 Task: Search one way flight ticket for 2 adults, 2 children, 2 infants in seat in first from Indianapolis: Indianapolis International Airport to Fort Wayne: Fort Wayne International Airport on 5-4-2023. Choice of flights is JetBlue. Number of bags: 7 checked bags. Price is upto 50000. Outbound departure time preference is 6:00.
Action: Mouse moved to (437, 378)
Screenshot: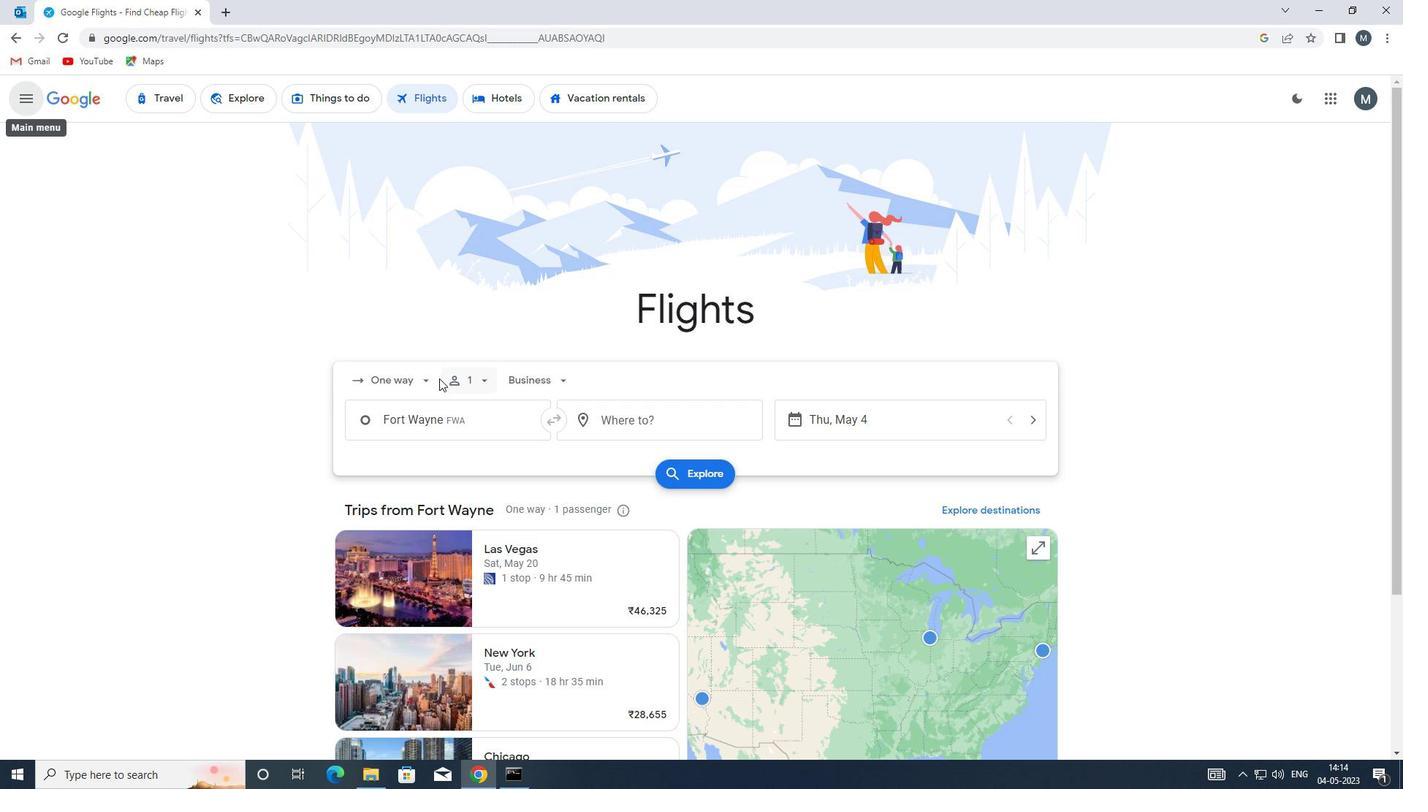 
Action: Mouse pressed left at (437, 378)
Screenshot: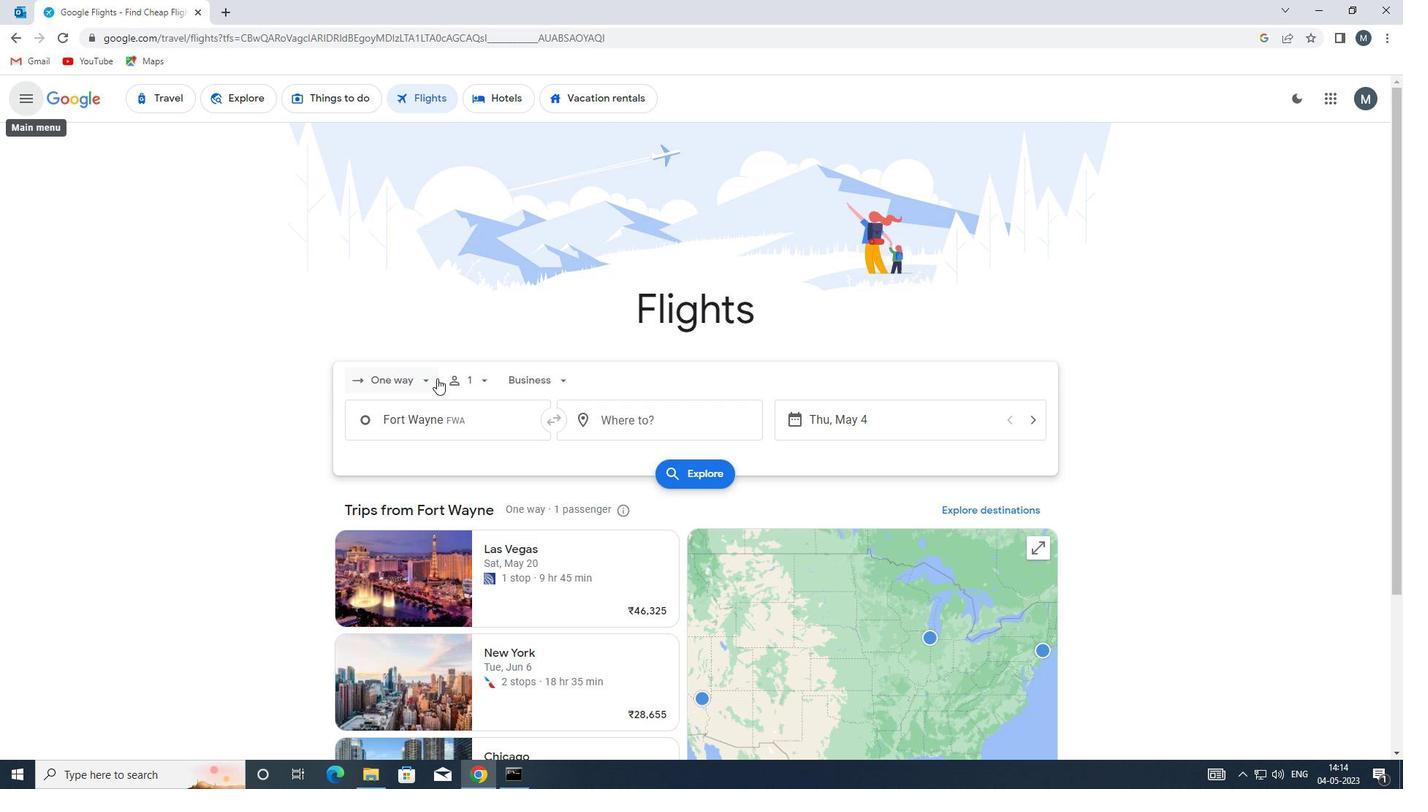 
Action: Mouse moved to (449, 448)
Screenshot: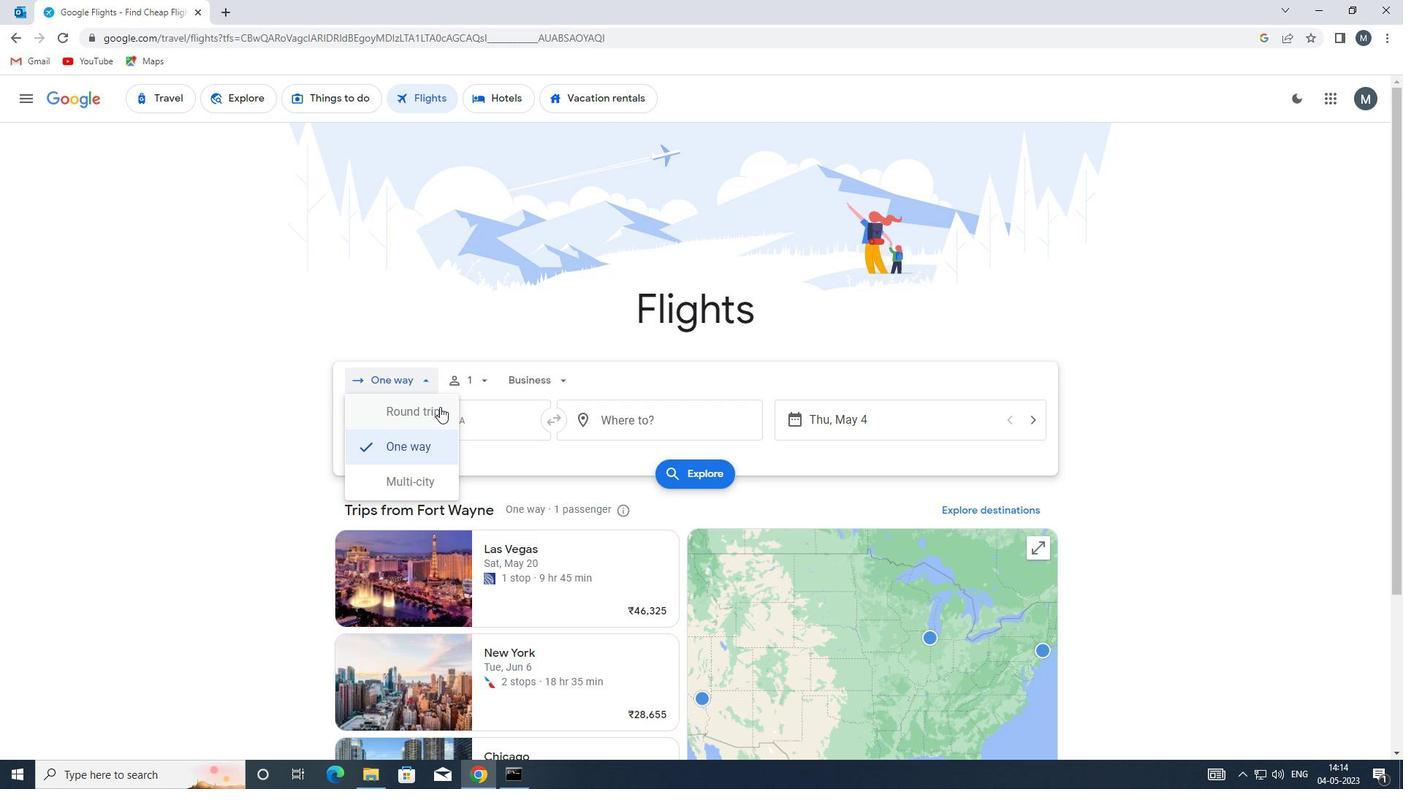 
Action: Mouse pressed left at (449, 448)
Screenshot: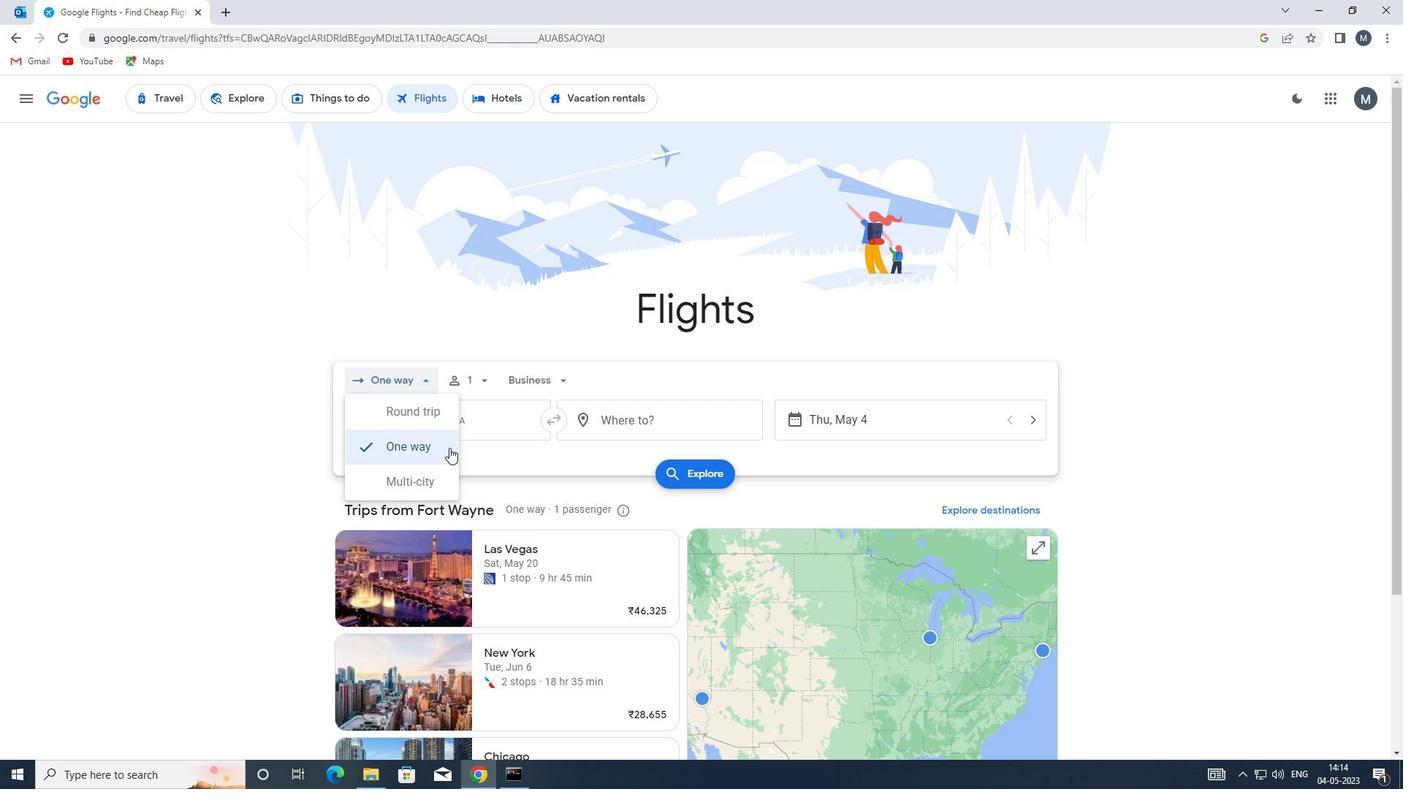
Action: Mouse moved to (479, 381)
Screenshot: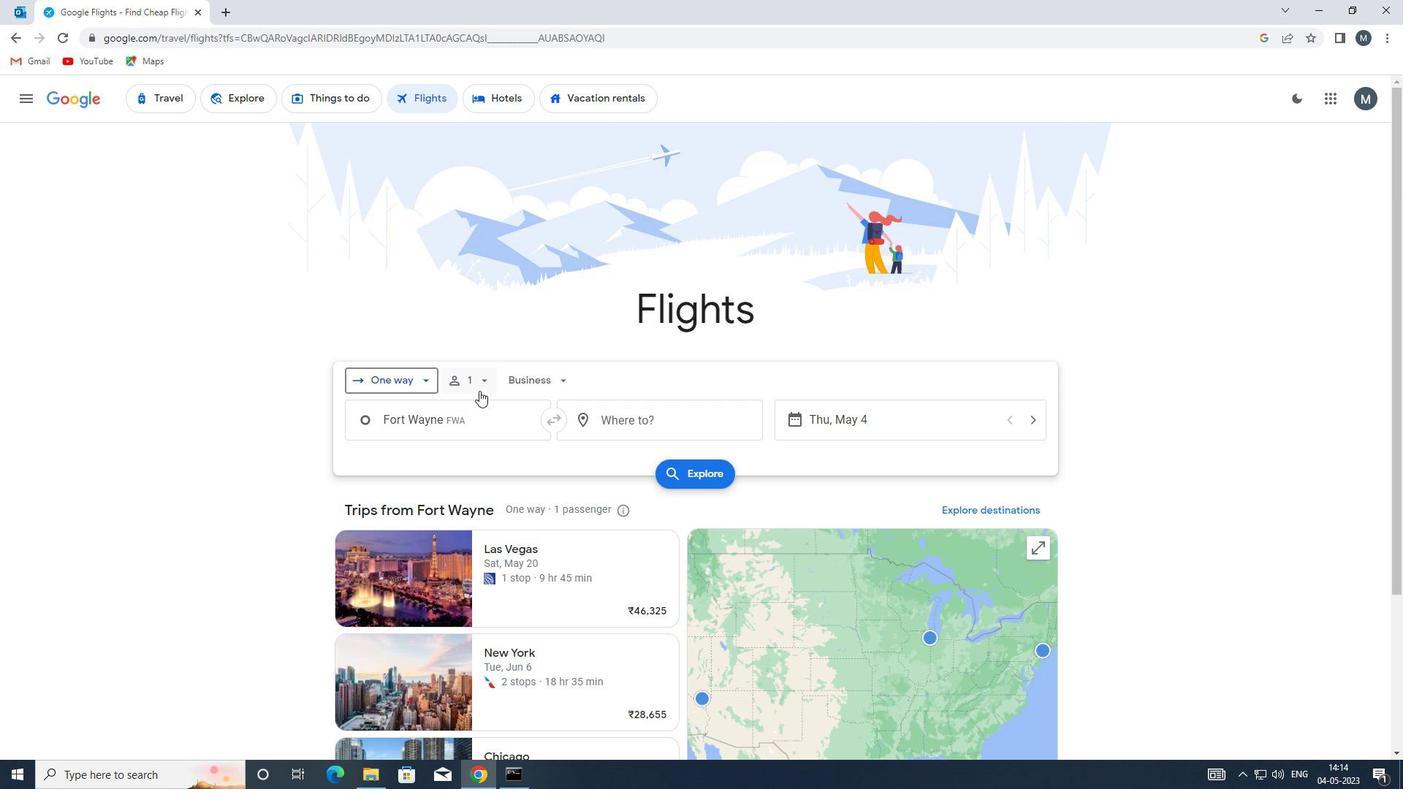 
Action: Mouse pressed left at (479, 381)
Screenshot: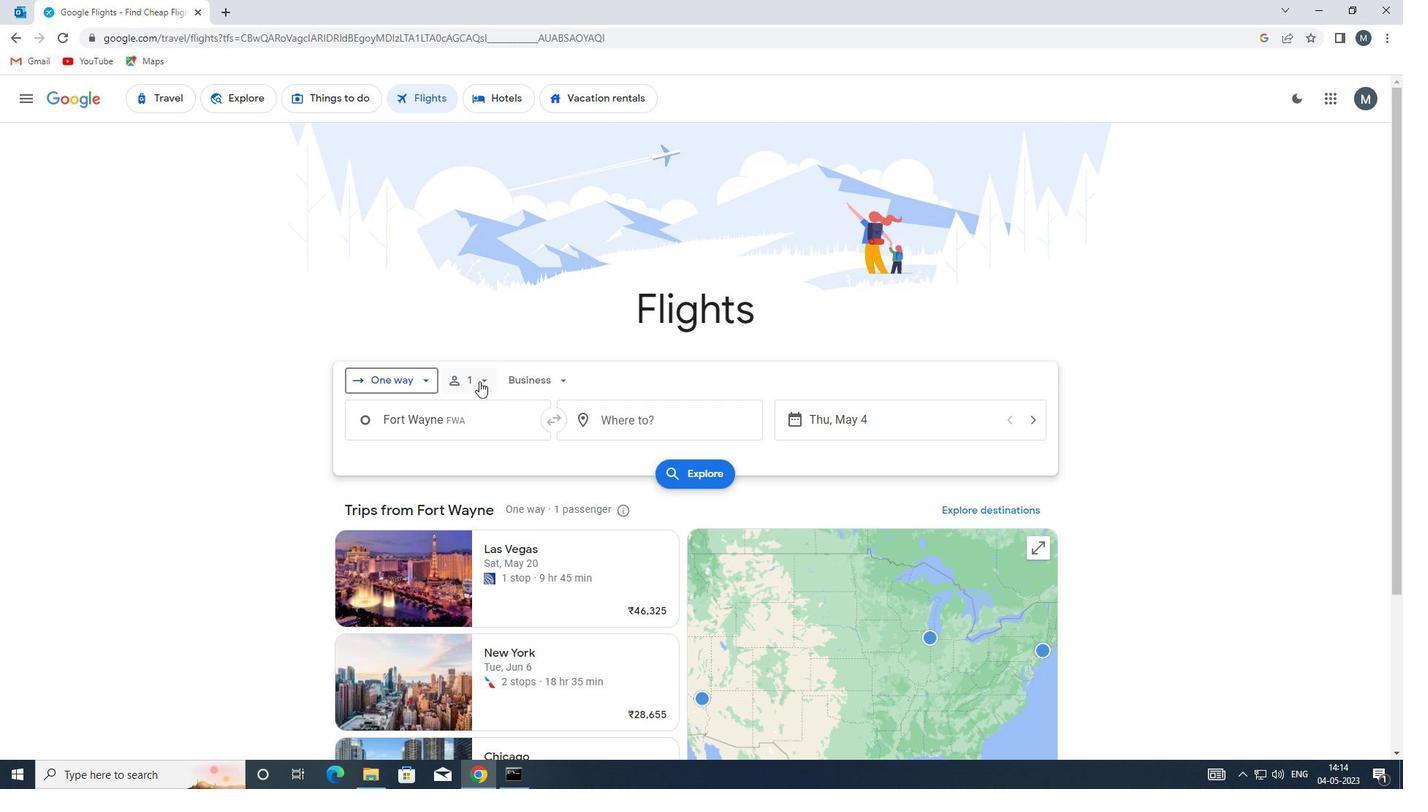 
Action: Mouse moved to (601, 413)
Screenshot: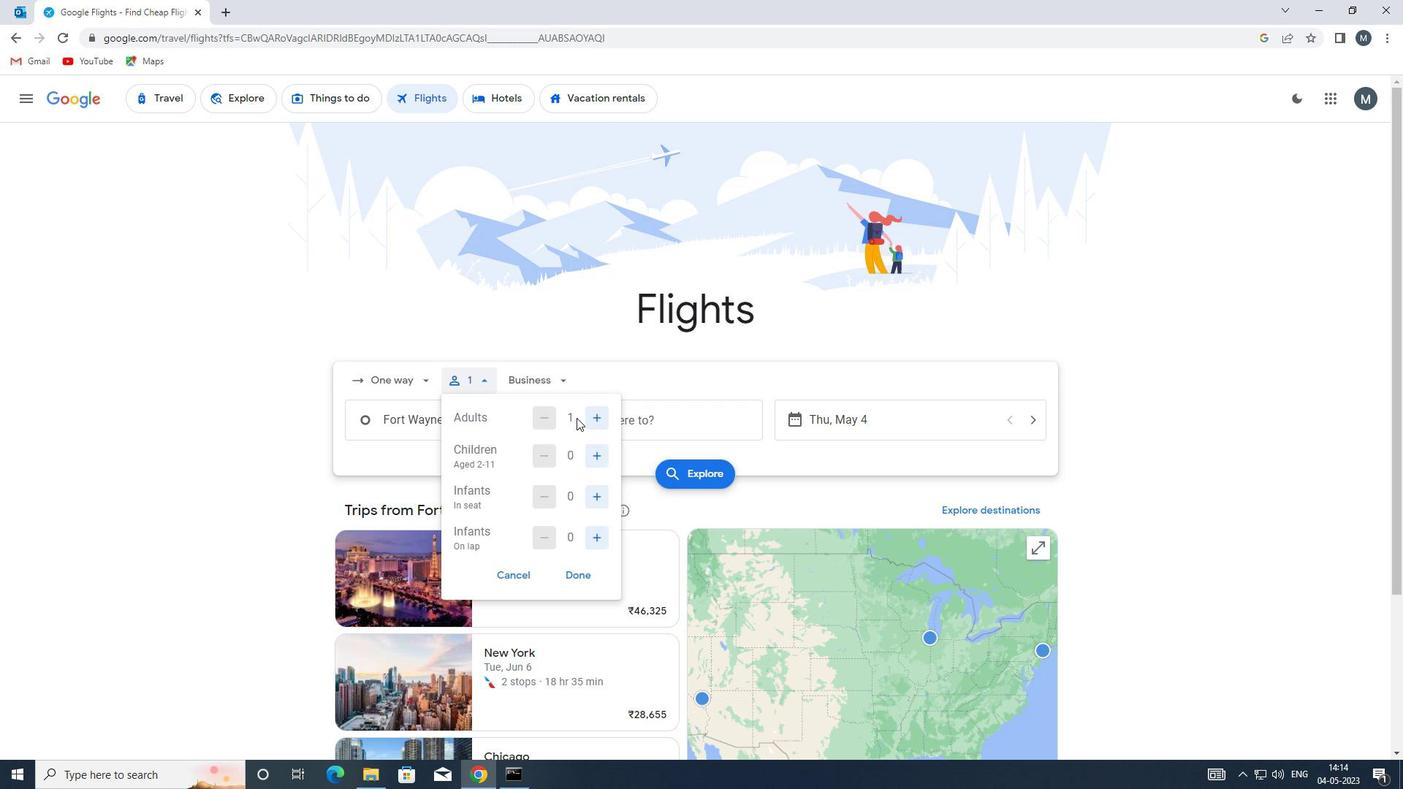 
Action: Mouse pressed left at (601, 413)
Screenshot: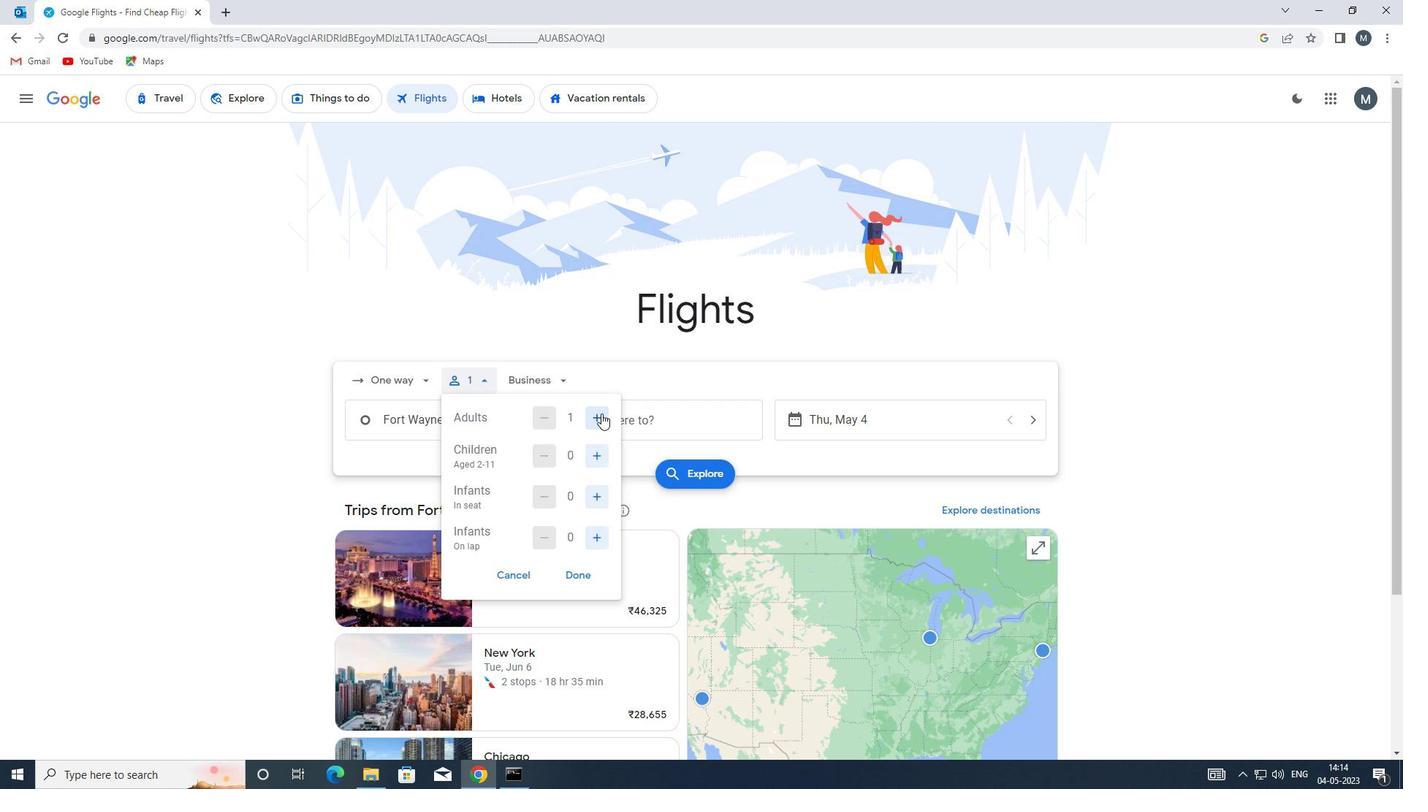 
Action: Mouse moved to (595, 456)
Screenshot: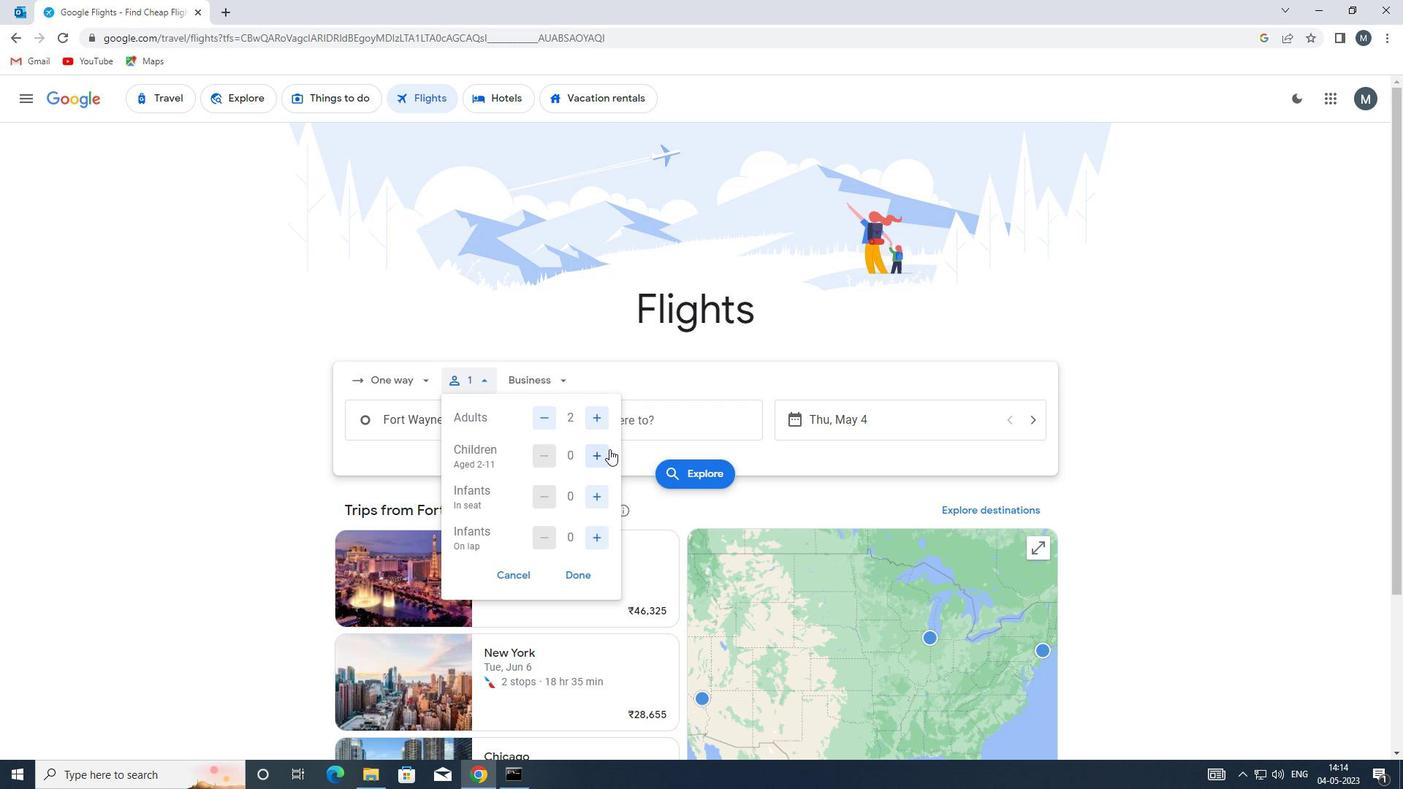 
Action: Mouse pressed left at (595, 456)
Screenshot: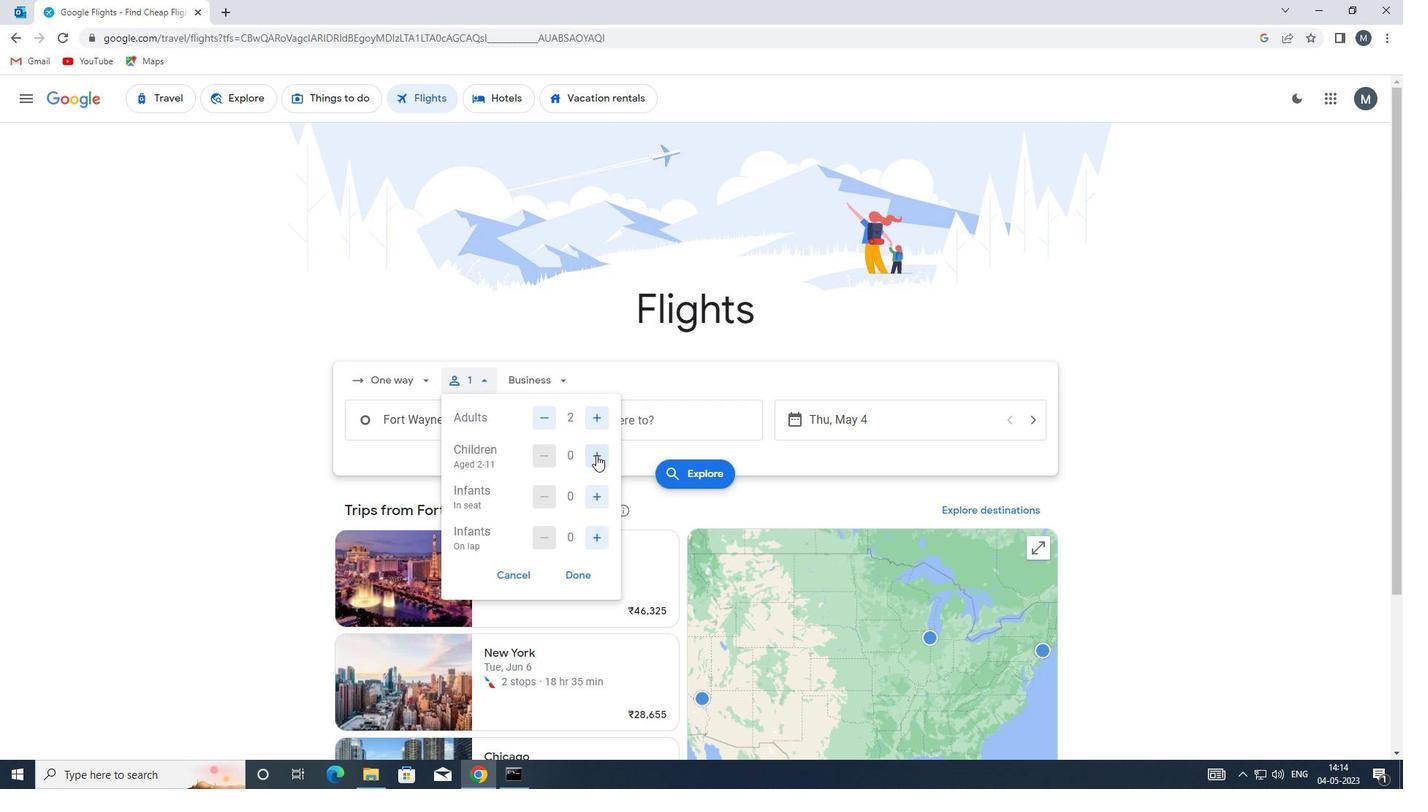 
Action: Mouse pressed left at (595, 456)
Screenshot: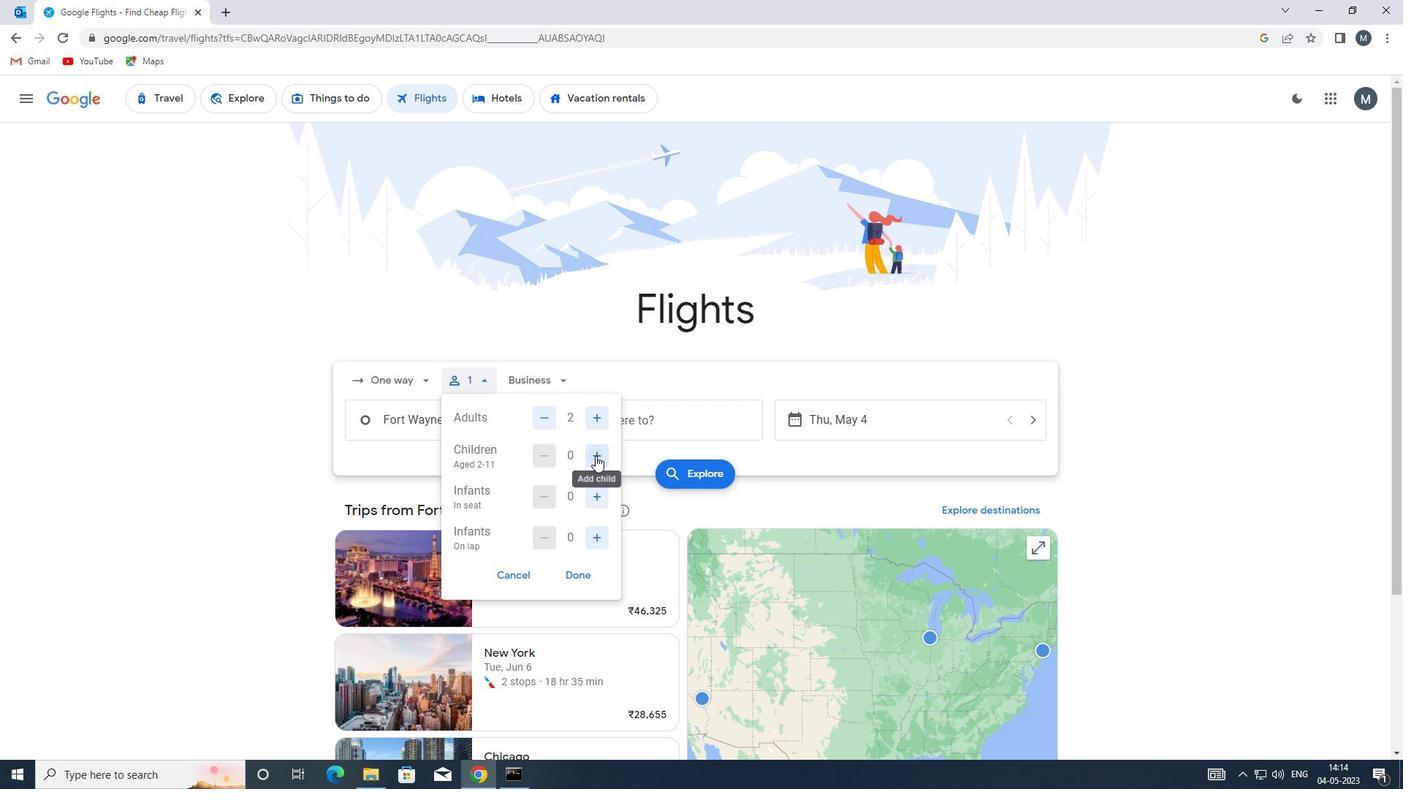 
Action: Mouse moved to (596, 495)
Screenshot: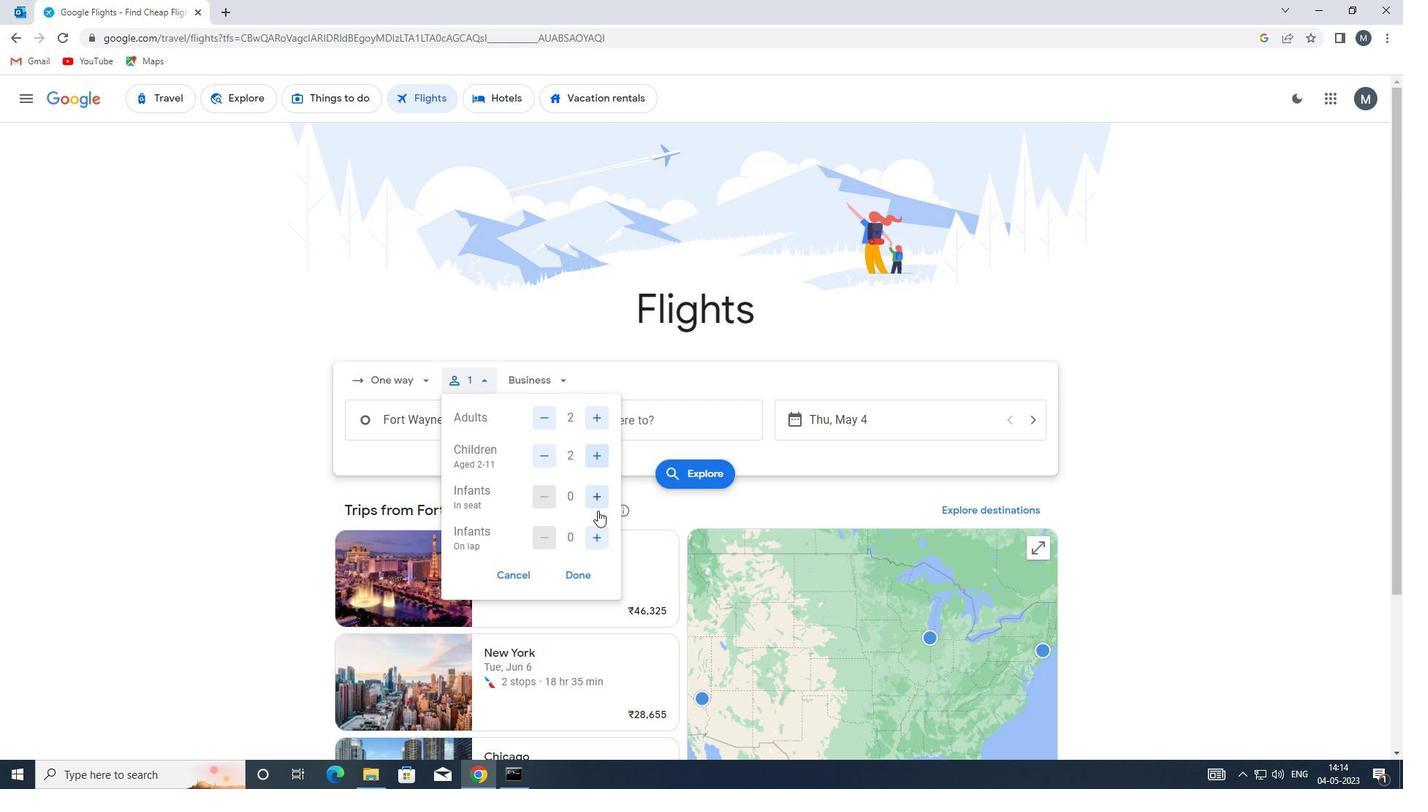 
Action: Mouse pressed left at (596, 495)
Screenshot: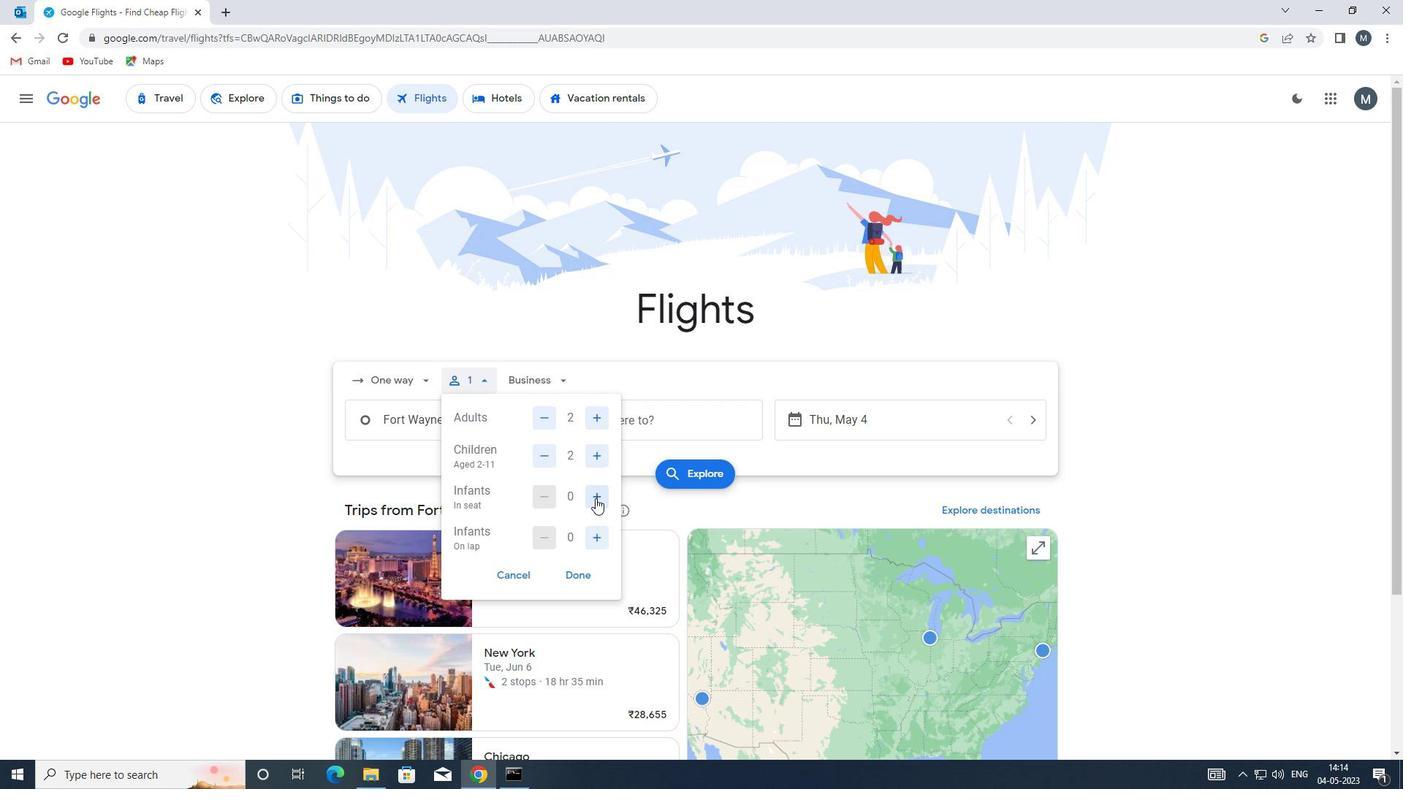 
Action: Mouse pressed left at (596, 495)
Screenshot: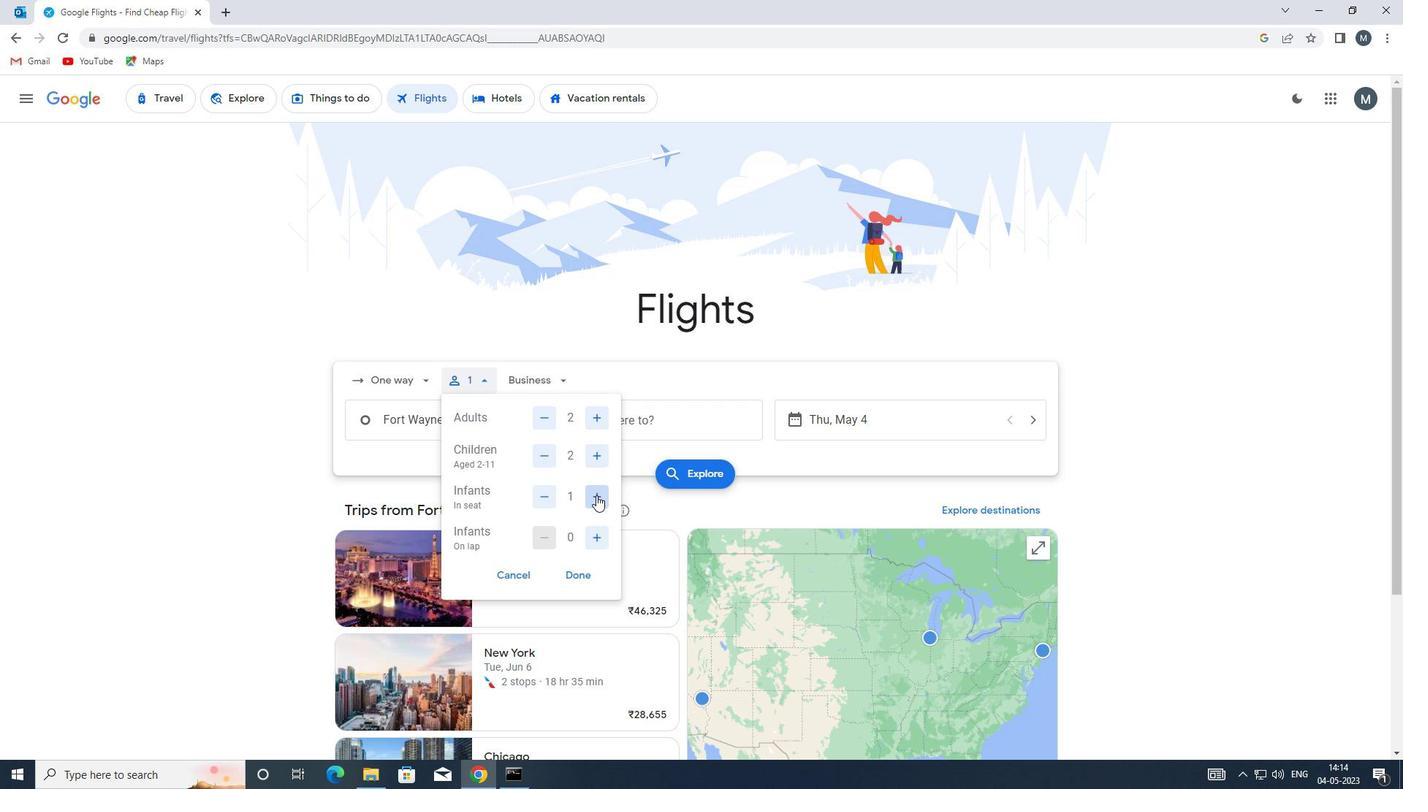 
Action: Mouse moved to (582, 576)
Screenshot: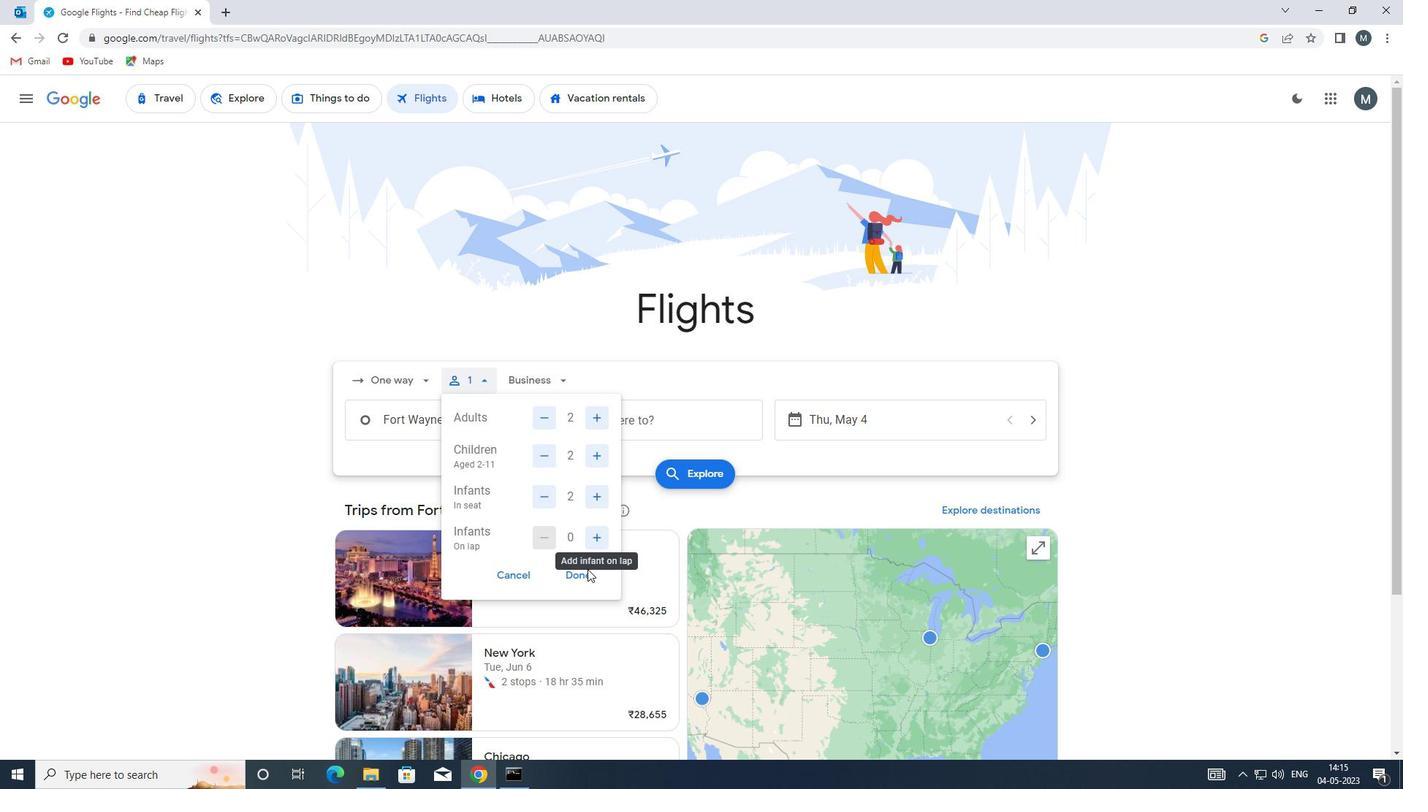 
Action: Mouse pressed left at (582, 576)
Screenshot: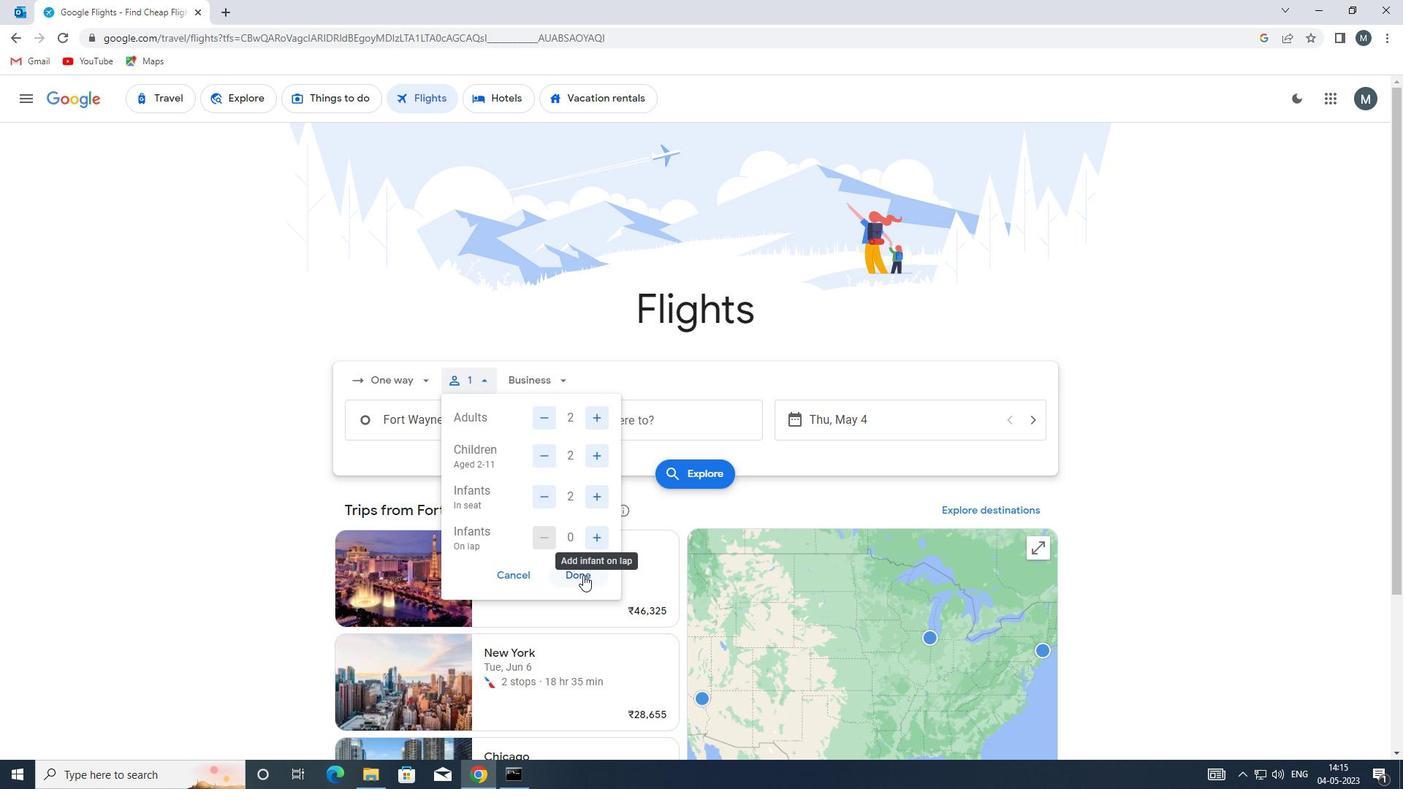 
Action: Mouse moved to (565, 382)
Screenshot: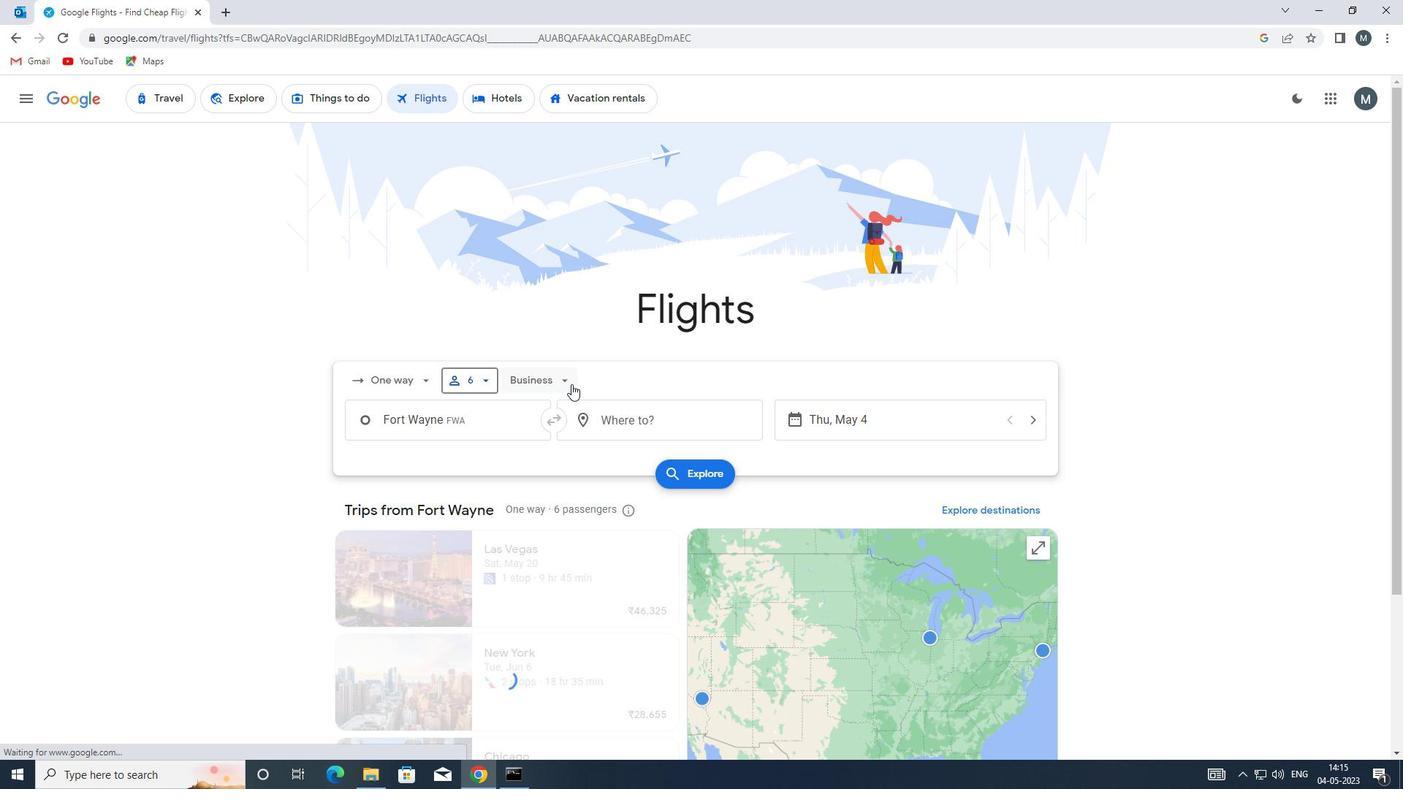 
Action: Mouse pressed left at (565, 382)
Screenshot: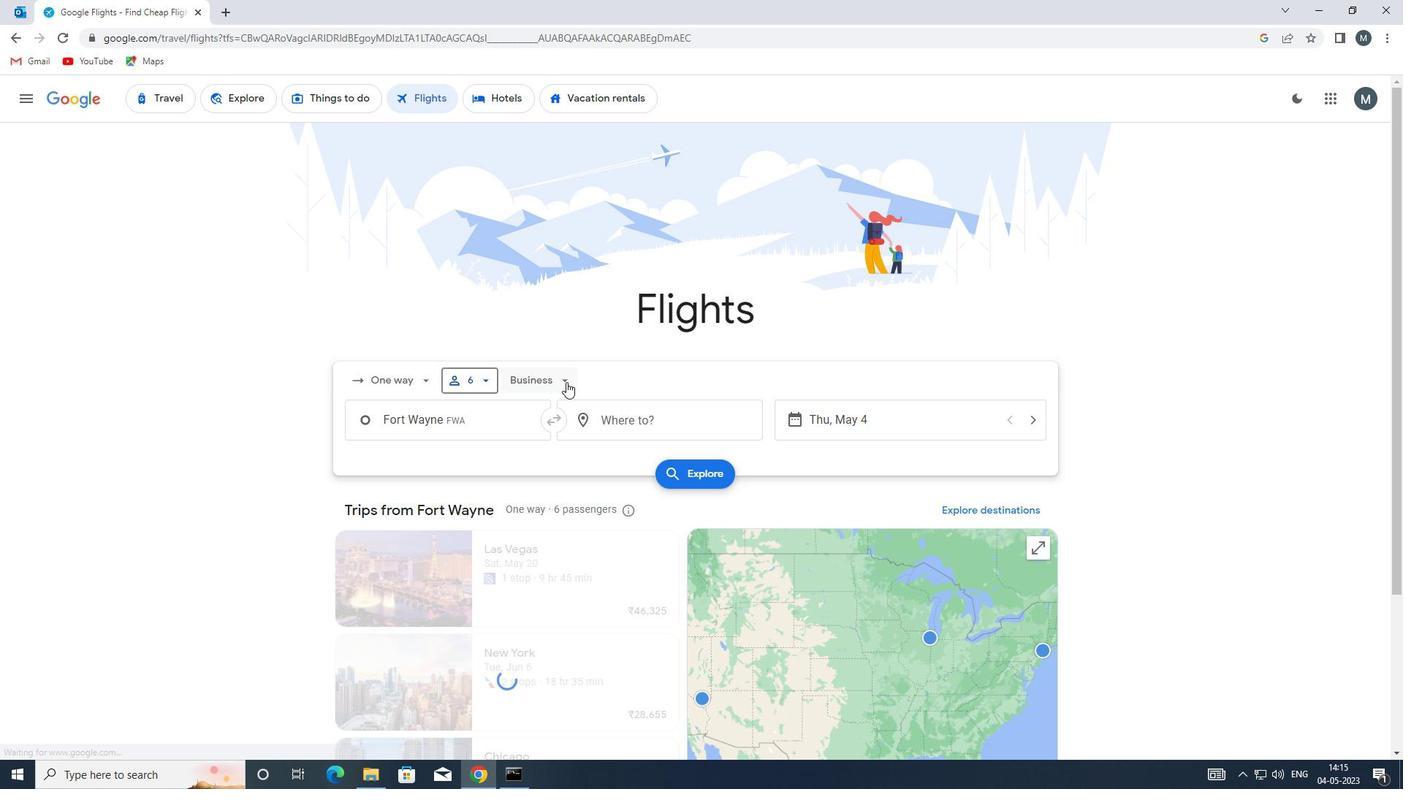 
Action: Mouse moved to (576, 521)
Screenshot: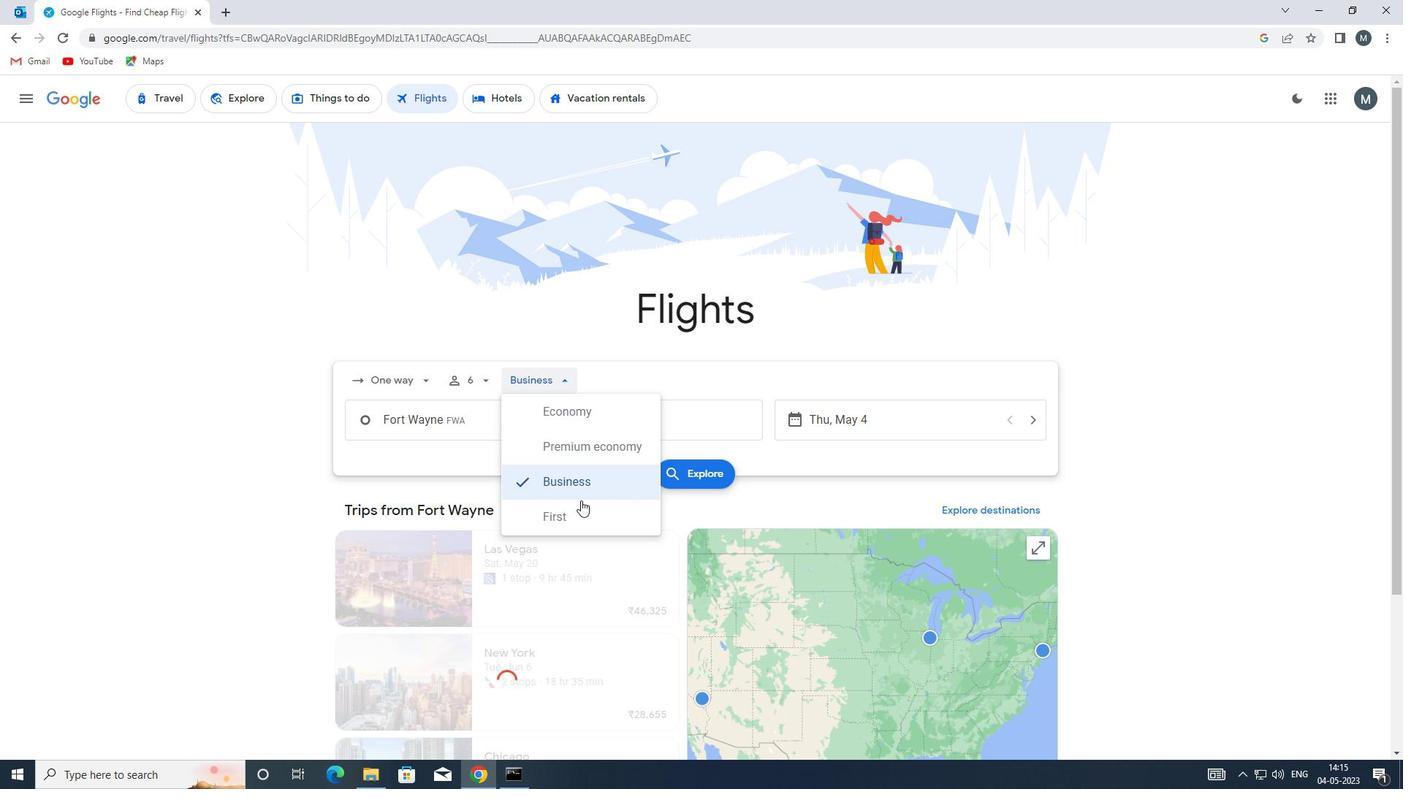
Action: Mouse pressed left at (576, 521)
Screenshot: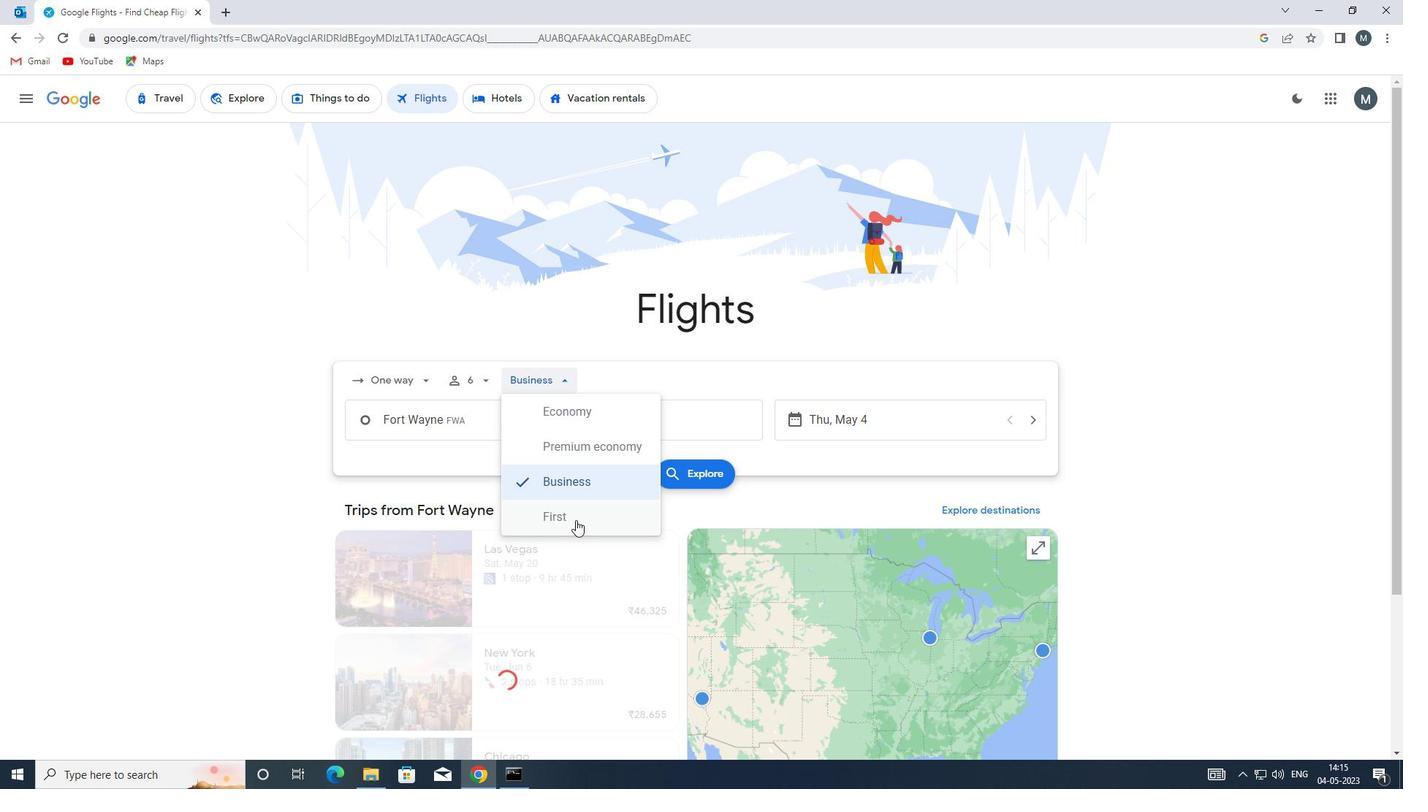 
Action: Mouse moved to (471, 426)
Screenshot: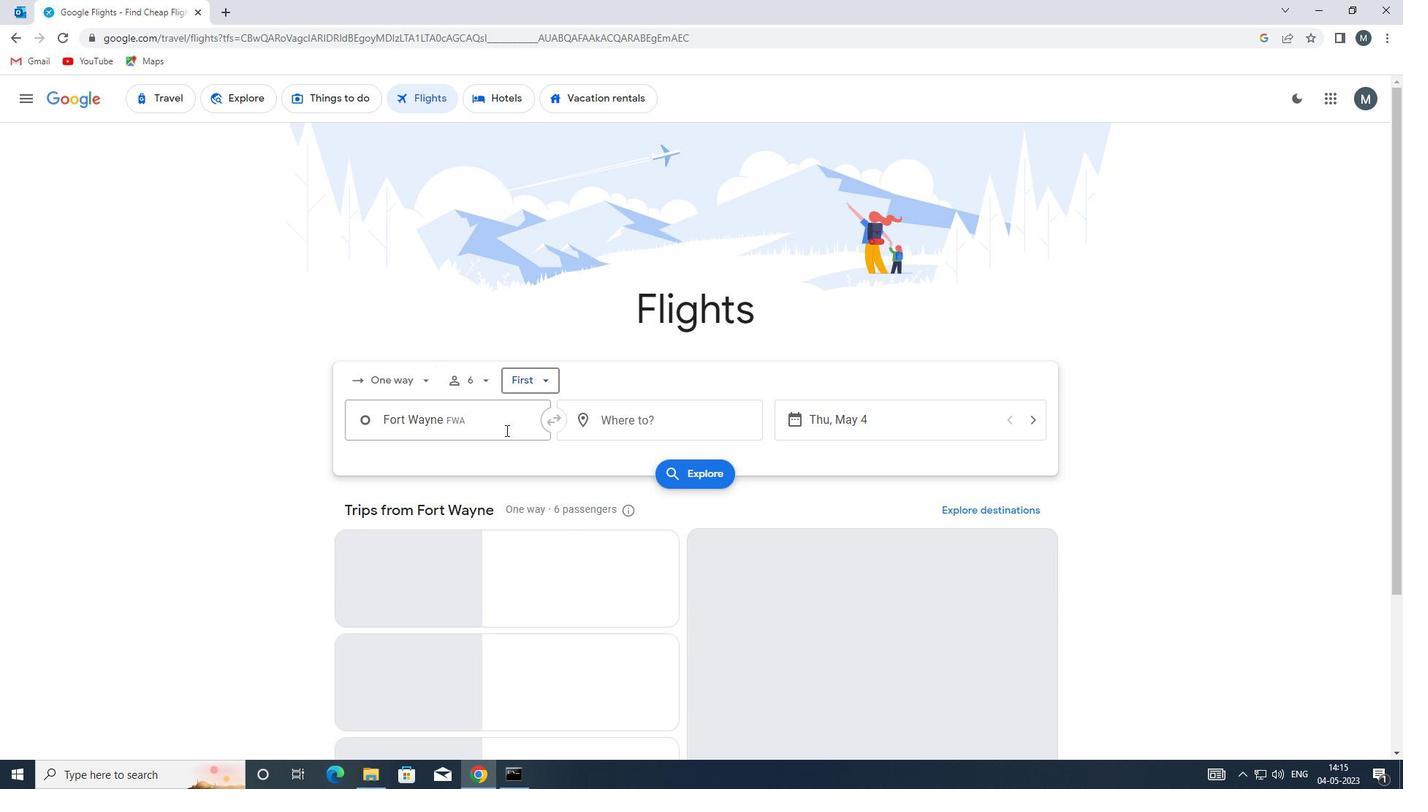 
Action: Mouse pressed left at (471, 426)
Screenshot: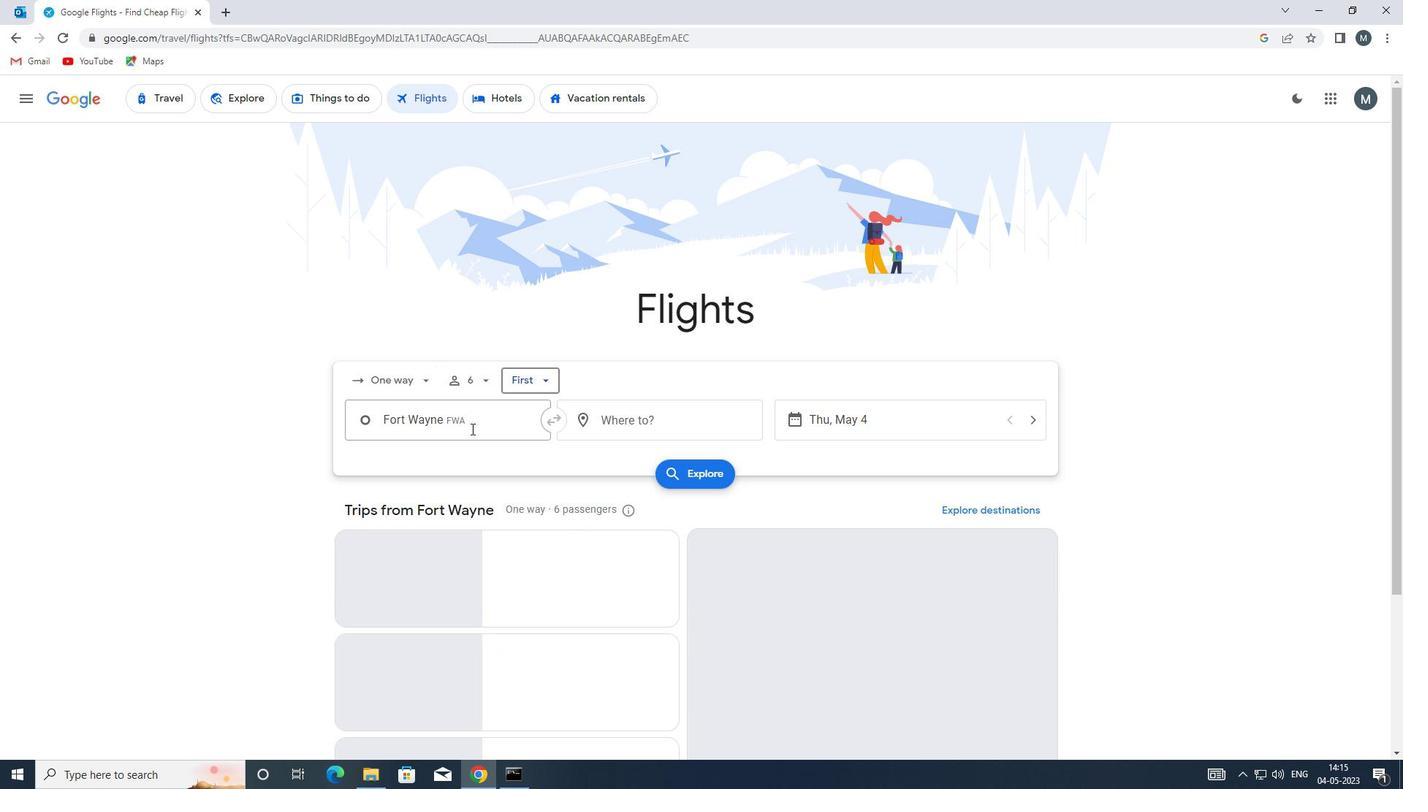 
Action: Key pressed ind
Screenshot: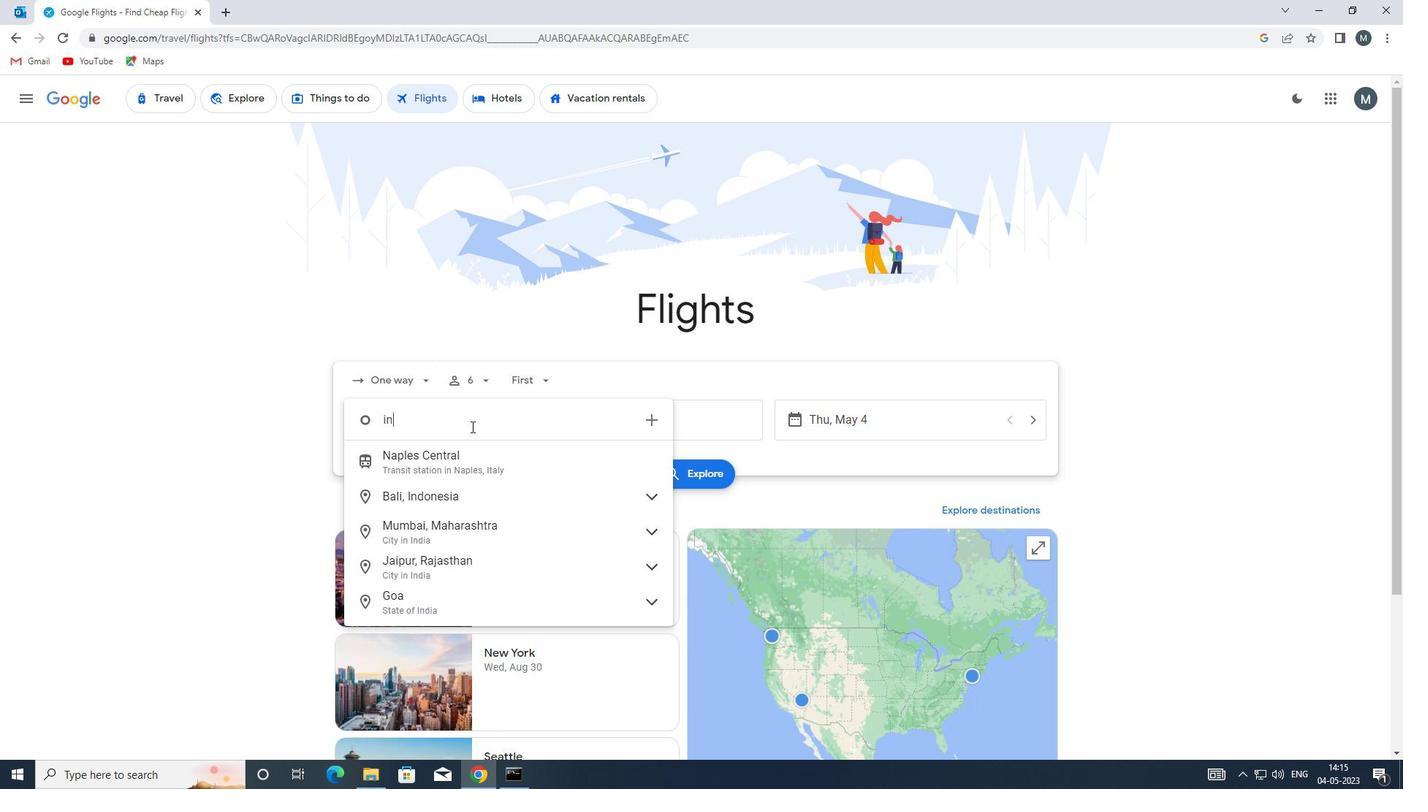 
Action: Mouse moved to (480, 467)
Screenshot: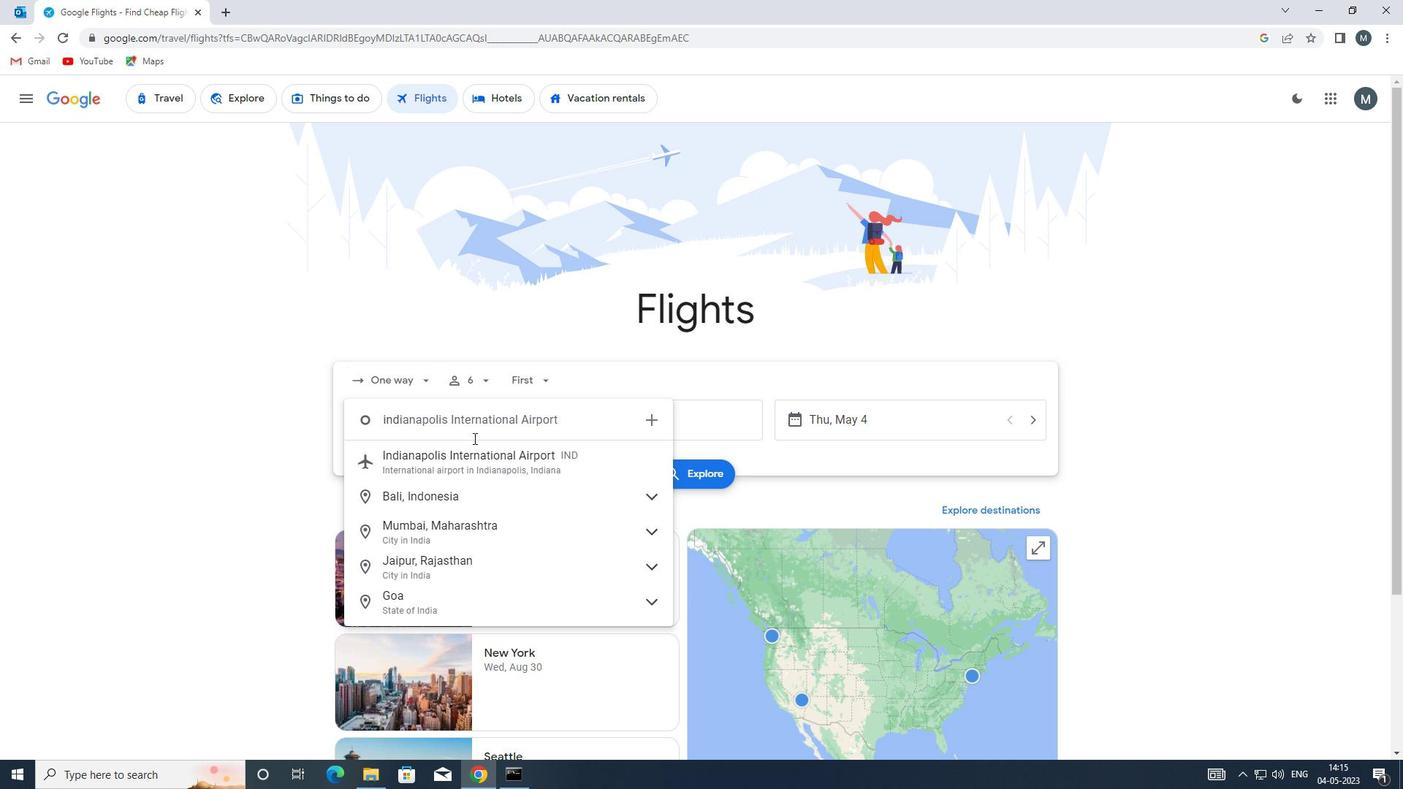 
Action: Mouse pressed left at (480, 467)
Screenshot: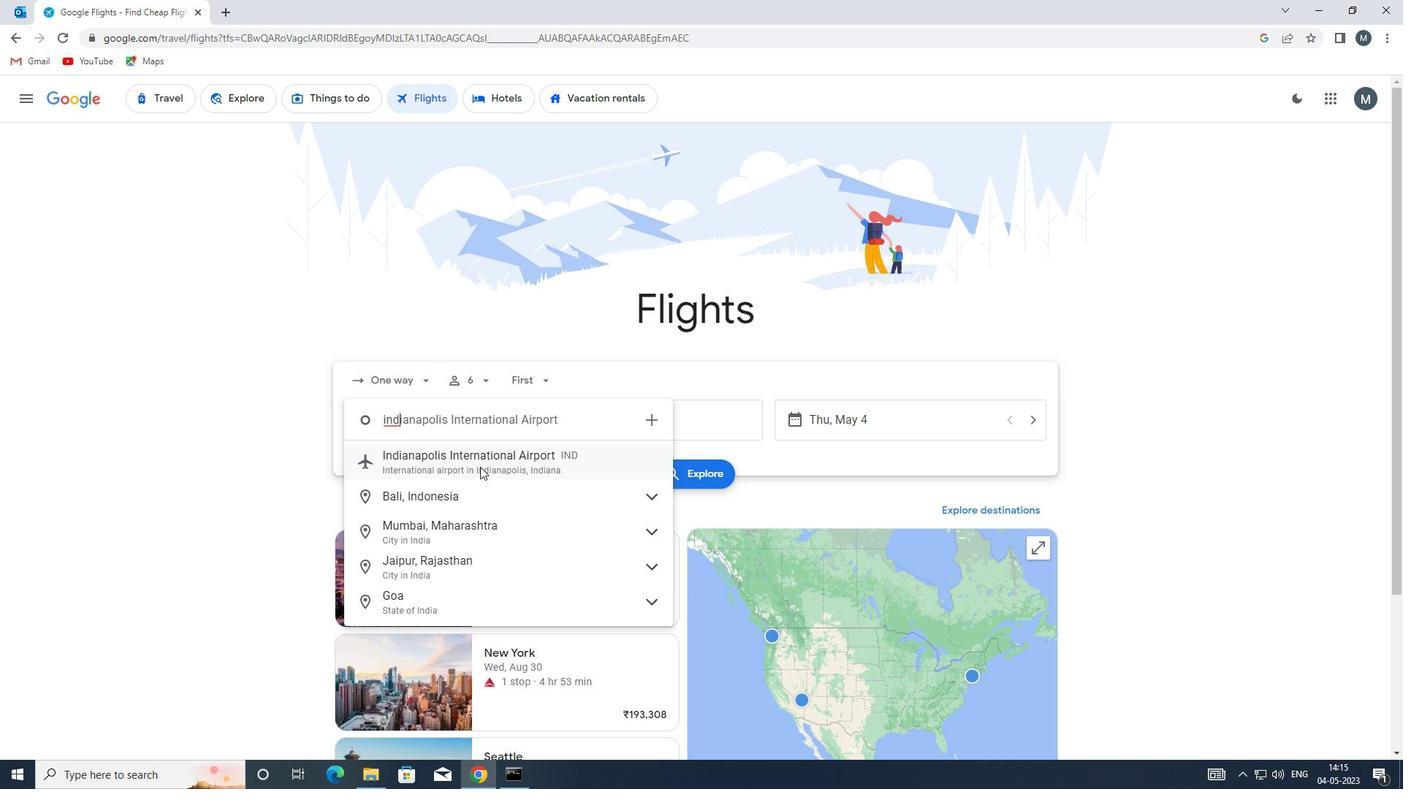 
Action: Mouse moved to (584, 413)
Screenshot: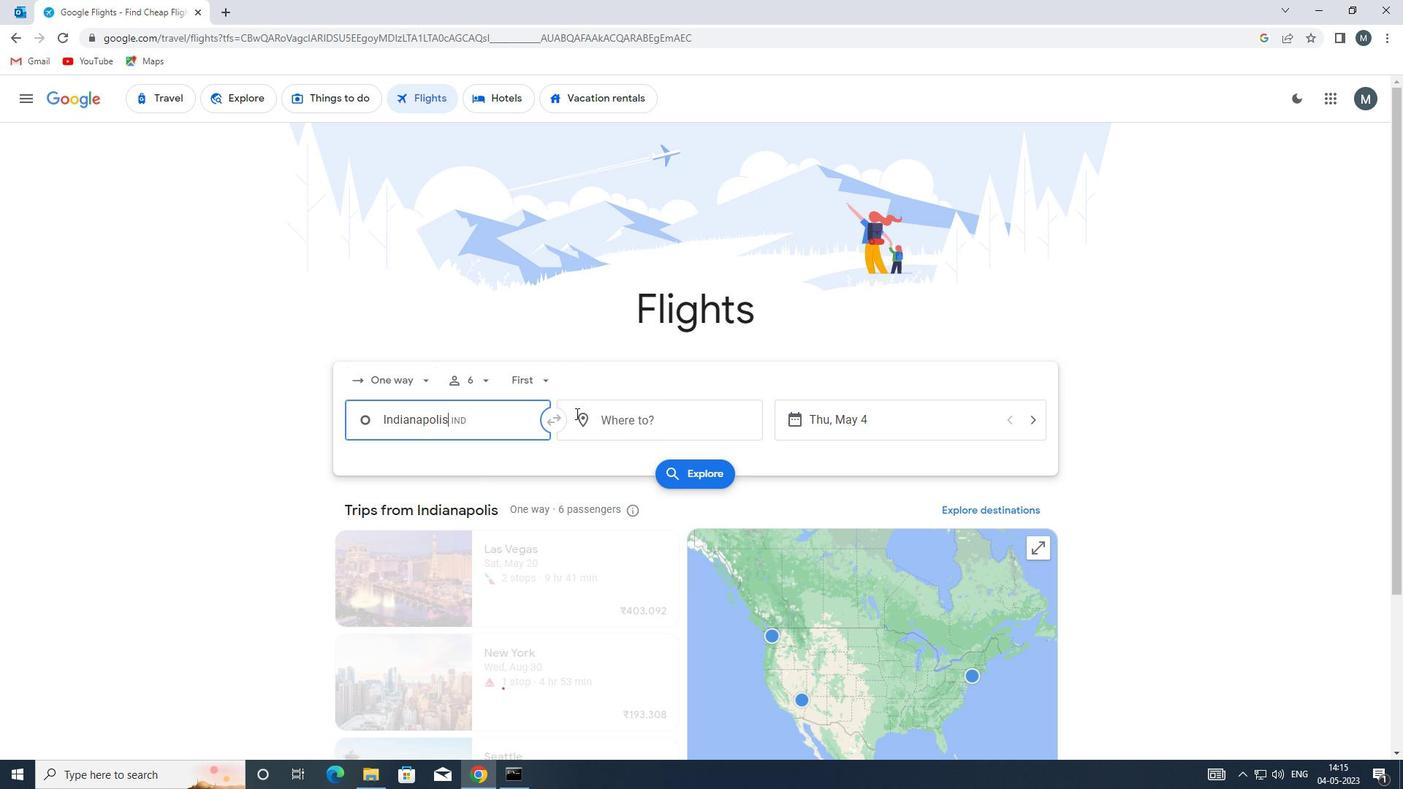 
Action: Mouse pressed left at (584, 413)
Screenshot: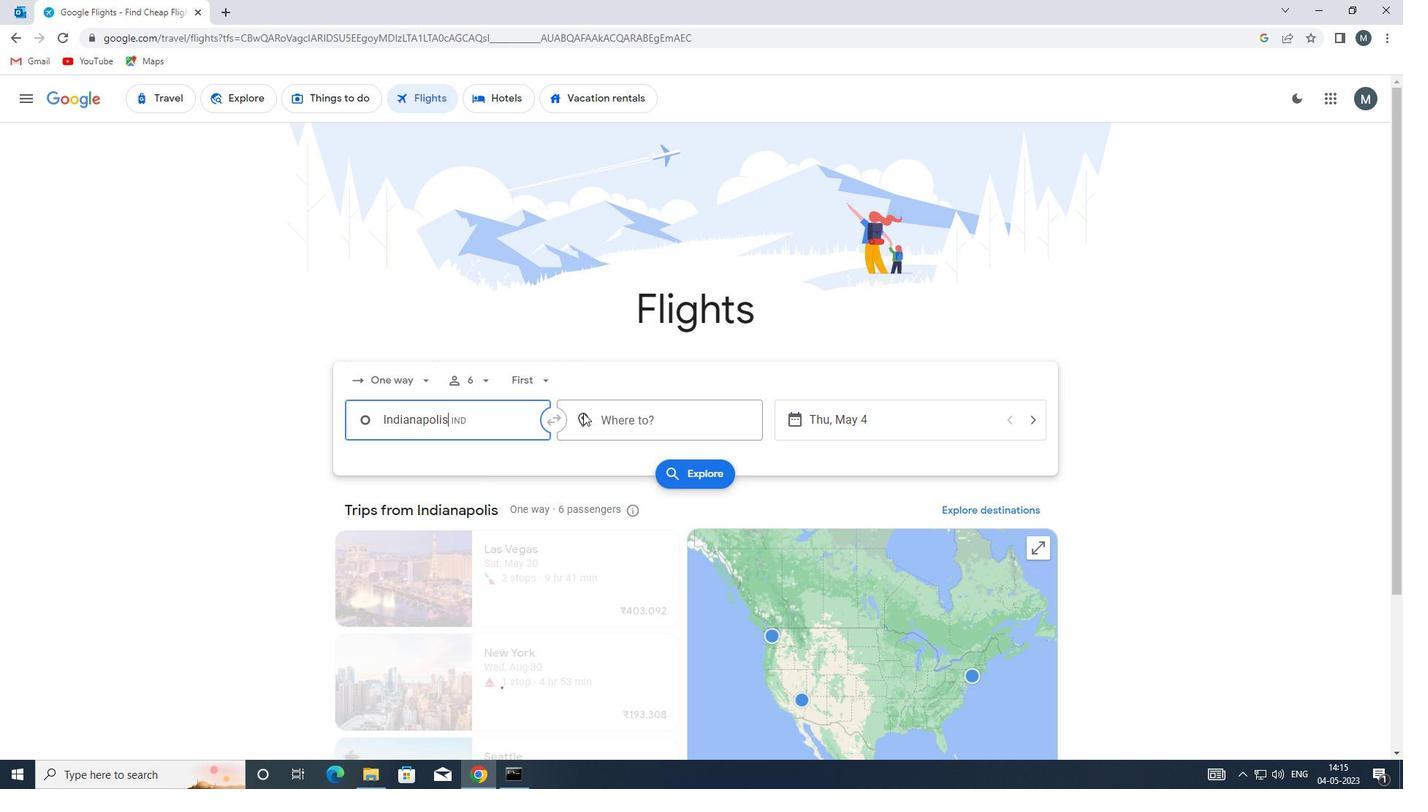 
Action: Mouse moved to (584, 411)
Screenshot: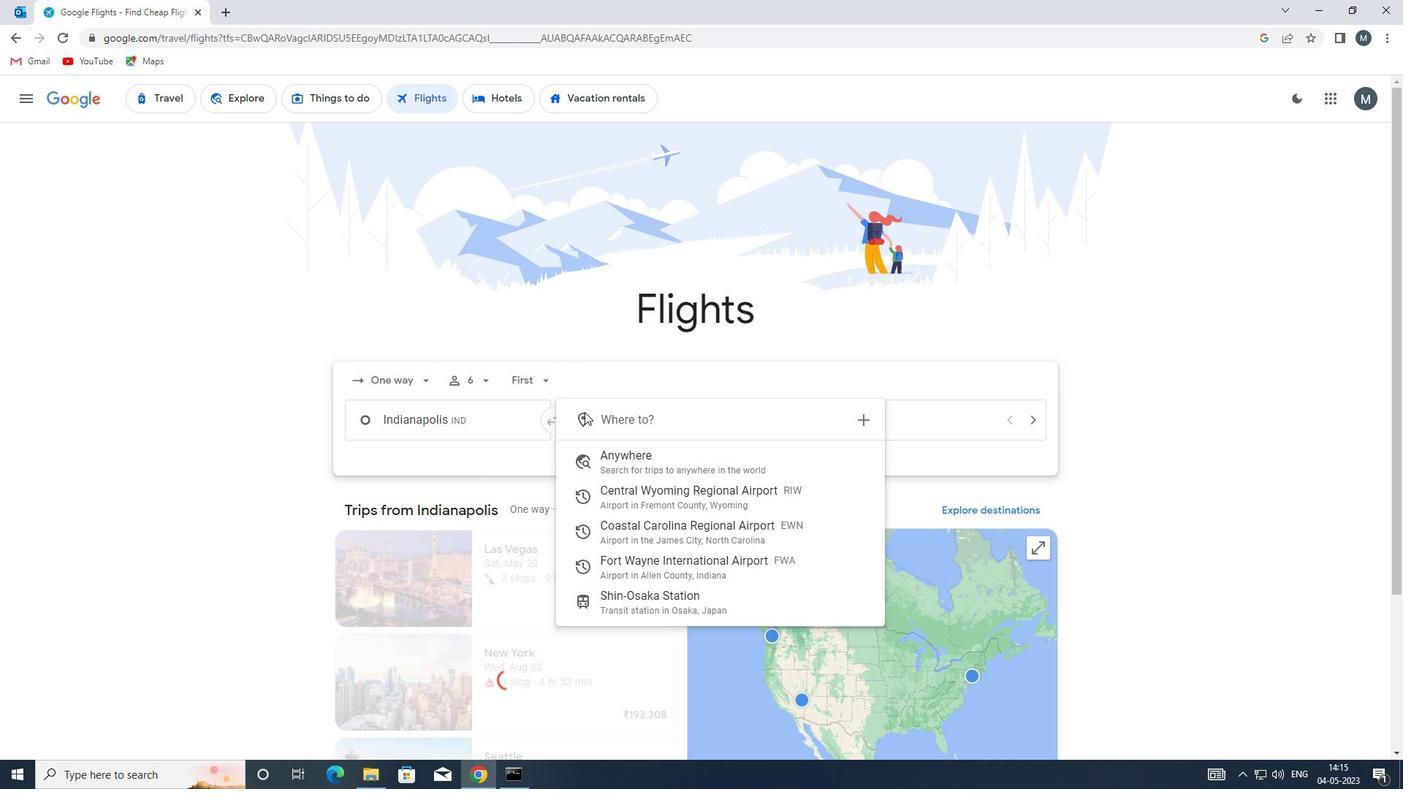 
Action: Key pressed f
Screenshot: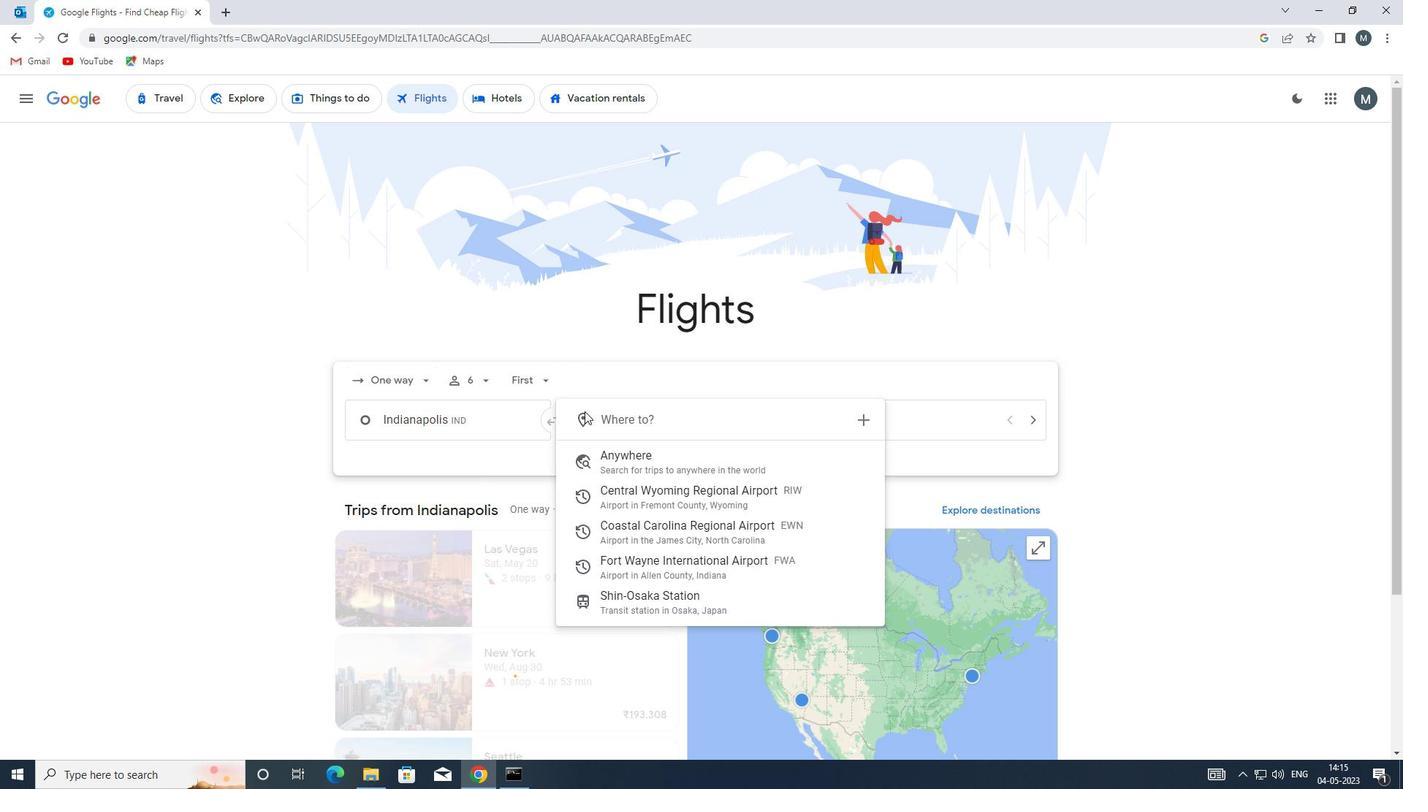 
Action: Mouse moved to (584, 411)
Screenshot: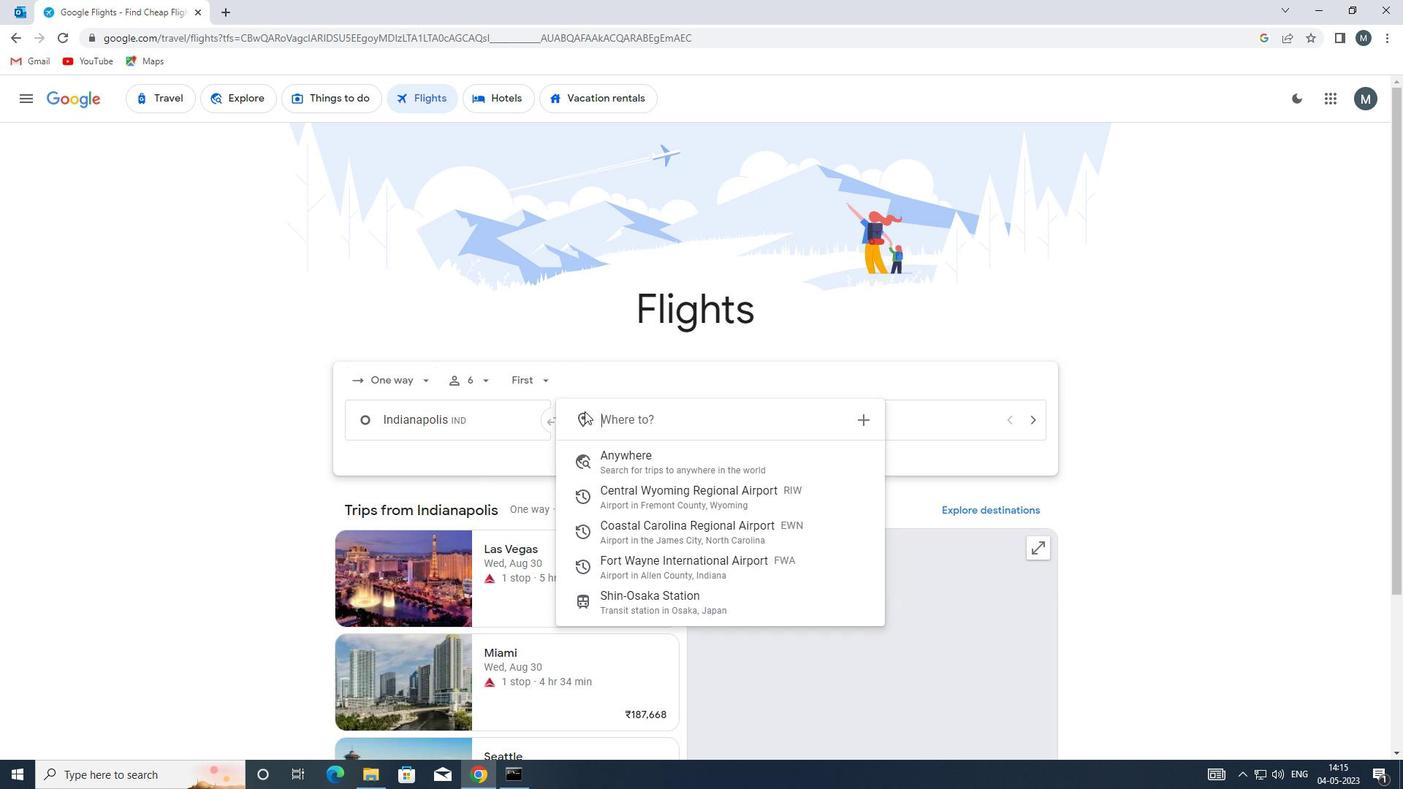 
Action: Key pressed w
Screenshot: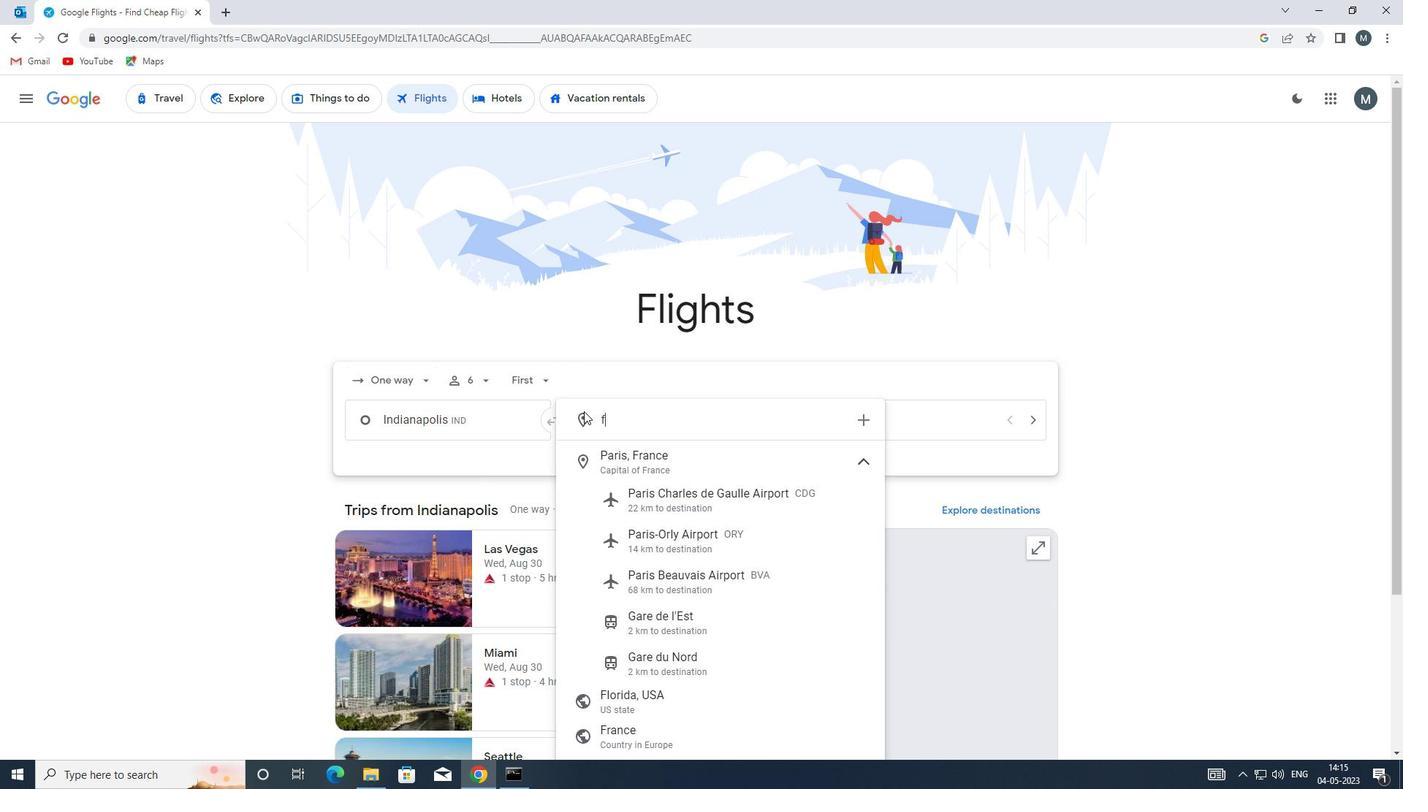 
Action: Mouse moved to (680, 464)
Screenshot: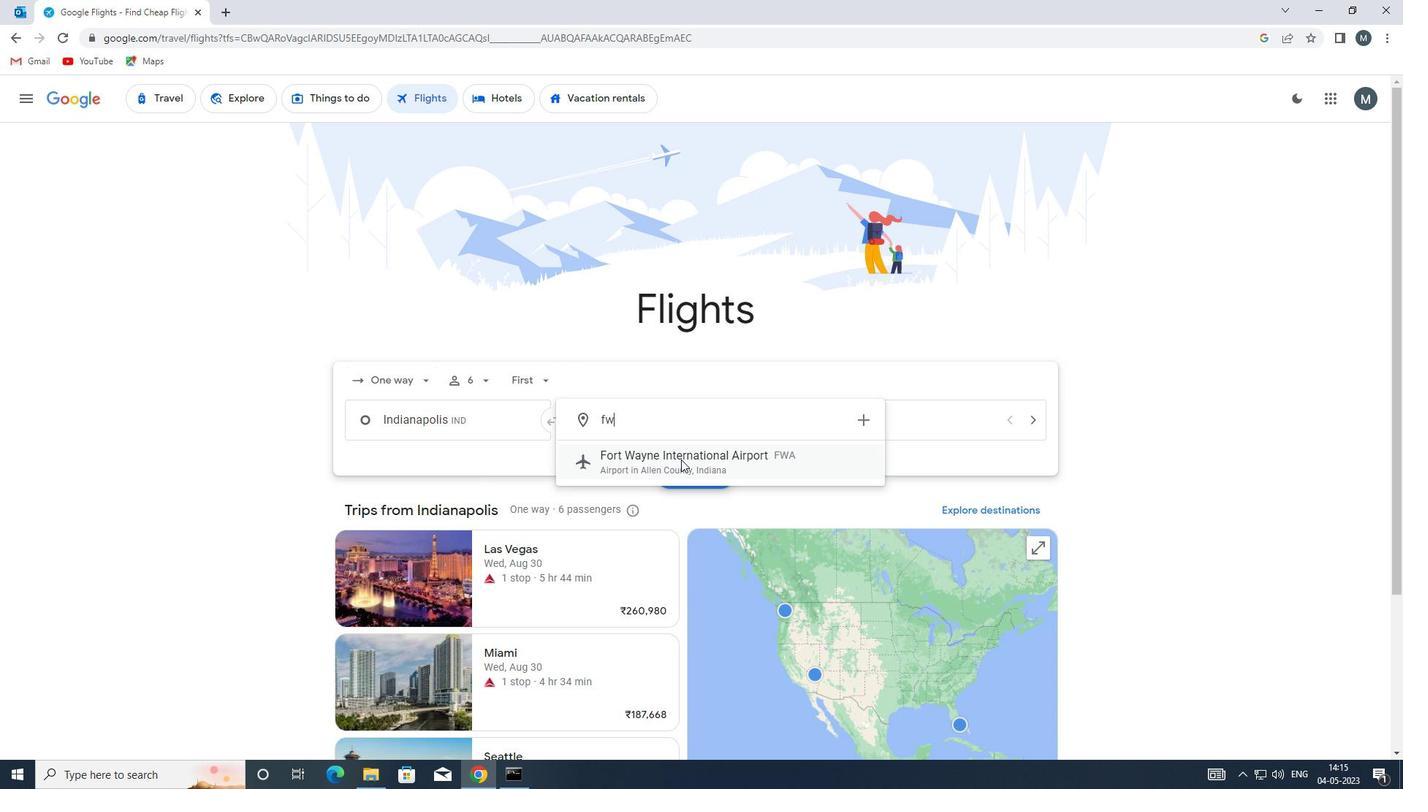 
Action: Mouse pressed left at (680, 464)
Screenshot: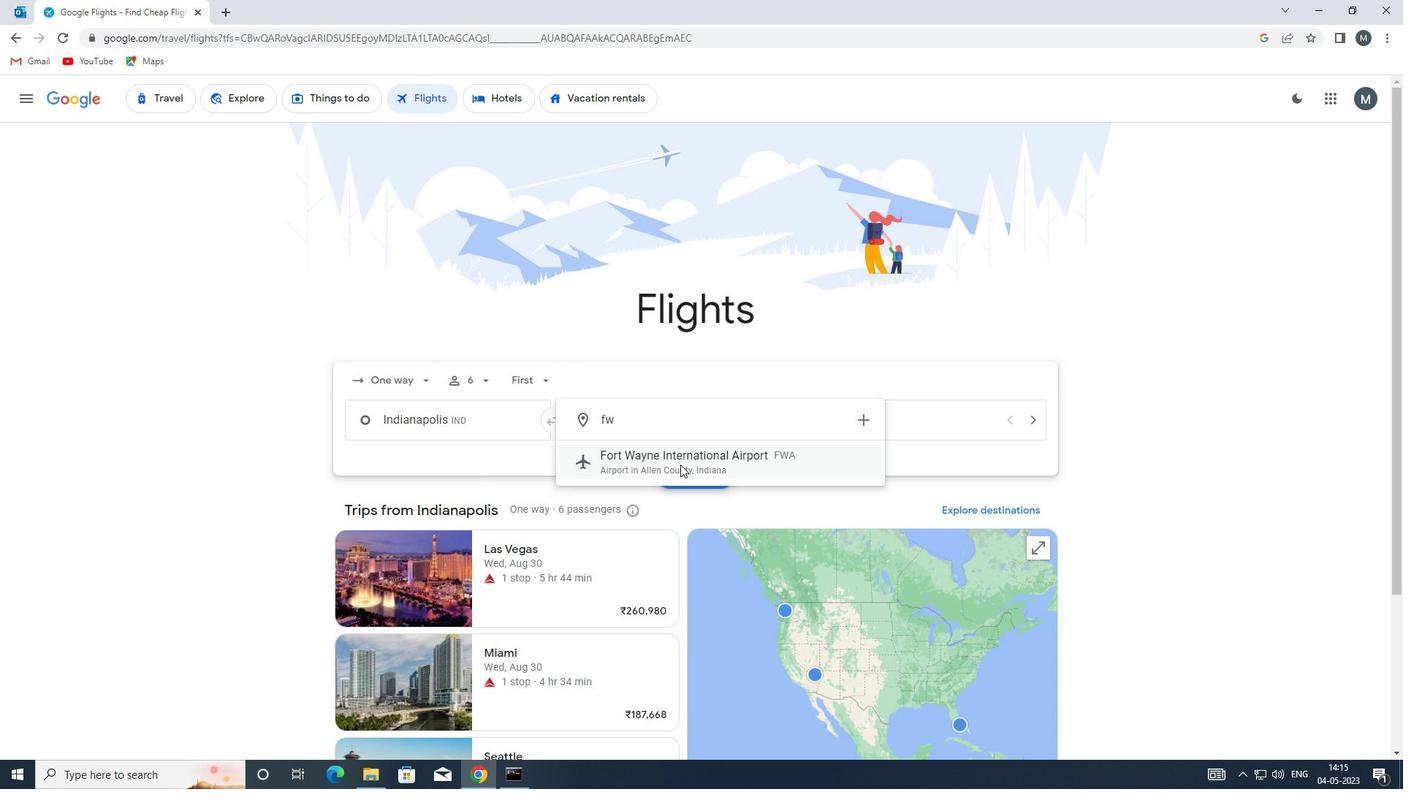 
Action: Mouse moved to (837, 418)
Screenshot: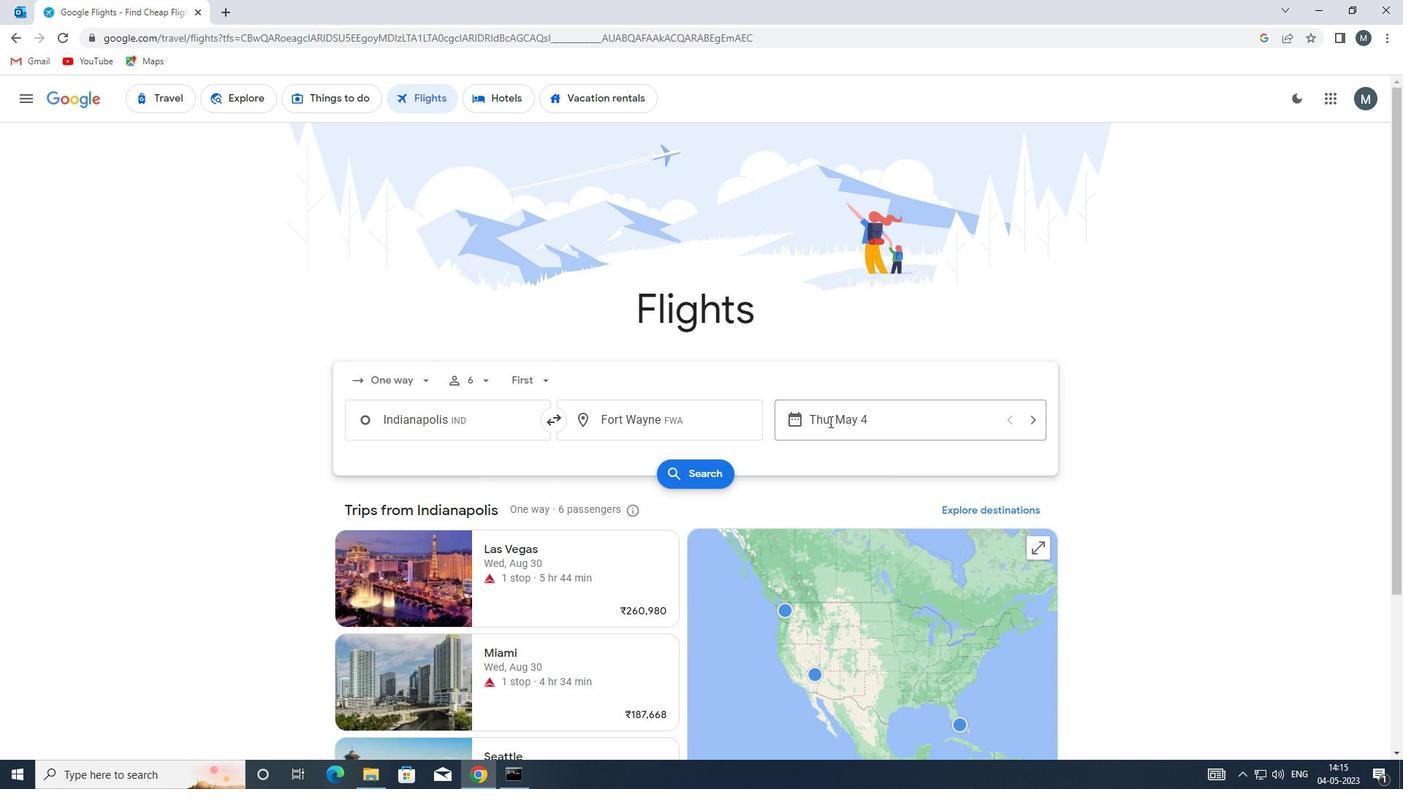 
Action: Mouse pressed left at (837, 418)
Screenshot: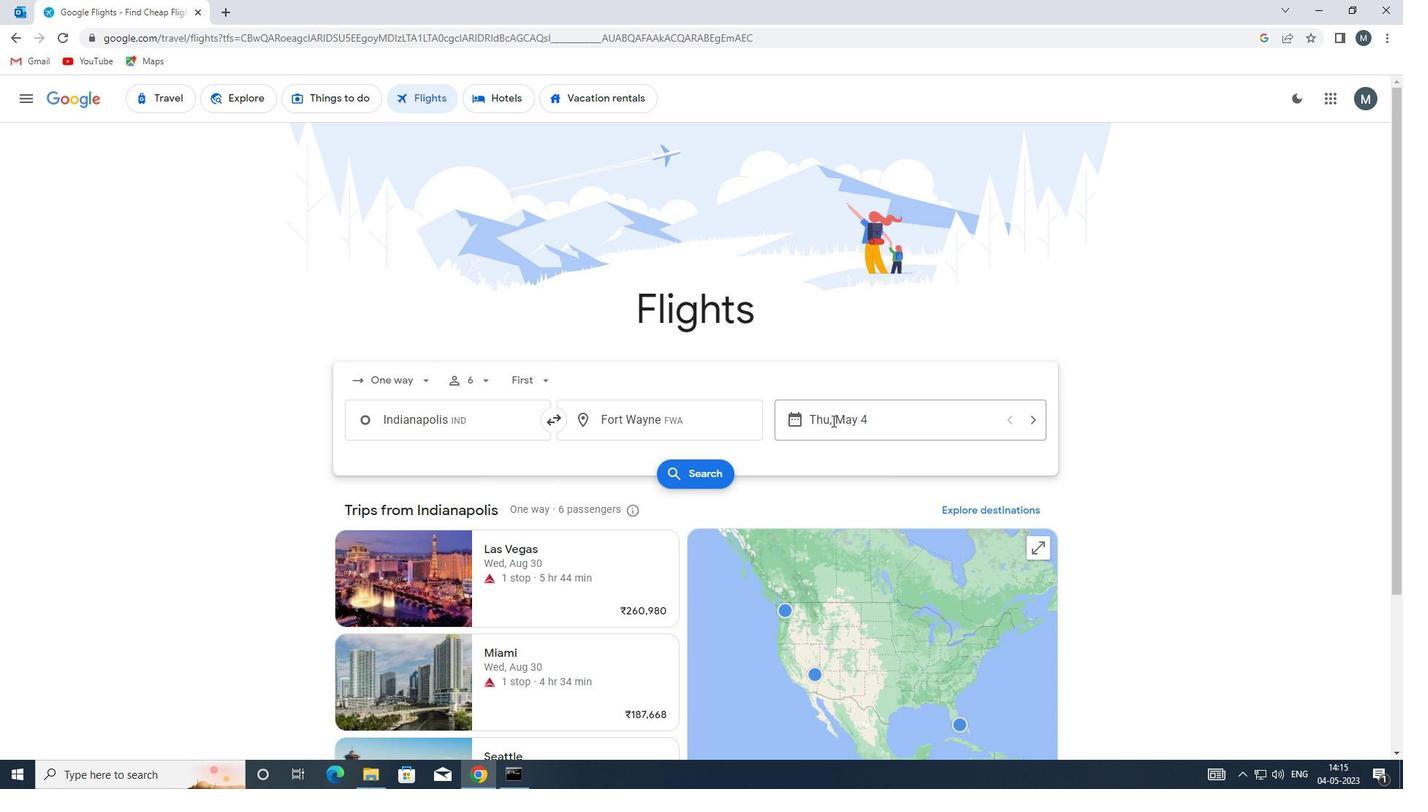 
Action: Mouse moved to (660, 489)
Screenshot: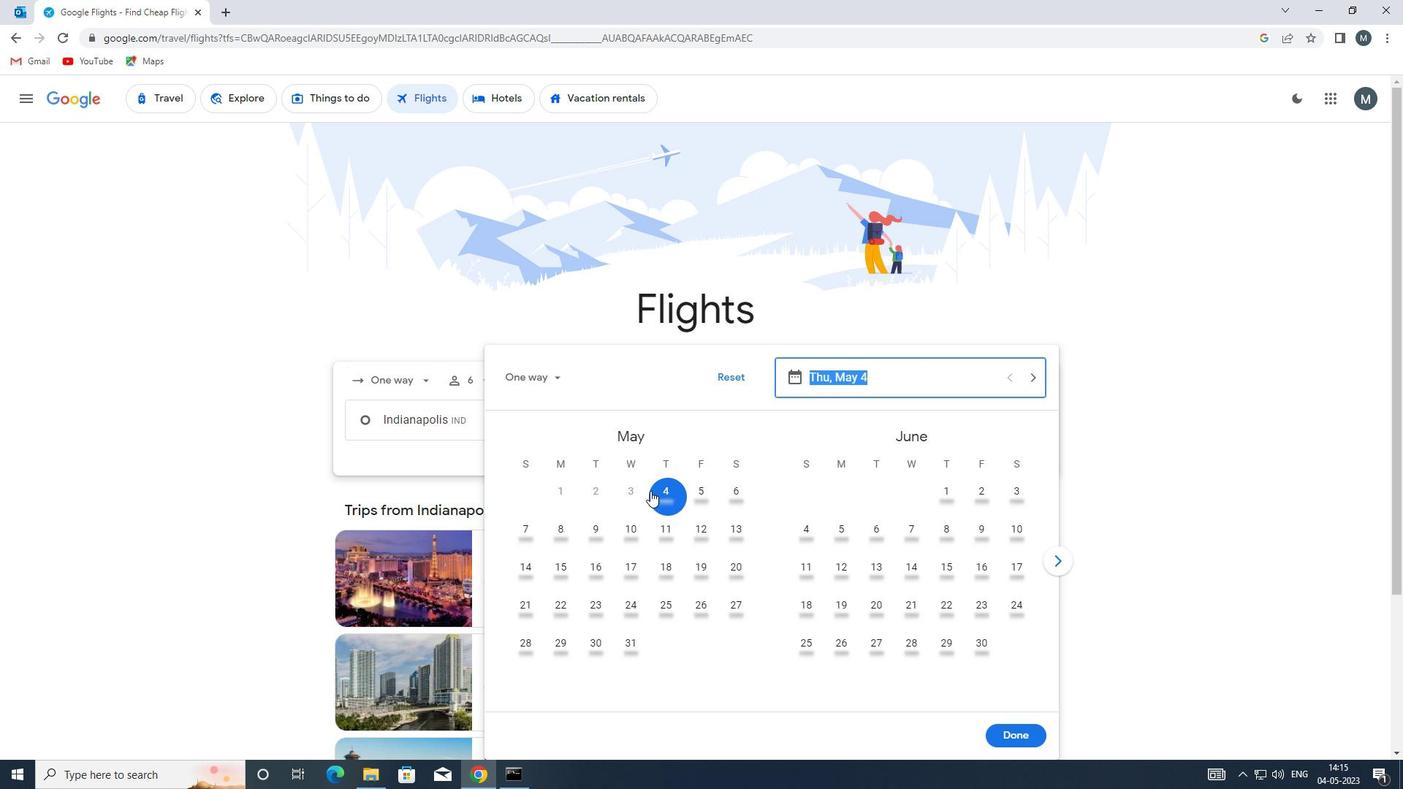 
Action: Mouse pressed left at (660, 489)
Screenshot: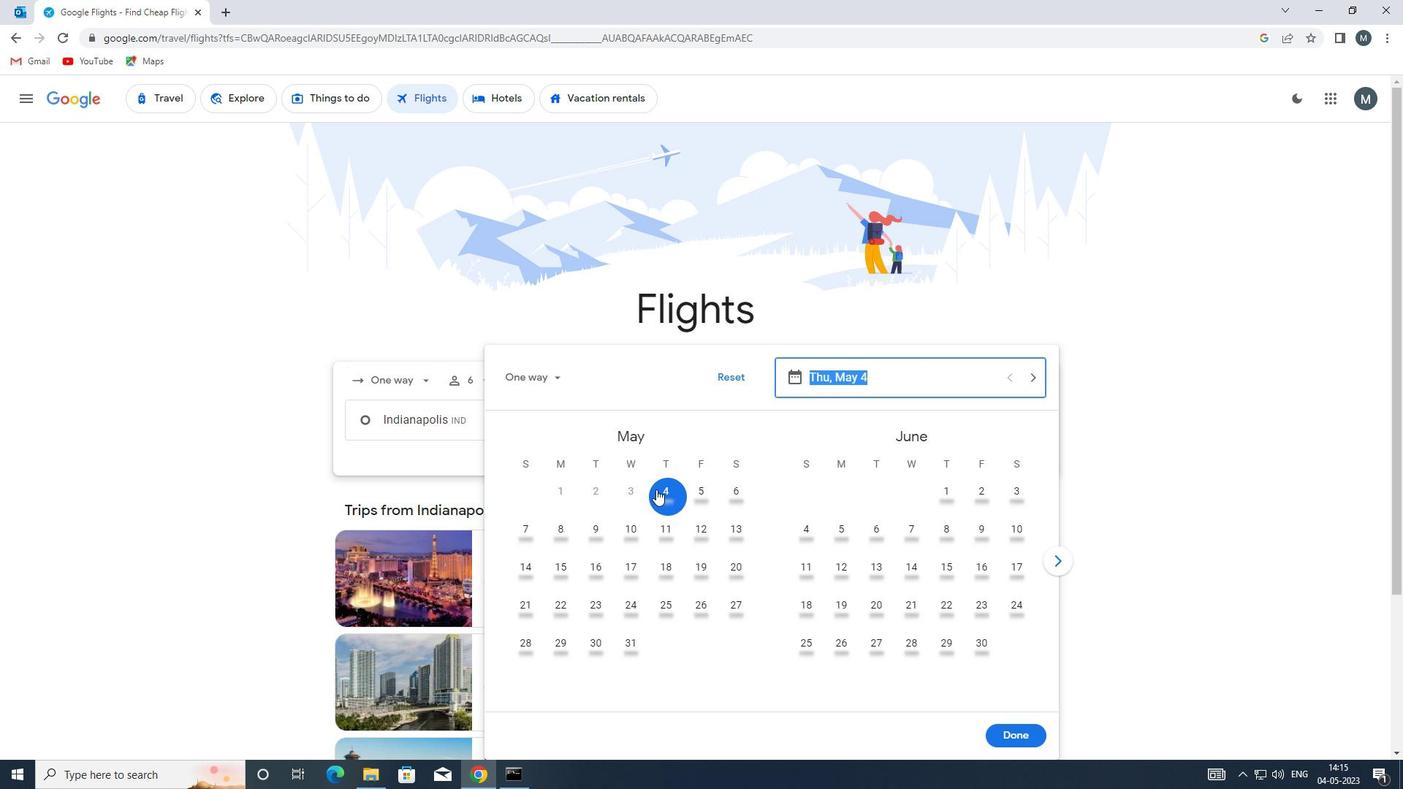 
Action: Mouse moved to (1016, 731)
Screenshot: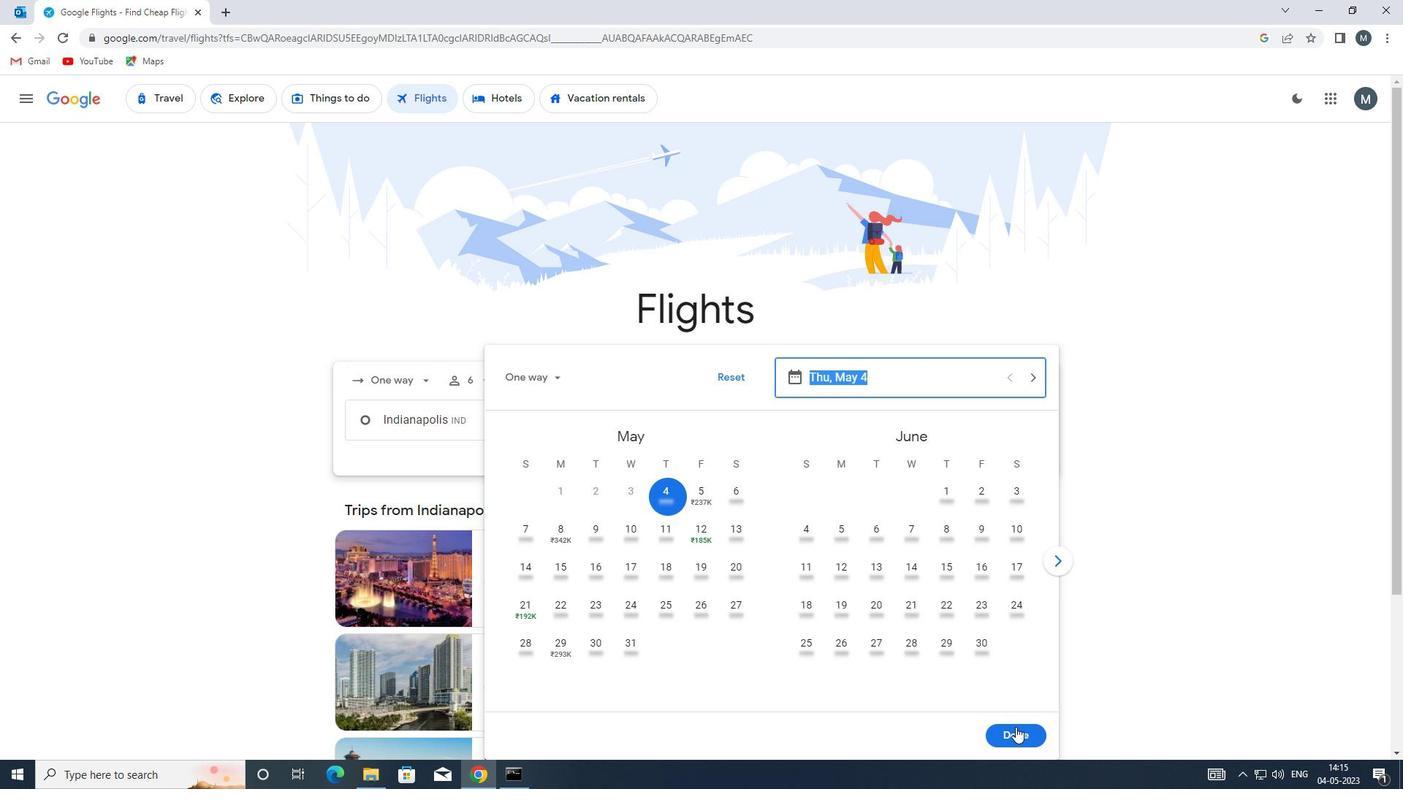
Action: Mouse pressed left at (1016, 731)
Screenshot: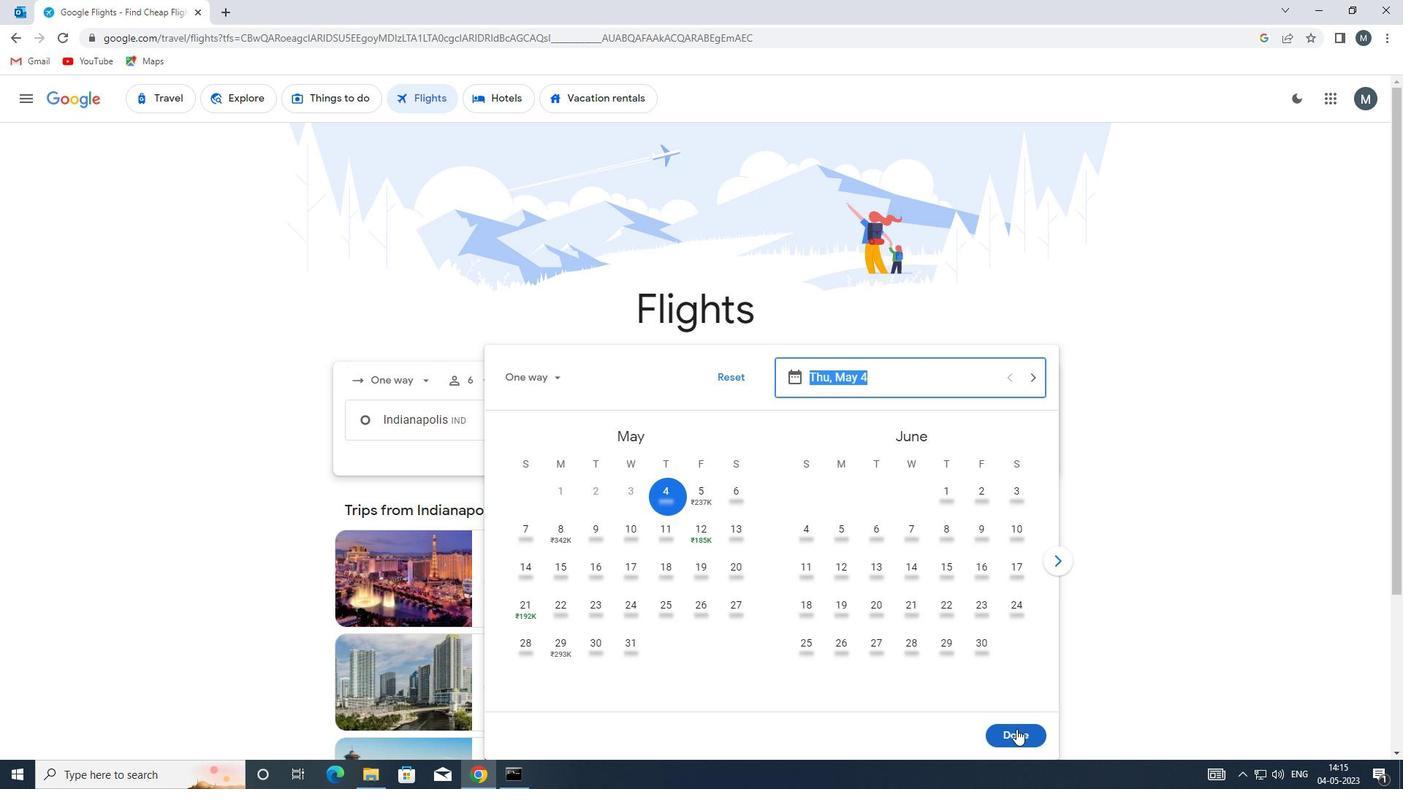 
Action: Mouse moved to (704, 478)
Screenshot: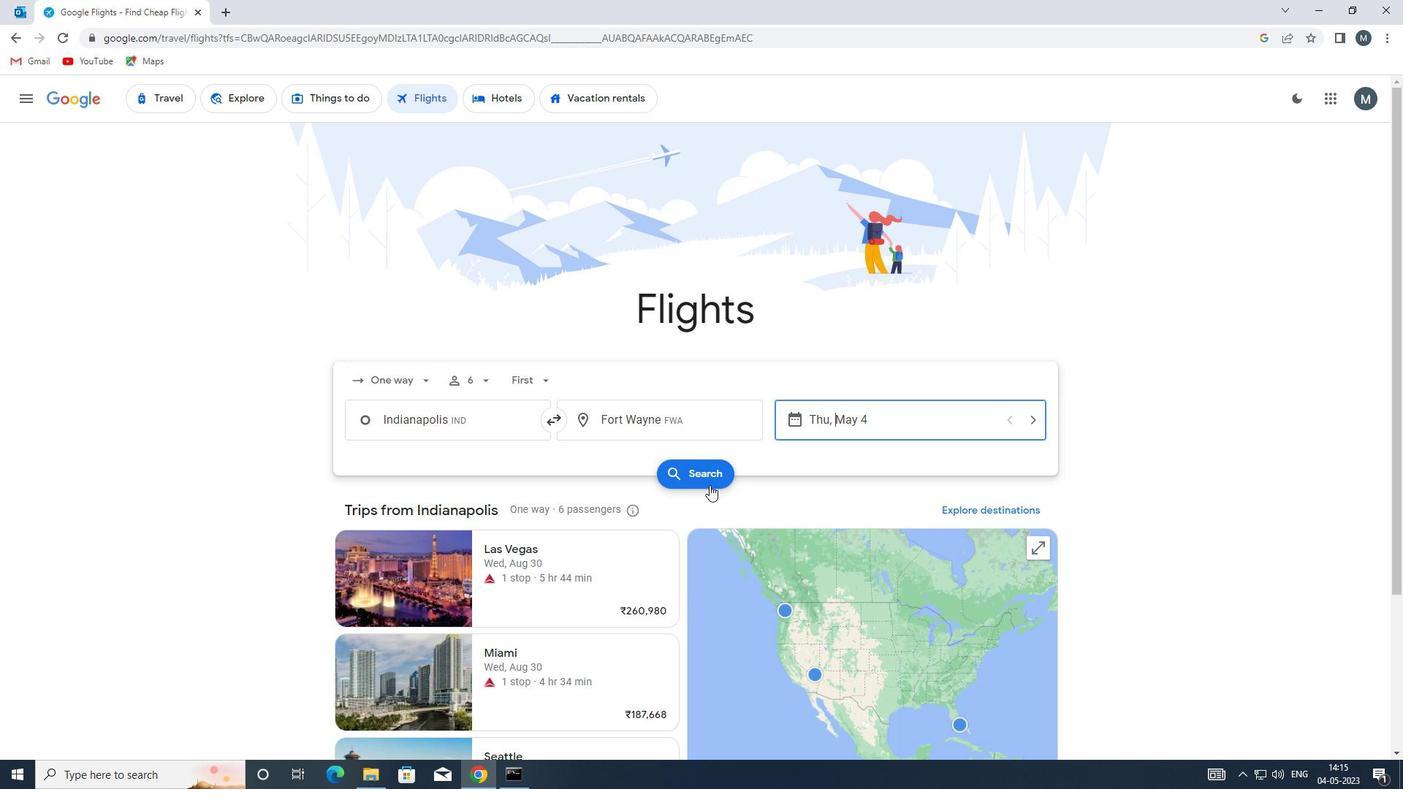
Action: Mouse pressed left at (704, 478)
Screenshot: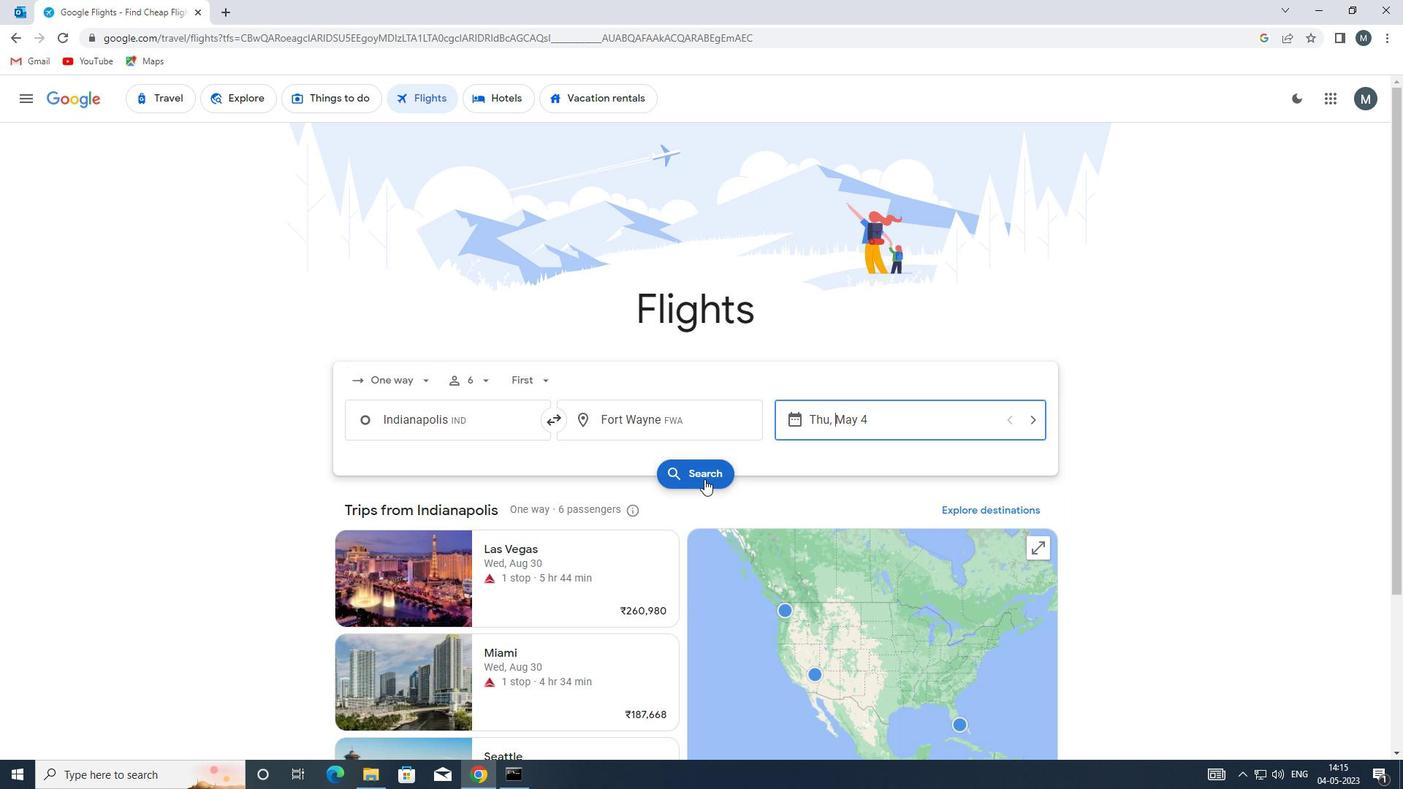 
Action: Mouse moved to (355, 232)
Screenshot: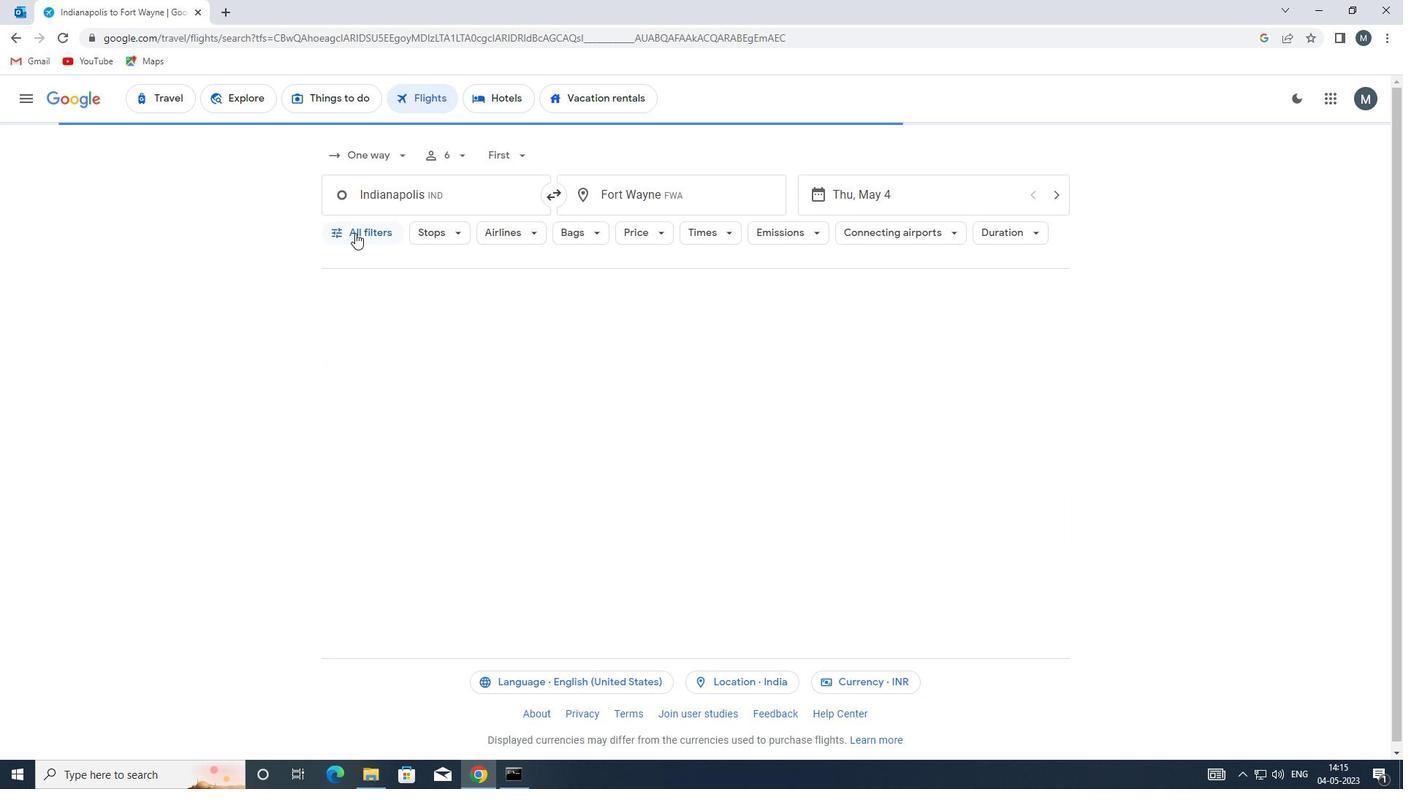 
Action: Mouse pressed left at (355, 232)
Screenshot: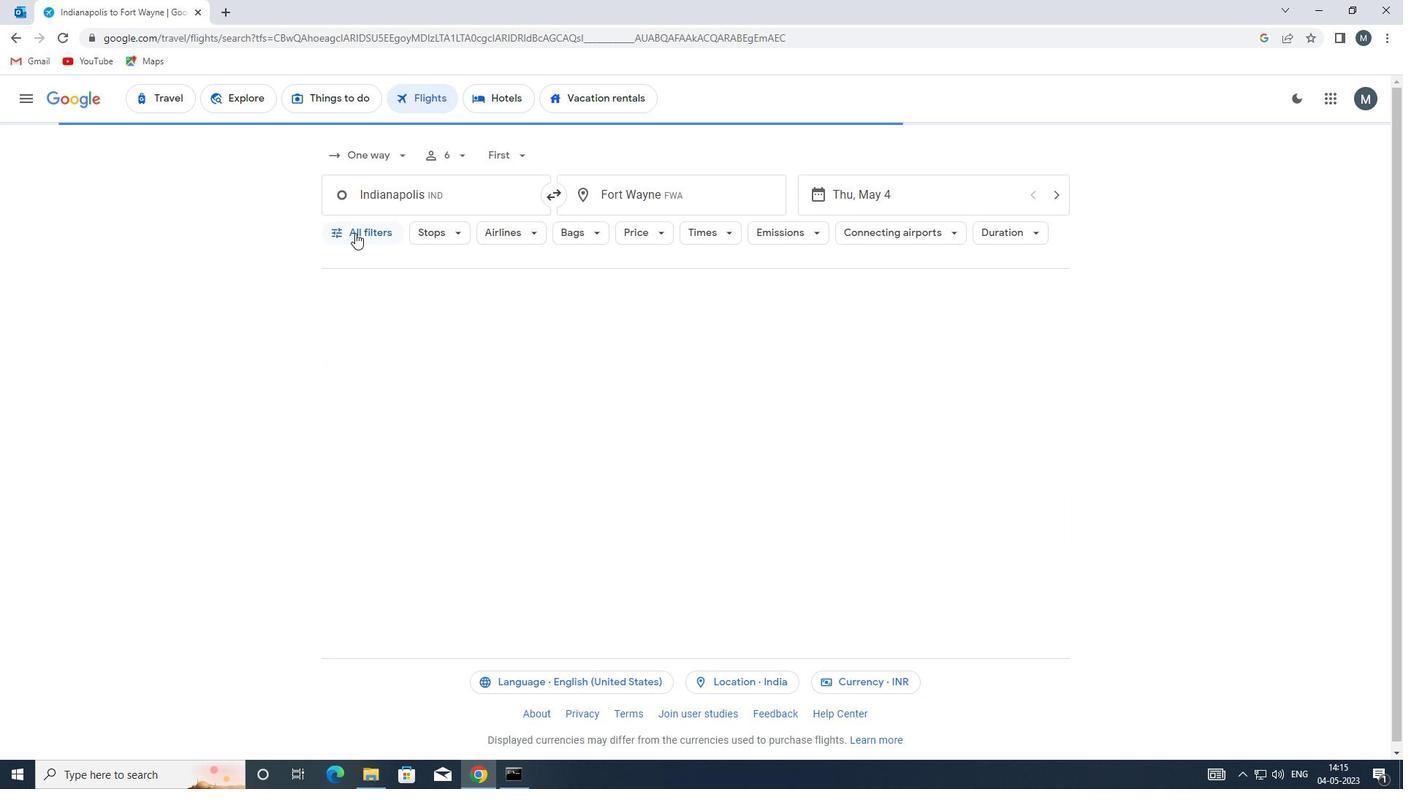 
Action: Mouse moved to (413, 406)
Screenshot: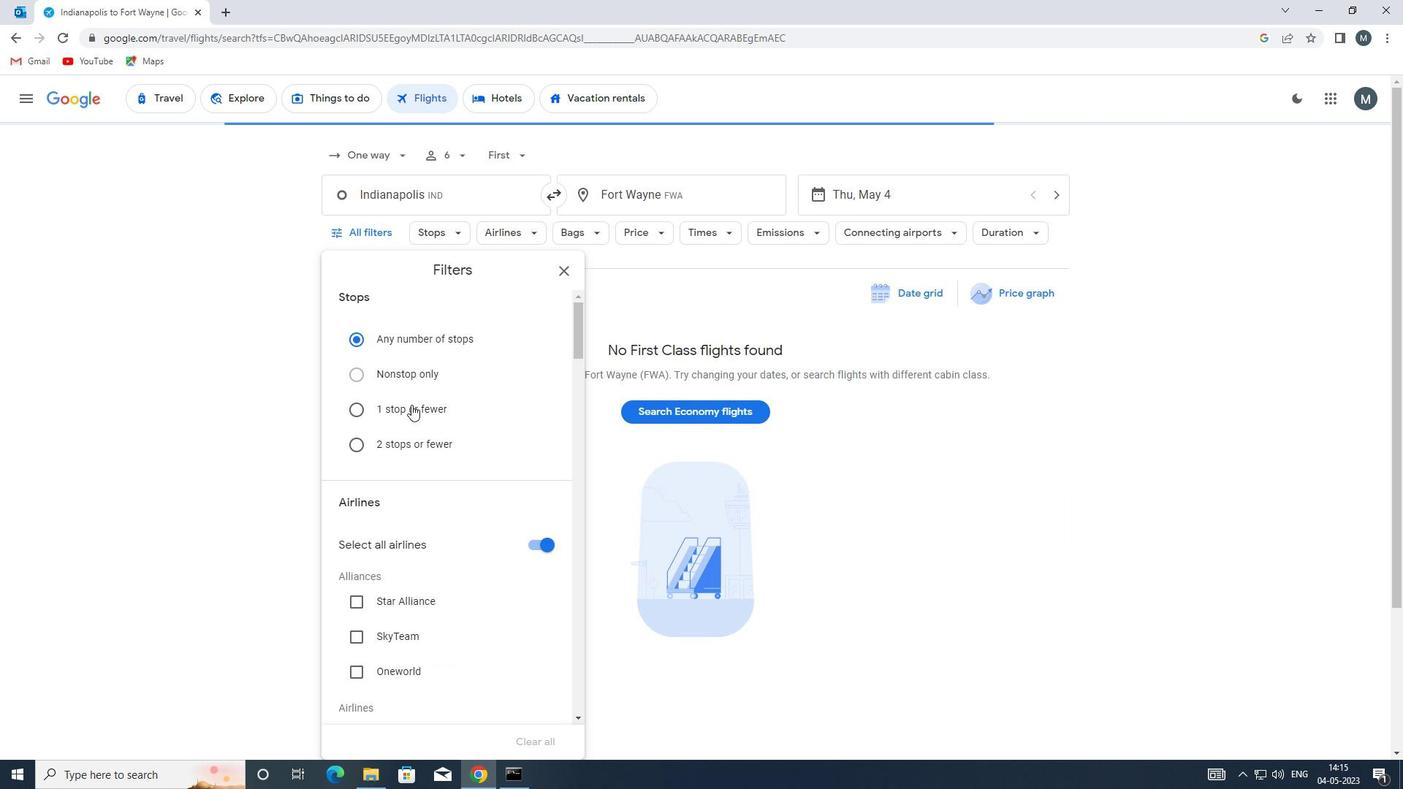 
Action: Mouse scrolled (413, 405) with delta (0, 0)
Screenshot: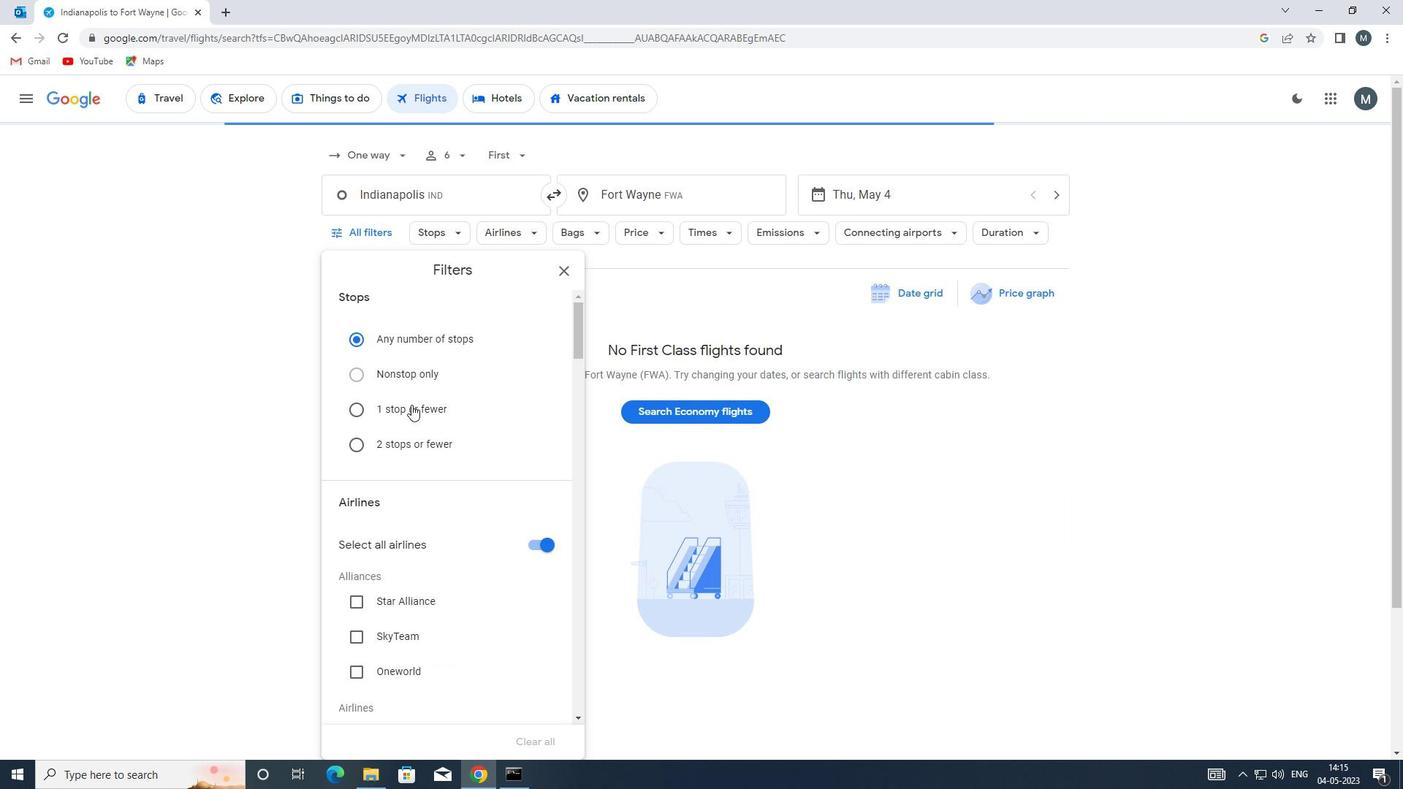 
Action: Mouse moved to (539, 471)
Screenshot: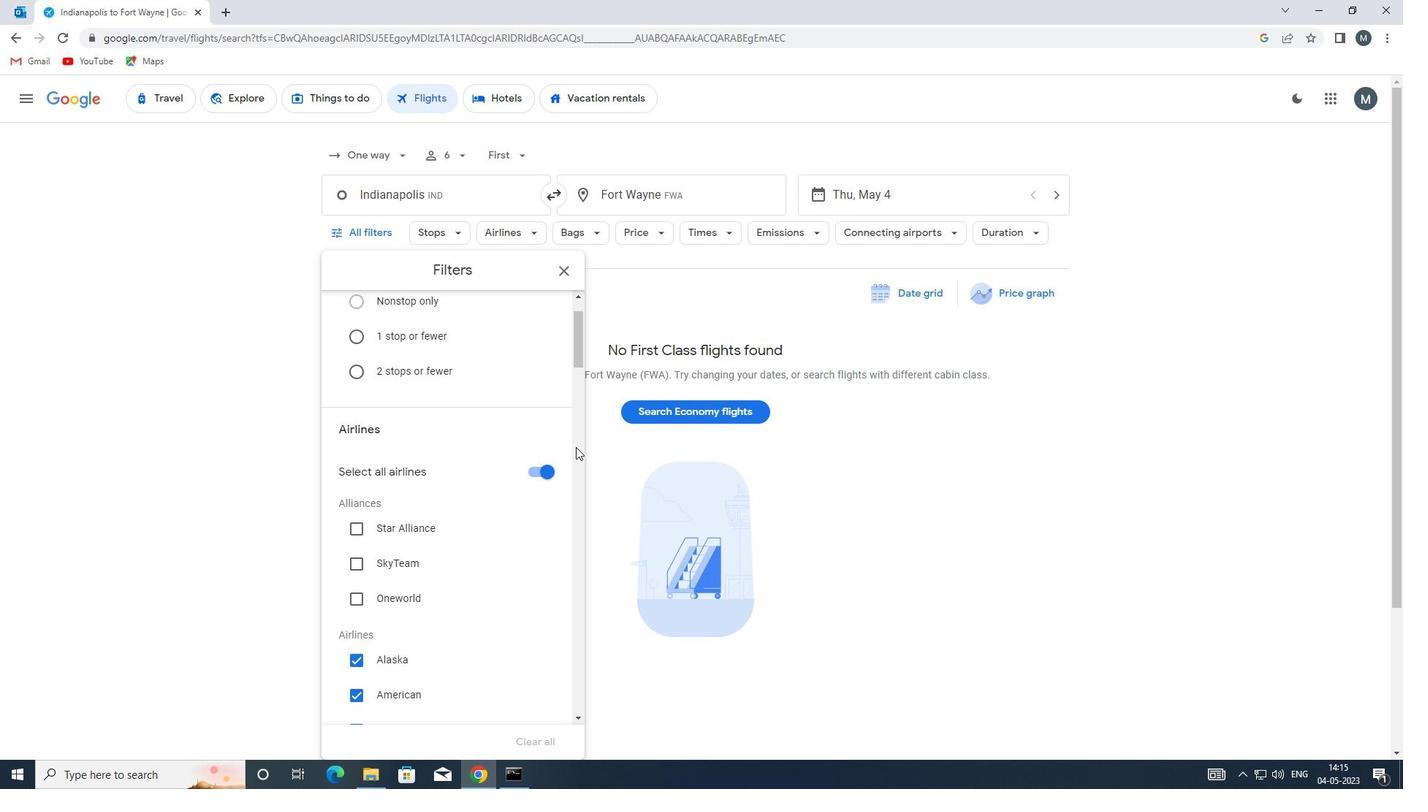 
Action: Mouse pressed left at (539, 471)
Screenshot: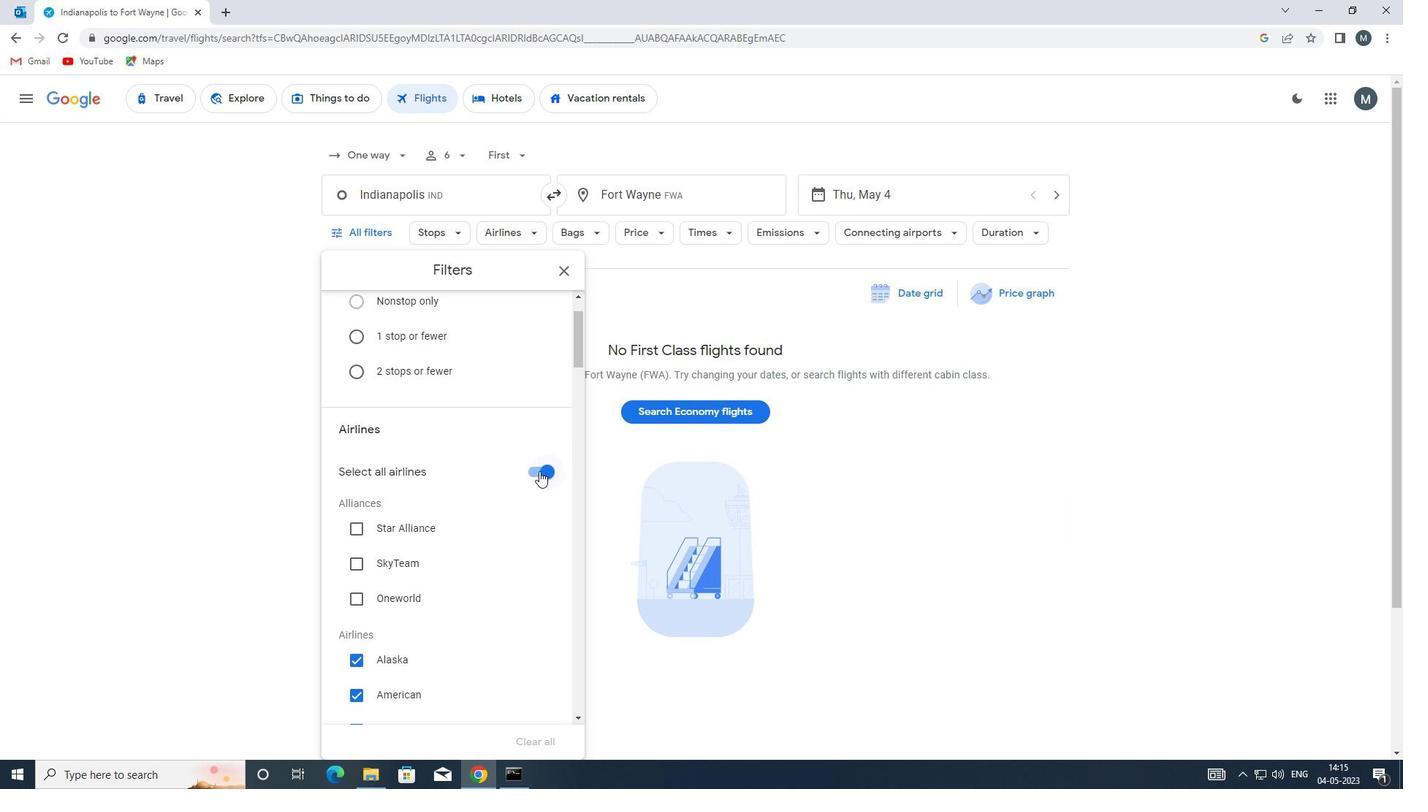 
Action: Mouse moved to (468, 494)
Screenshot: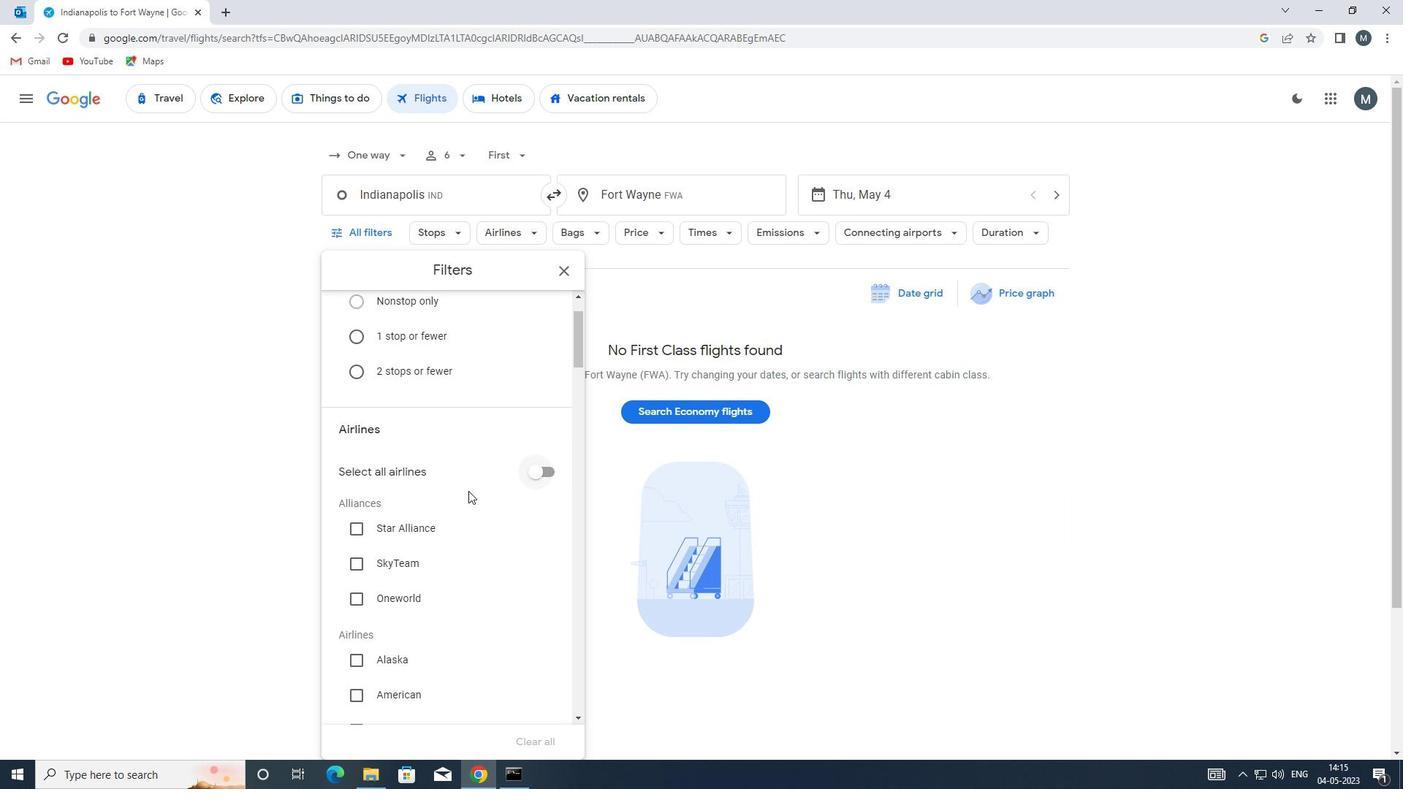 
Action: Mouse scrolled (468, 493) with delta (0, 0)
Screenshot: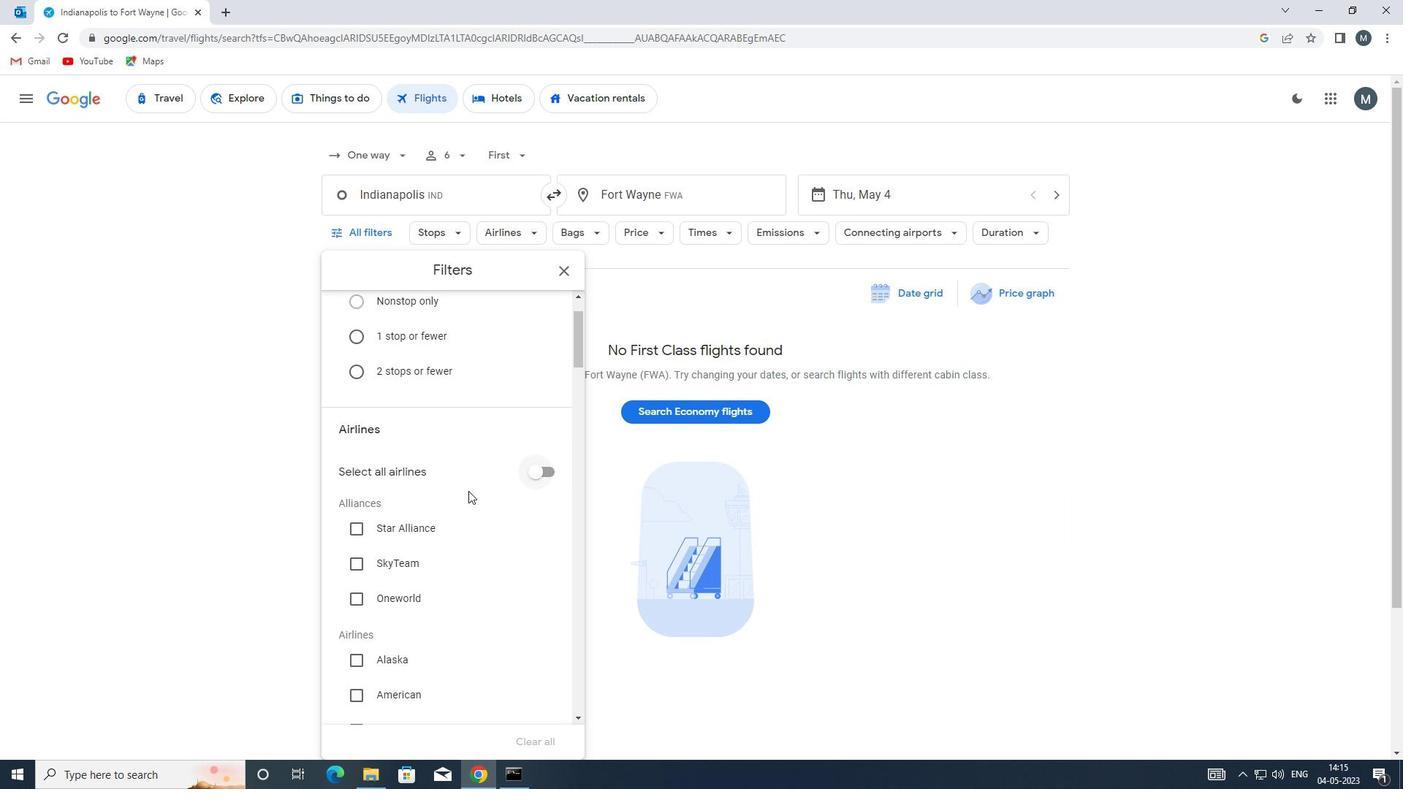 
Action: Mouse moved to (468, 495)
Screenshot: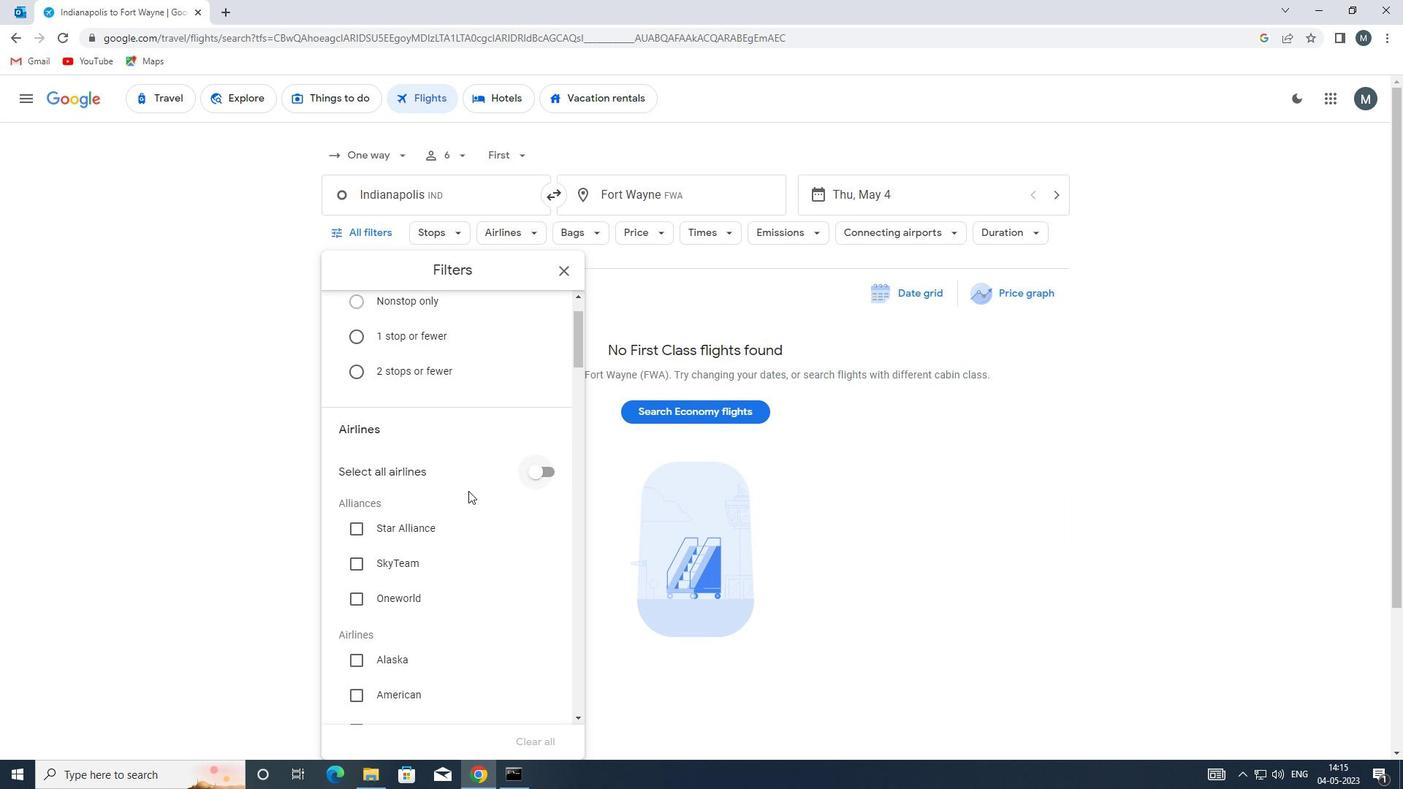 
Action: Mouse scrolled (468, 494) with delta (0, 0)
Screenshot: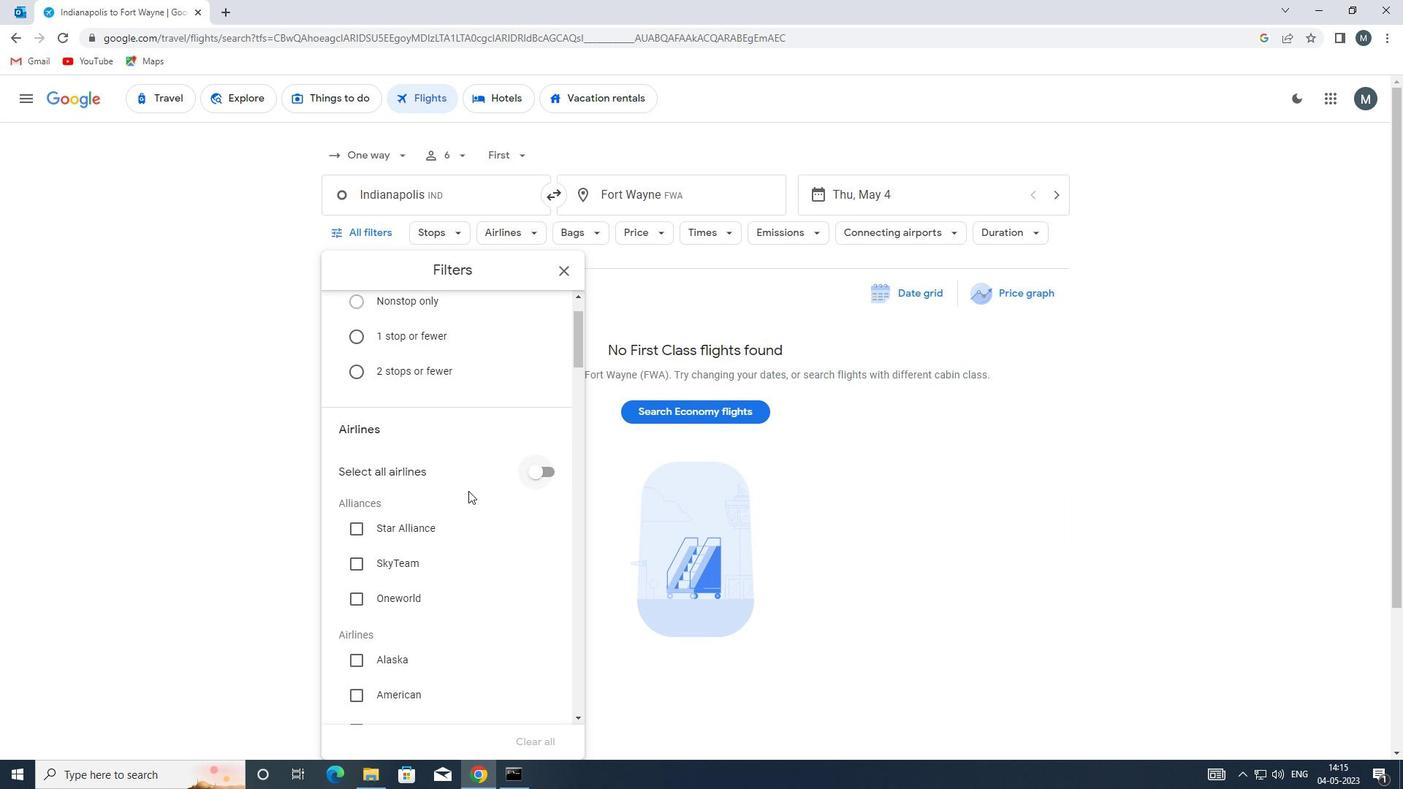 
Action: Mouse moved to (468, 496)
Screenshot: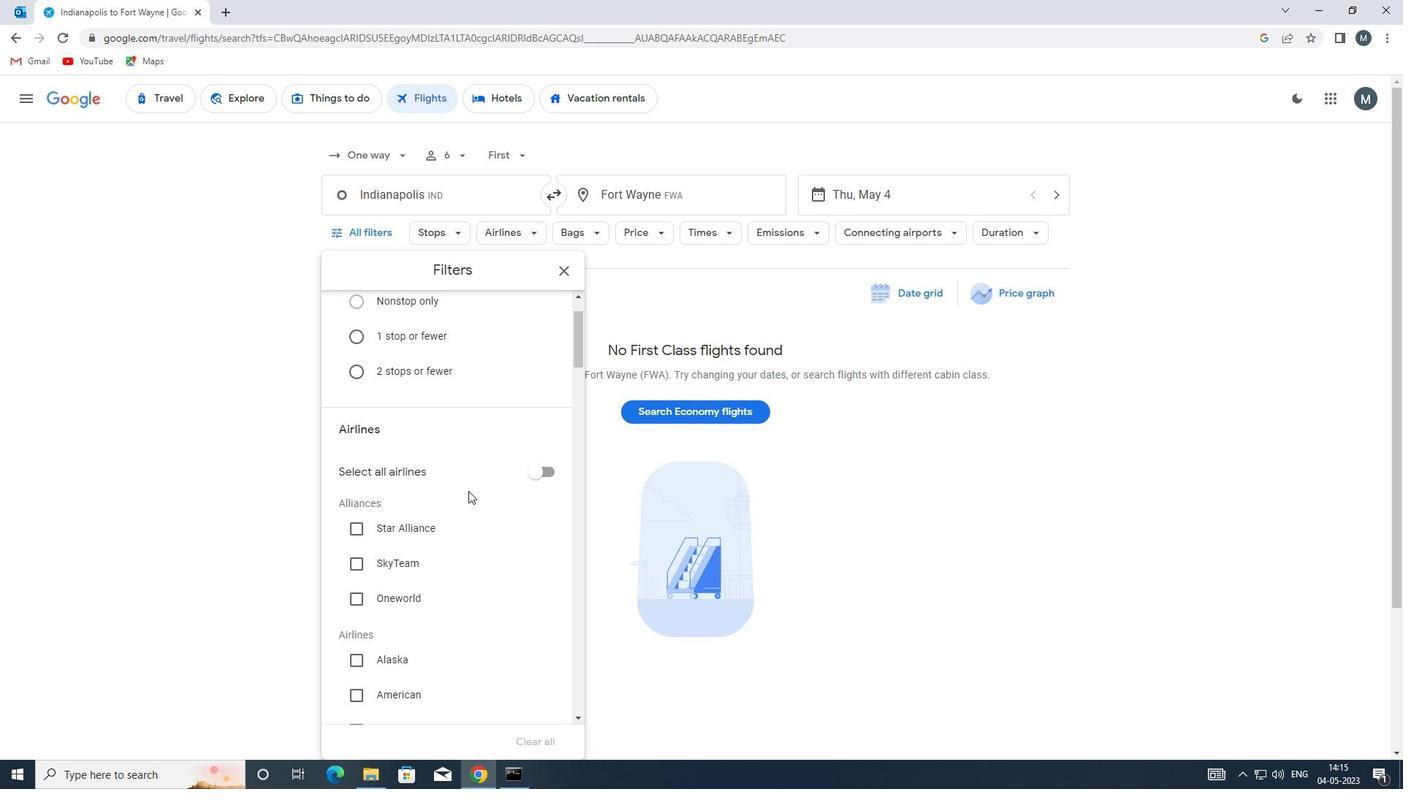 
Action: Mouse scrolled (468, 495) with delta (0, 0)
Screenshot: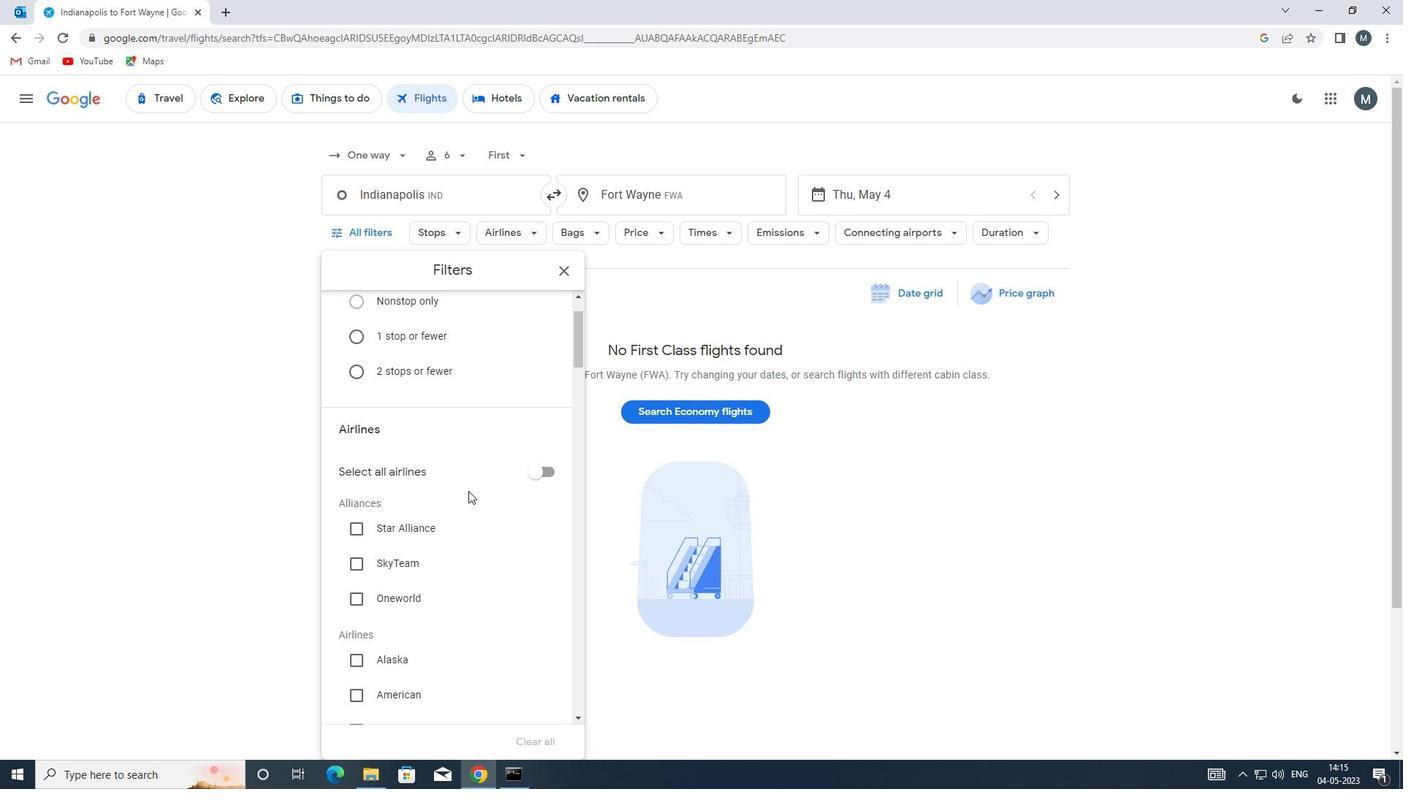 
Action: Mouse moved to (375, 577)
Screenshot: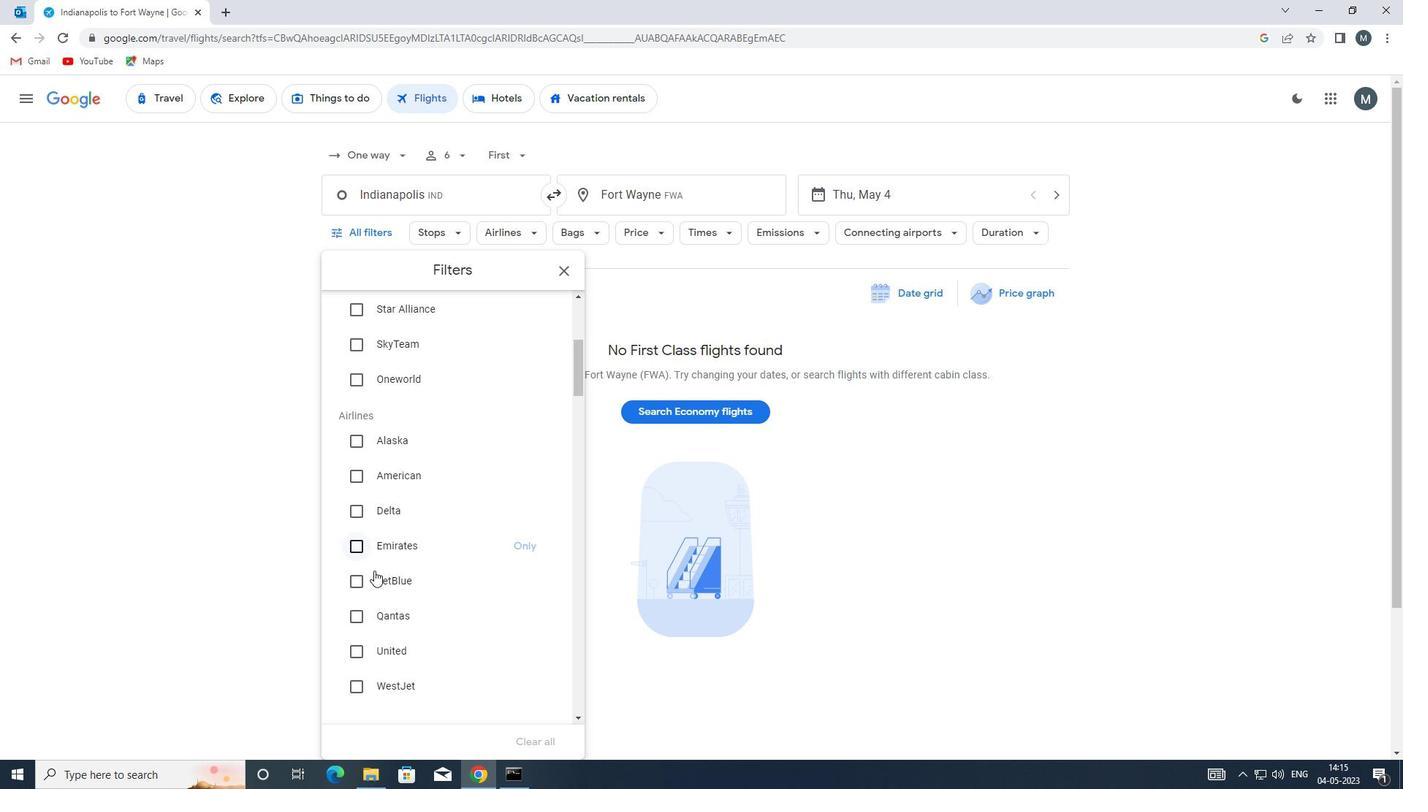 
Action: Mouse pressed left at (375, 577)
Screenshot: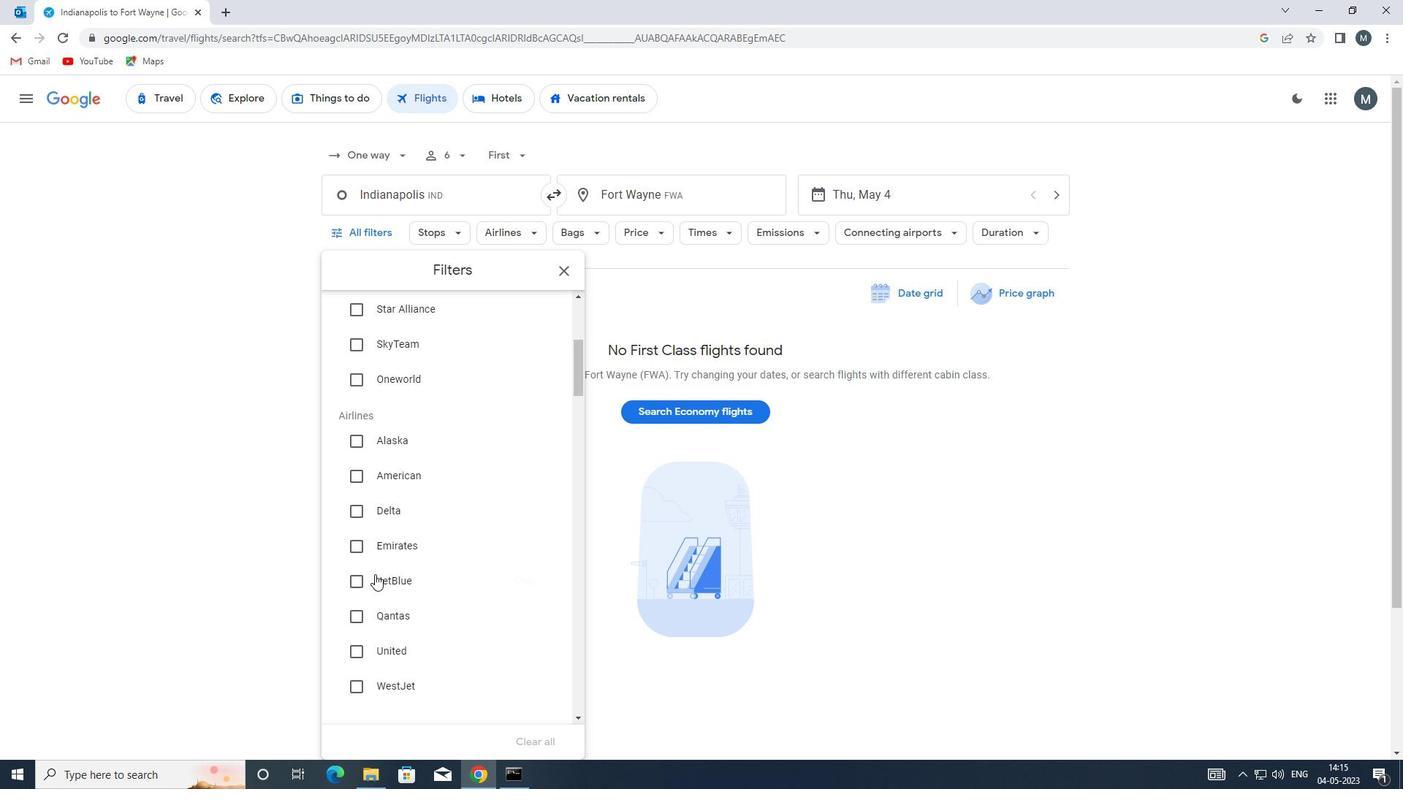 
Action: Mouse moved to (450, 535)
Screenshot: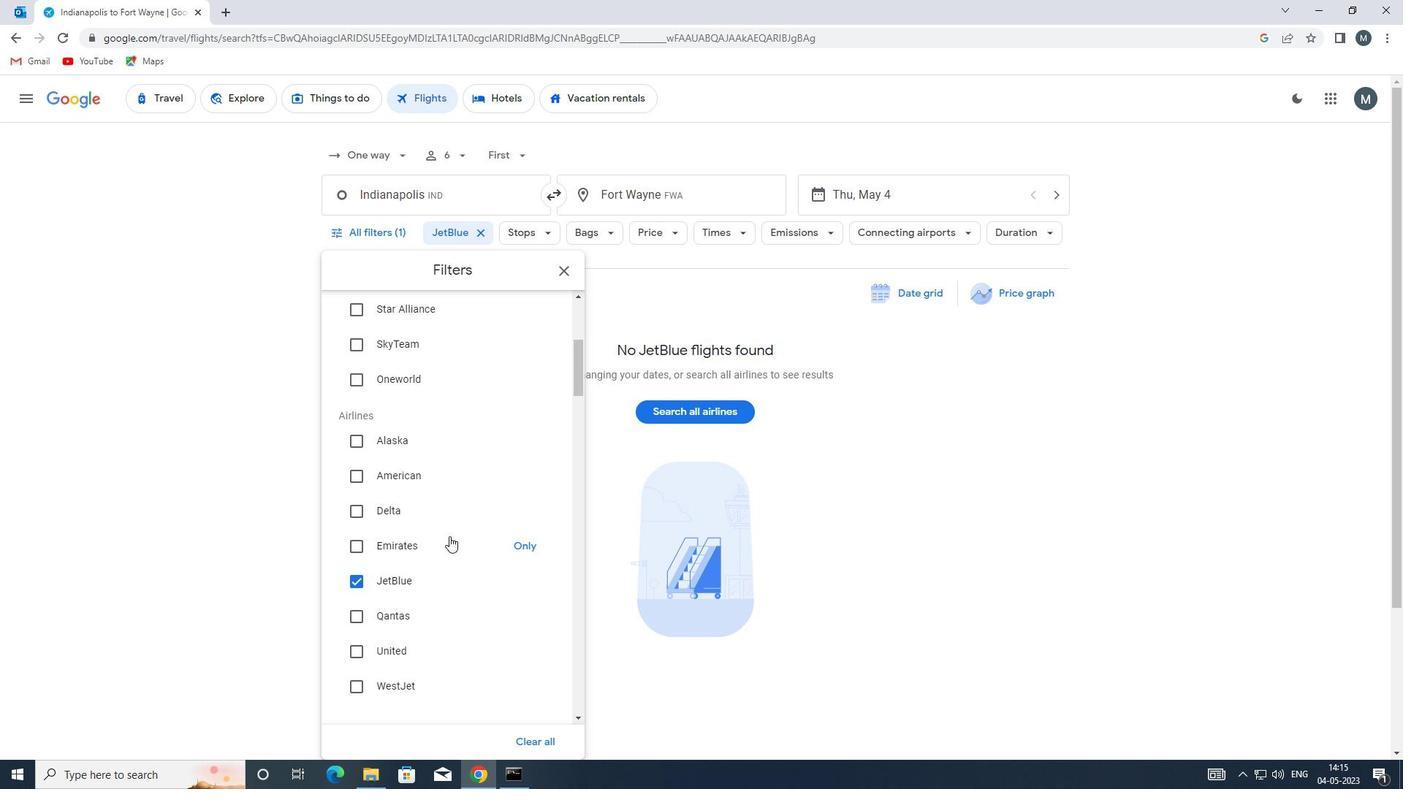 
Action: Mouse scrolled (450, 535) with delta (0, 0)
Screenshot: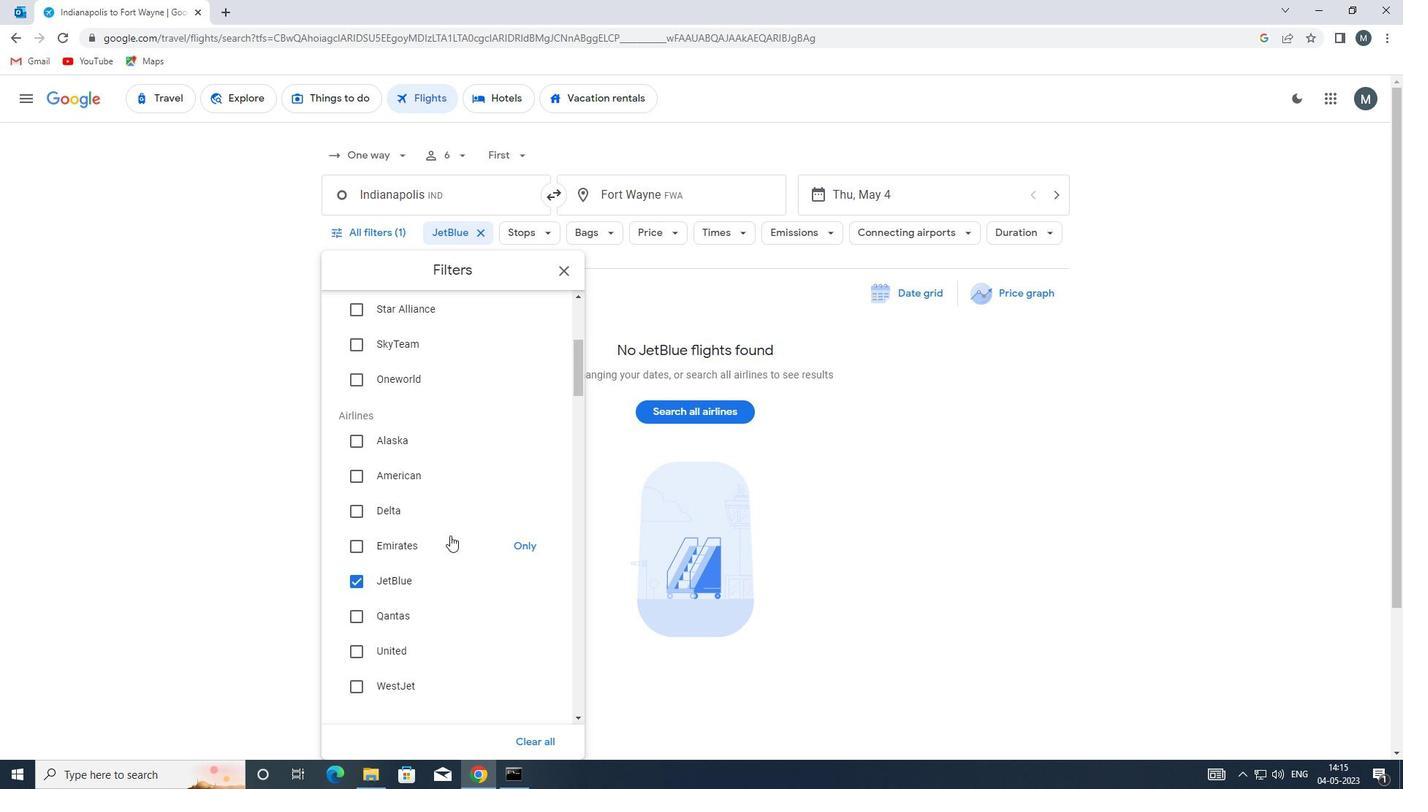 
Action: Mouse moved to (451, 534)
Screenshot: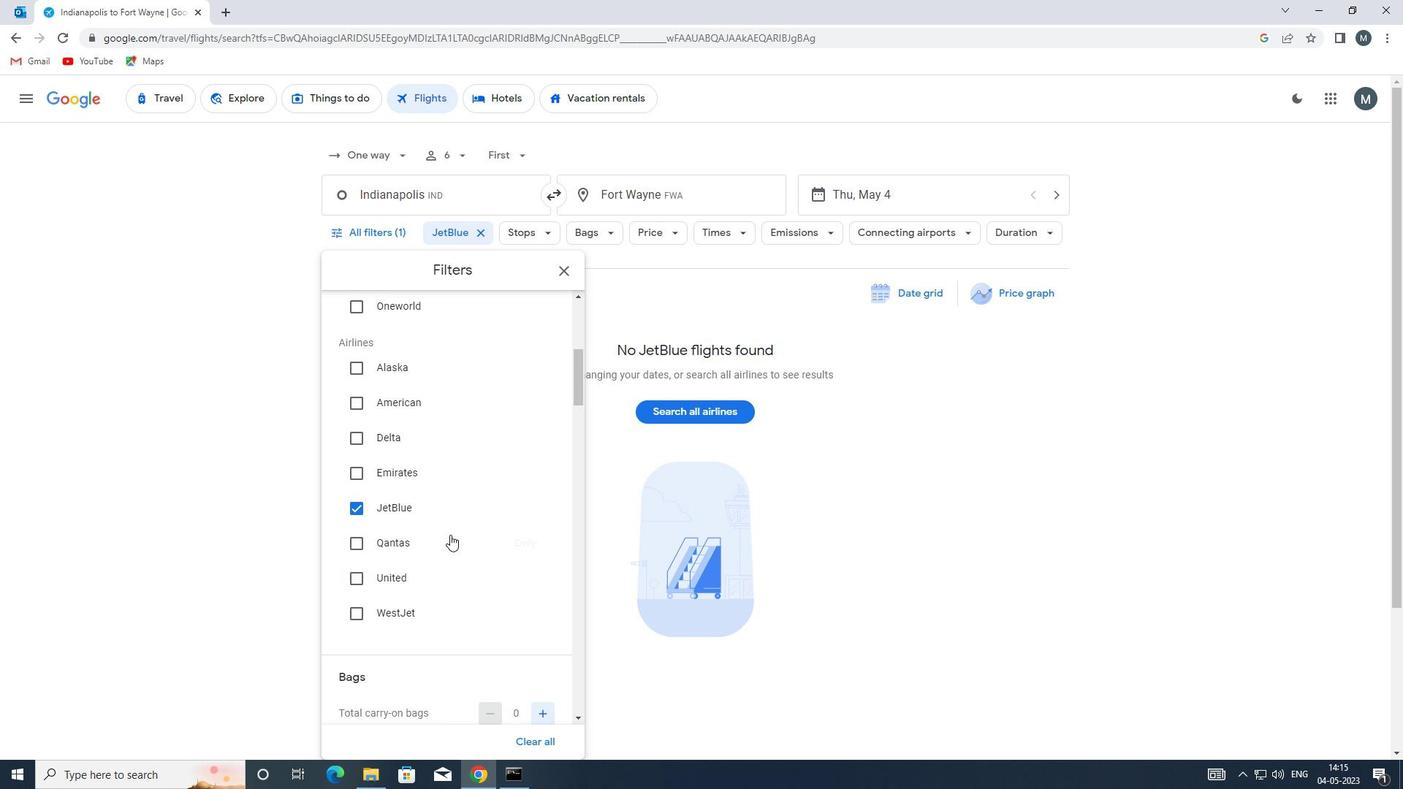
Action: Mouse scrolled (451, 533) with delta (0, 0)
Screenshot: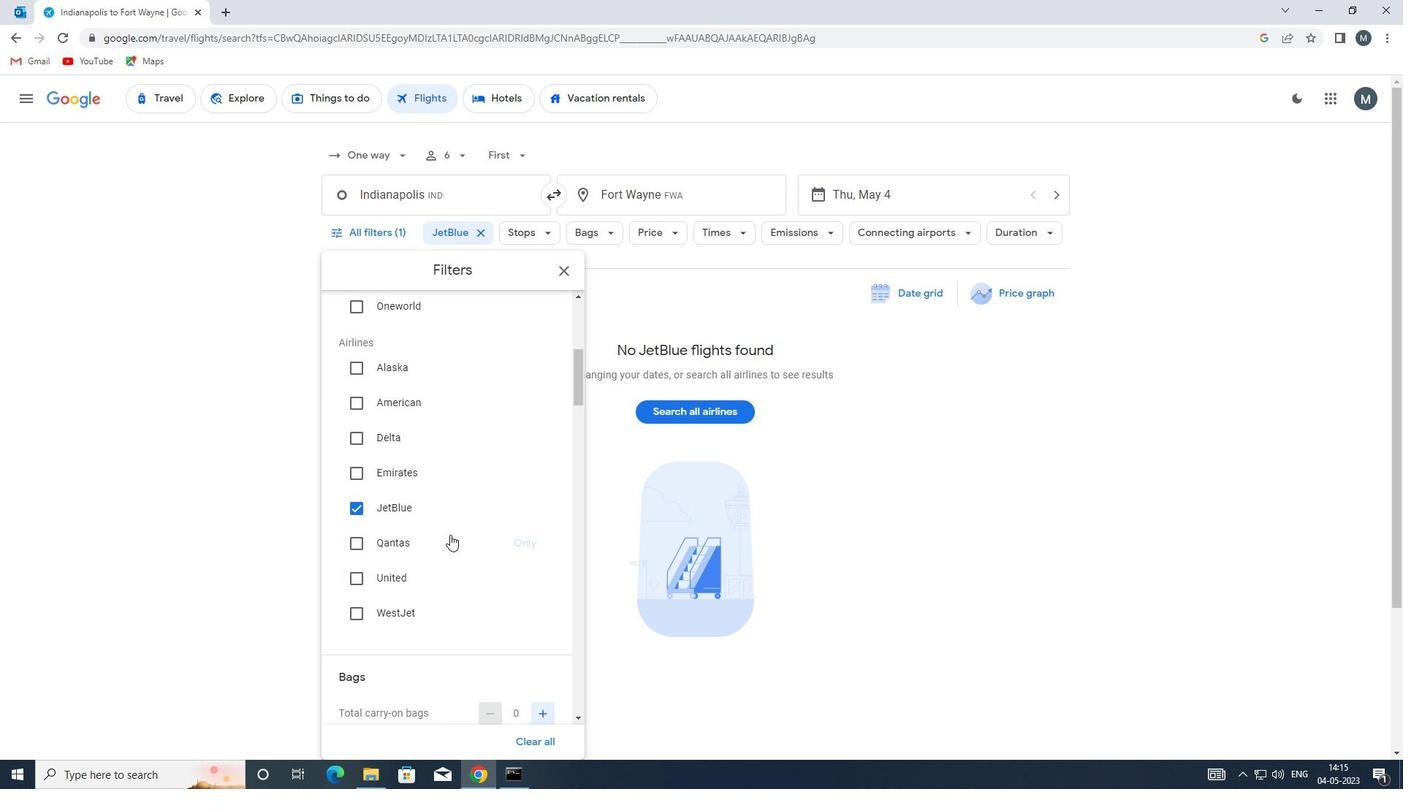 
Action: Mouse moved to (451, 534)
Screenshot: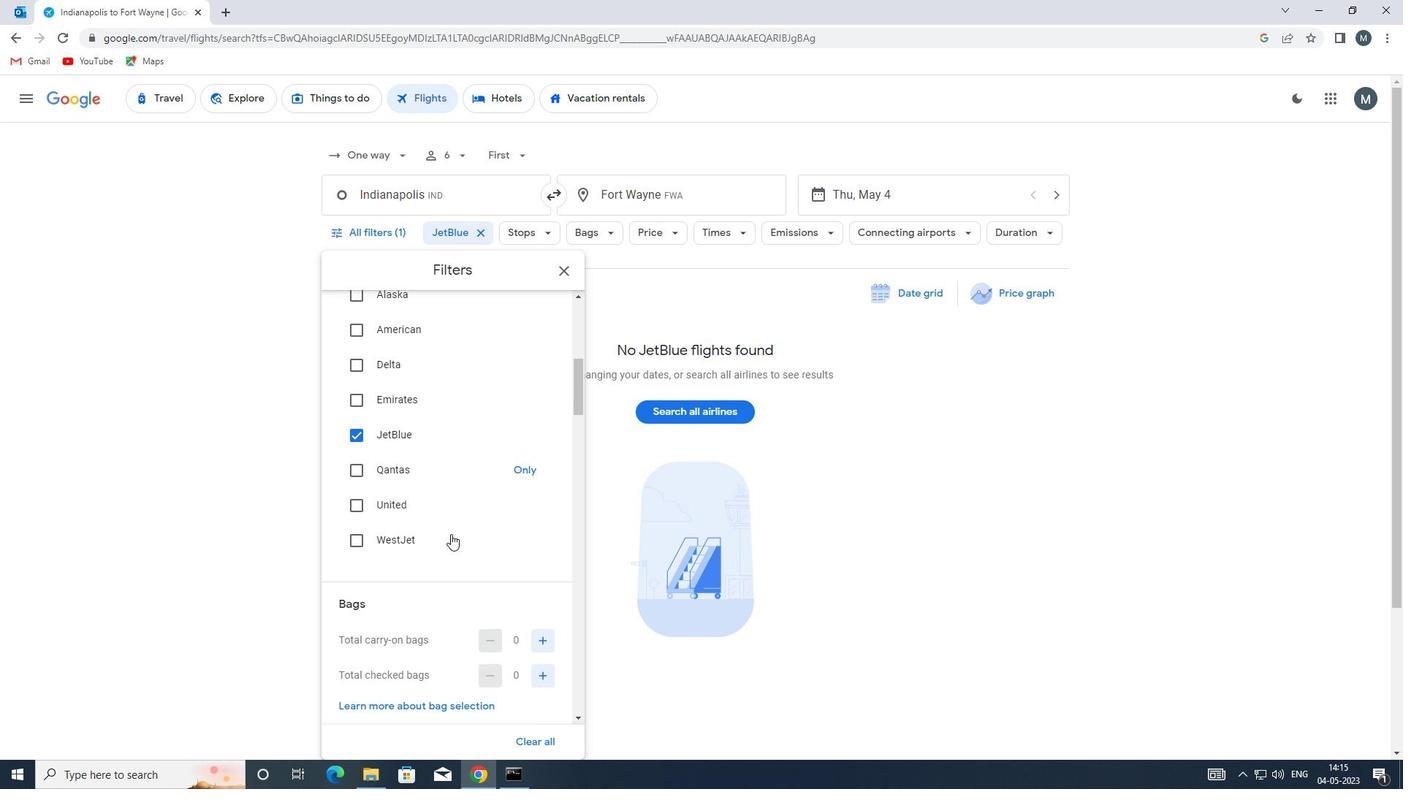 
Action: Mouse scrolled (451, 533) with delta (0, 0)
Screenshot: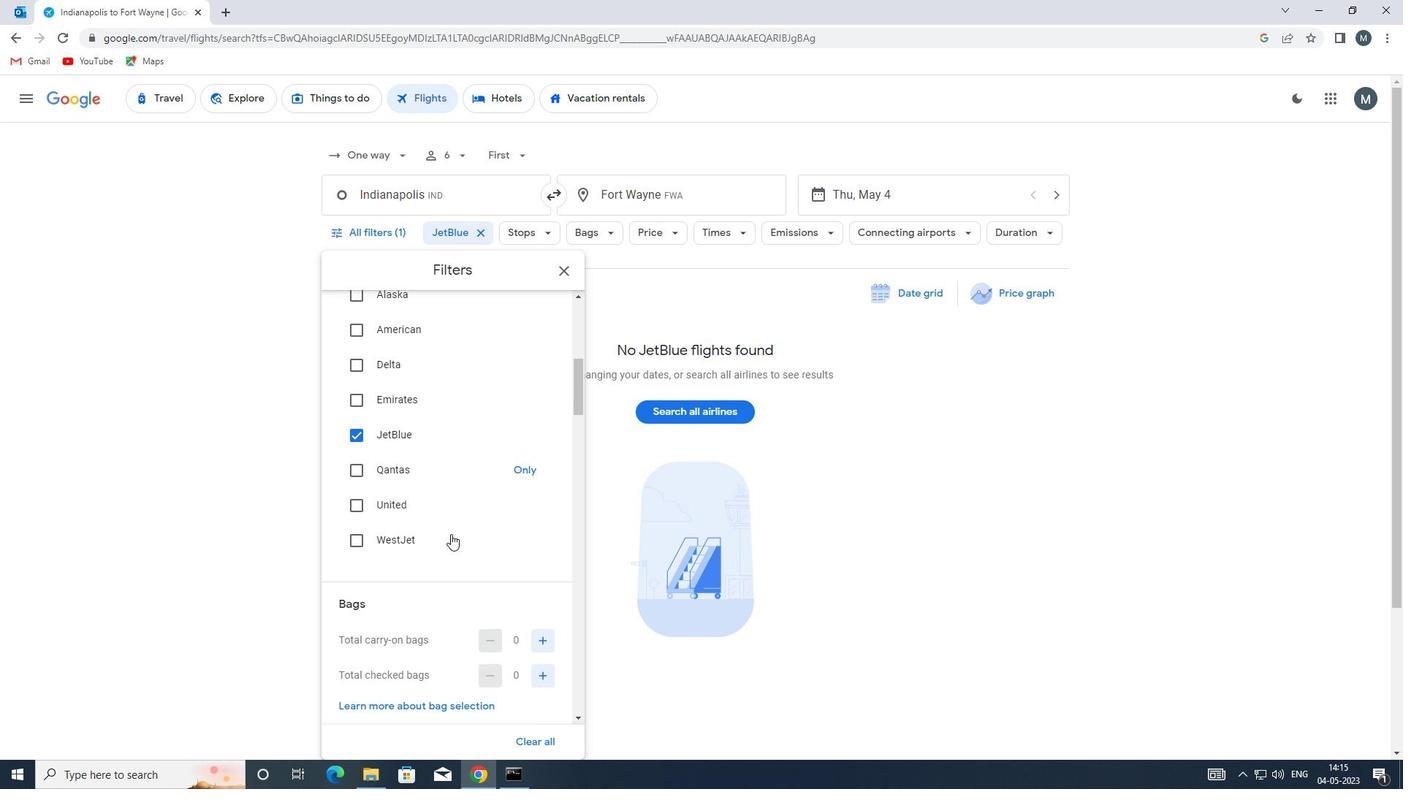 
Action: Mouse moved to (544, 603)
Screenshot: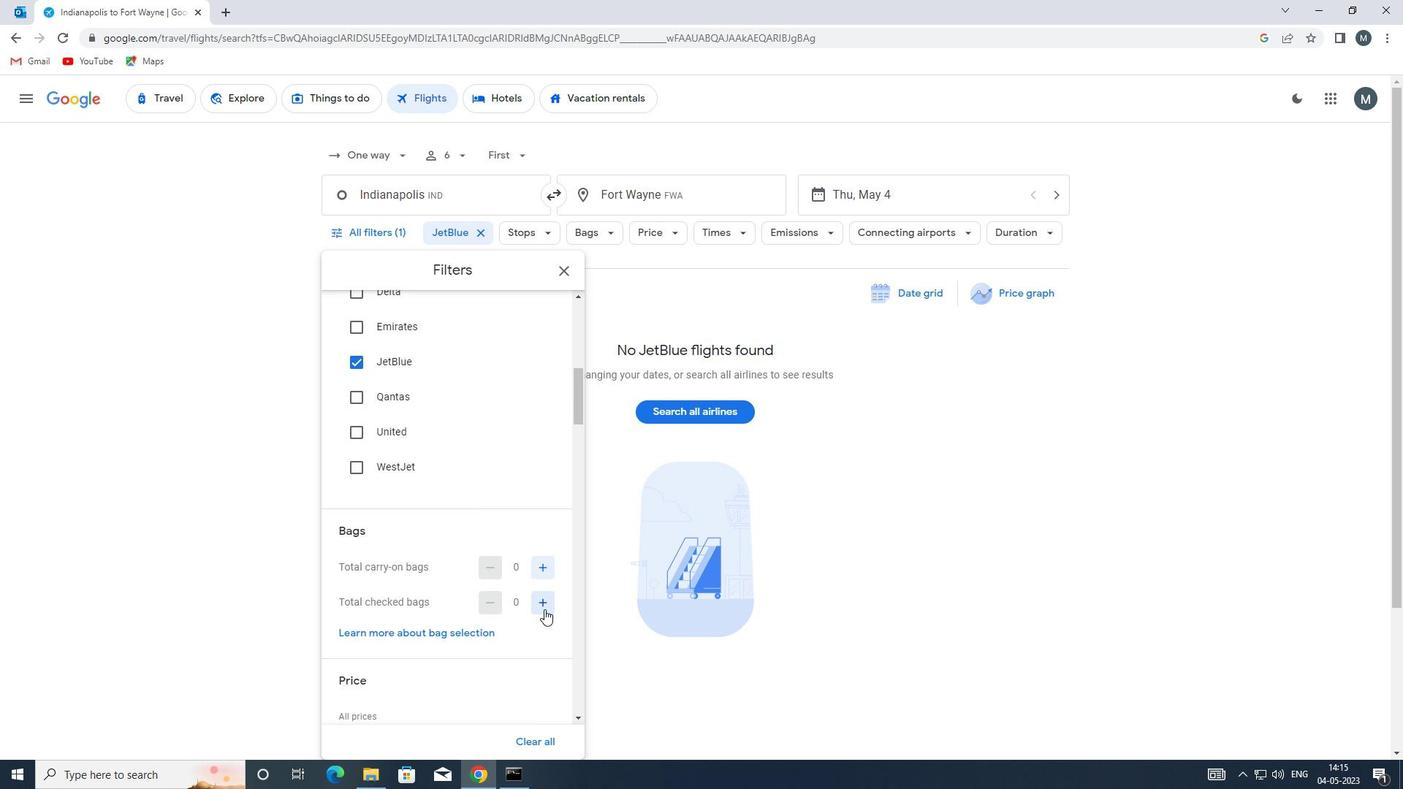 
Action: Mouse pressed left at (544, 603)
Screenshot: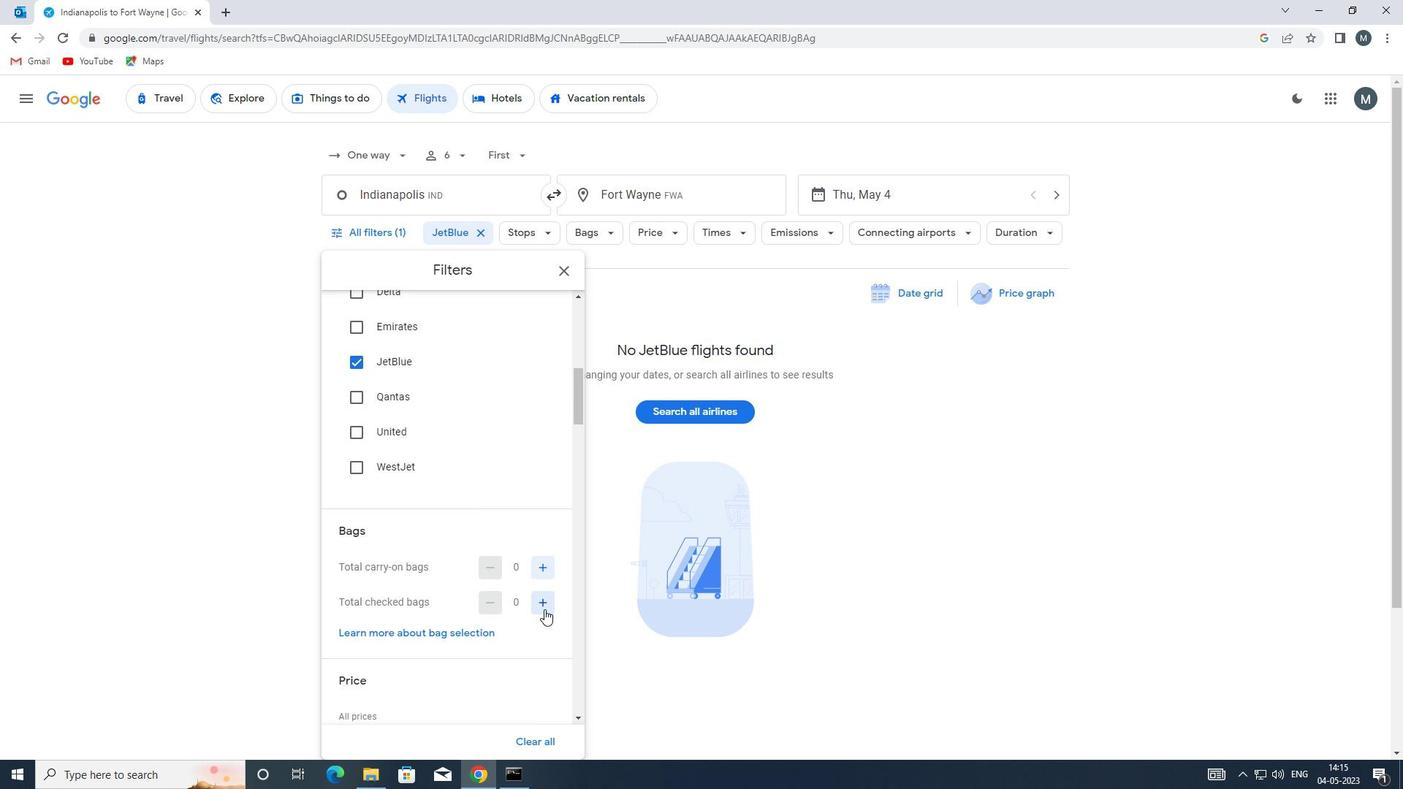 
Action: Mouse pressed left at (544, 603)
Screenshot: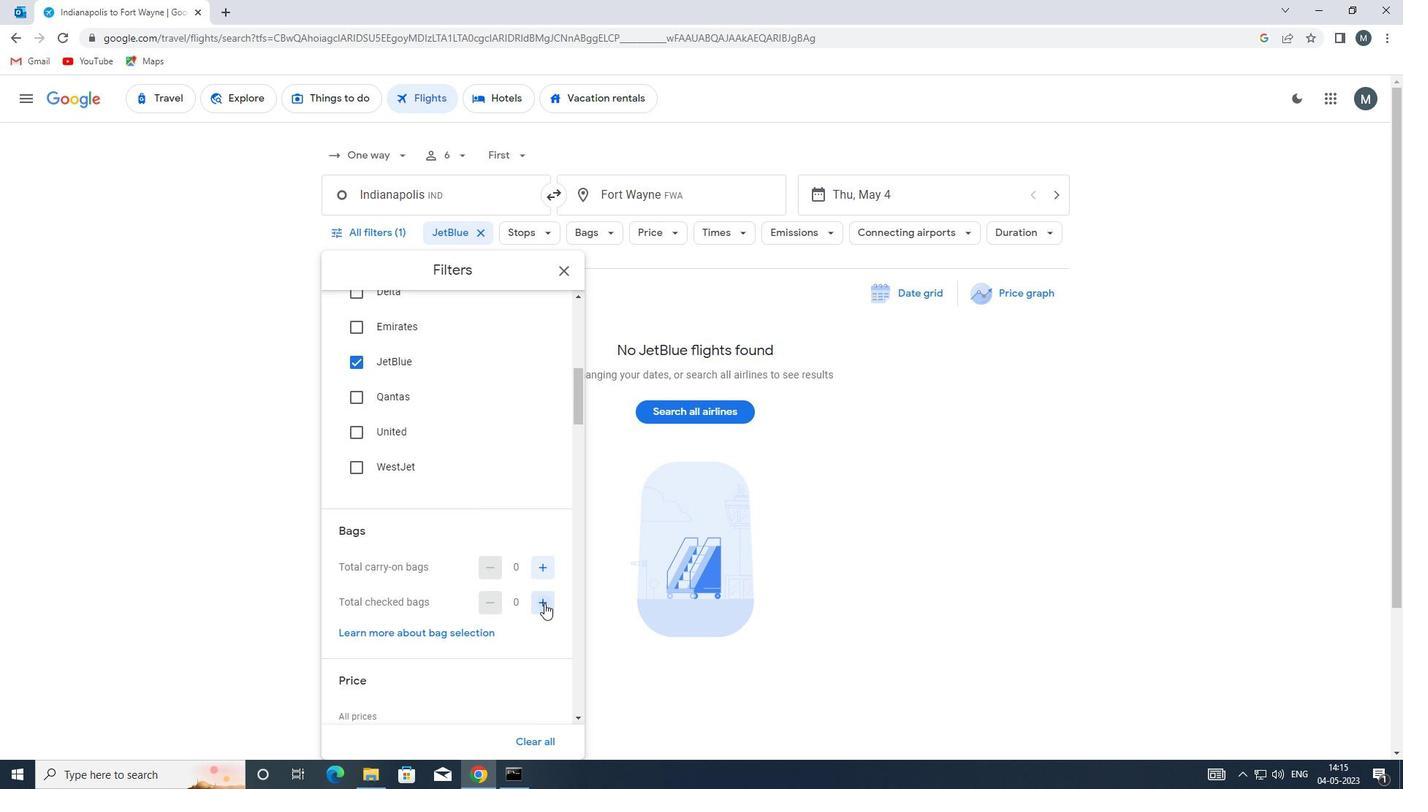
Action: Mouse pressed left at (544, 603)
Screenshot: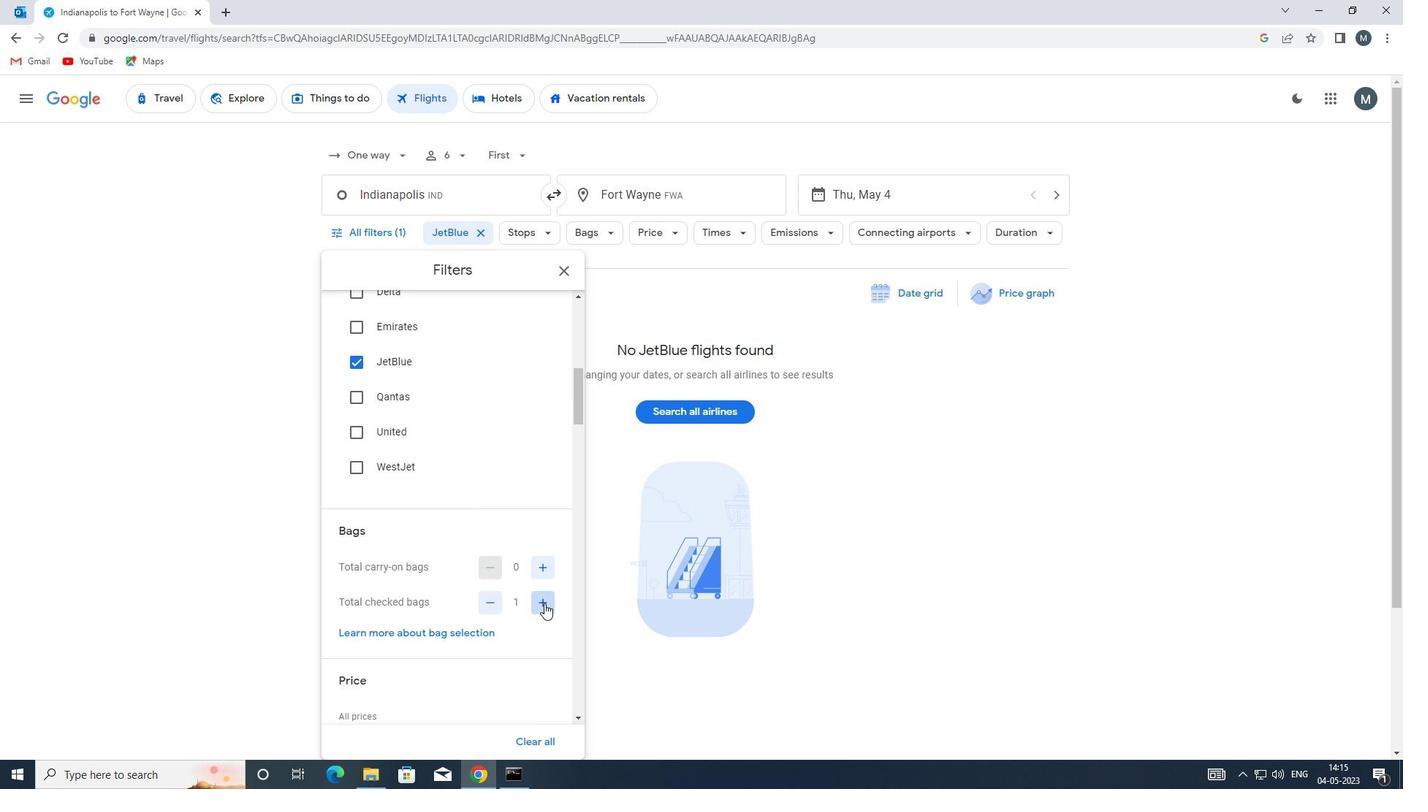 
Action: Mouse pressed left at (544, 603)
Screenshot: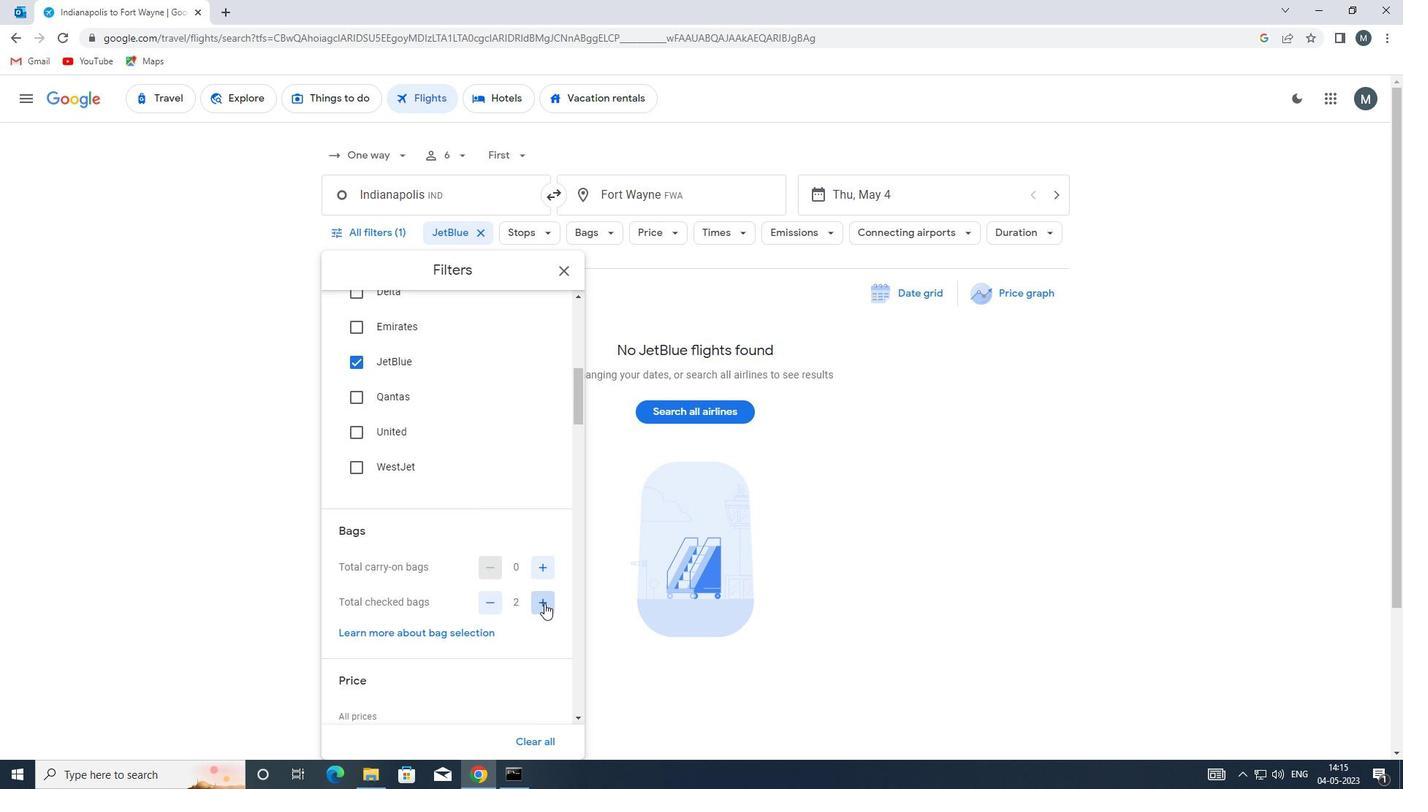 
Action: Mouse pressed left at (544, 603)
Screenshot: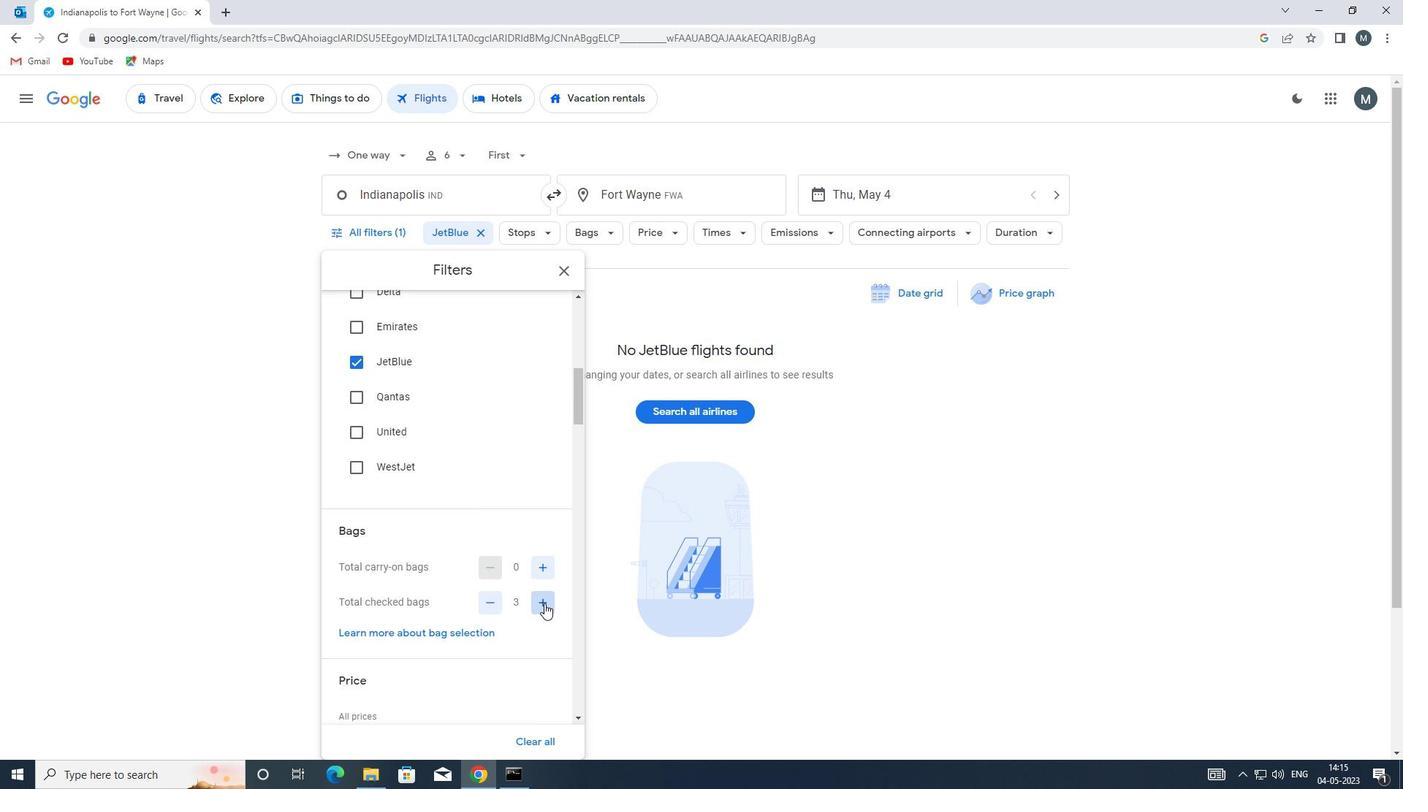 
Action: Mouse pressed left at (544, 603)
Screenshot: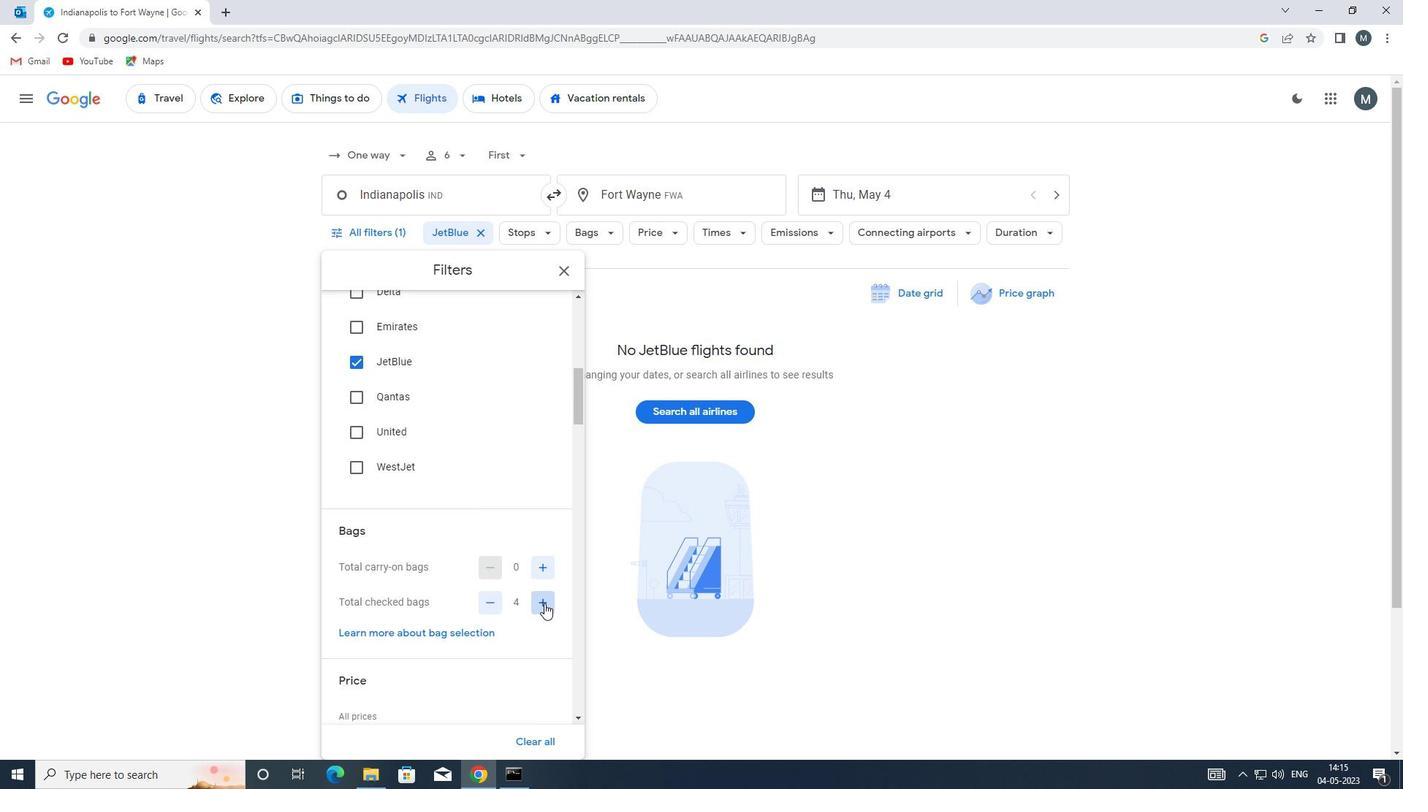 
Action: Mouse pressed left at (544, 603)
Screenshot: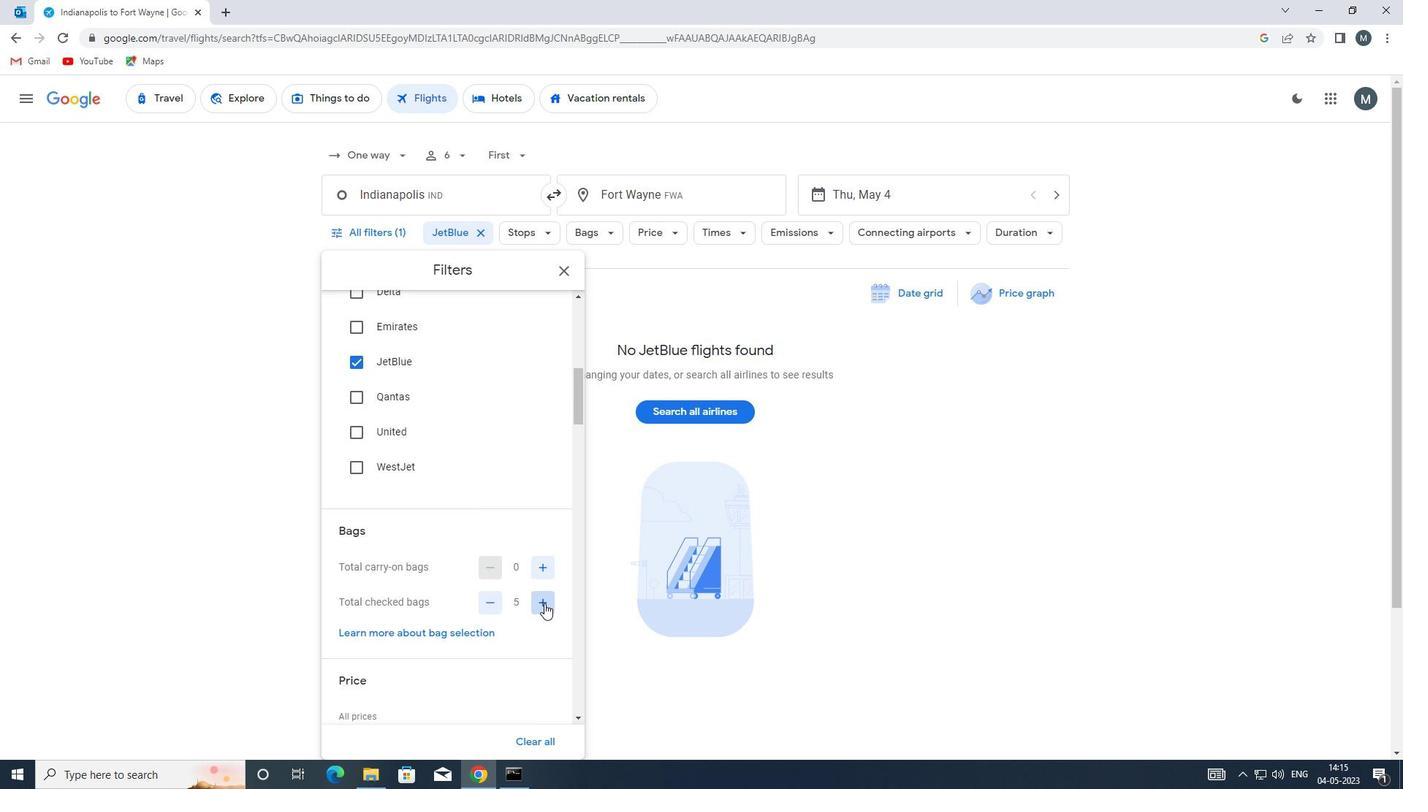 
Action: Mouse moved to (544, 603)
Screenshot: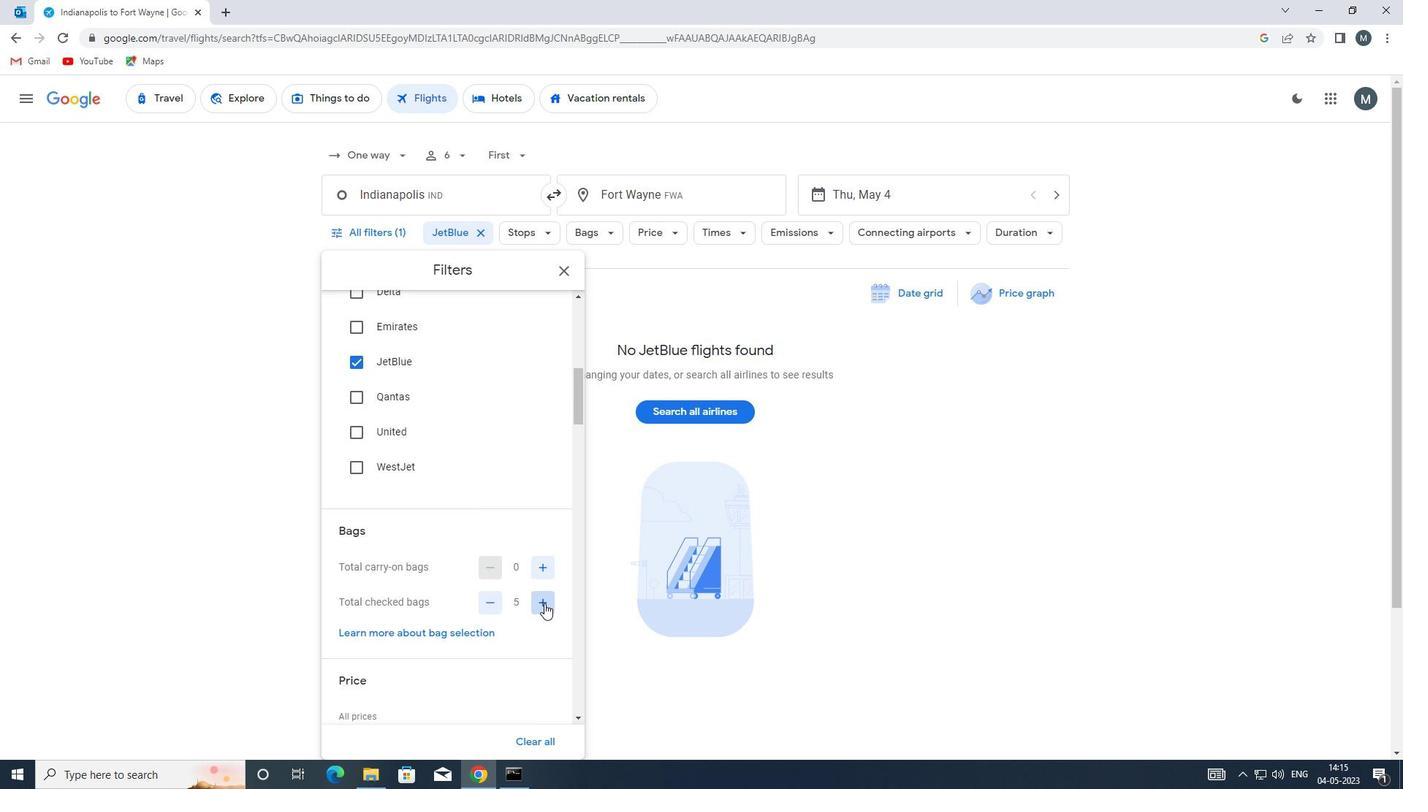 
Action: Mouse pressed left at (544, 603)
Screenshot: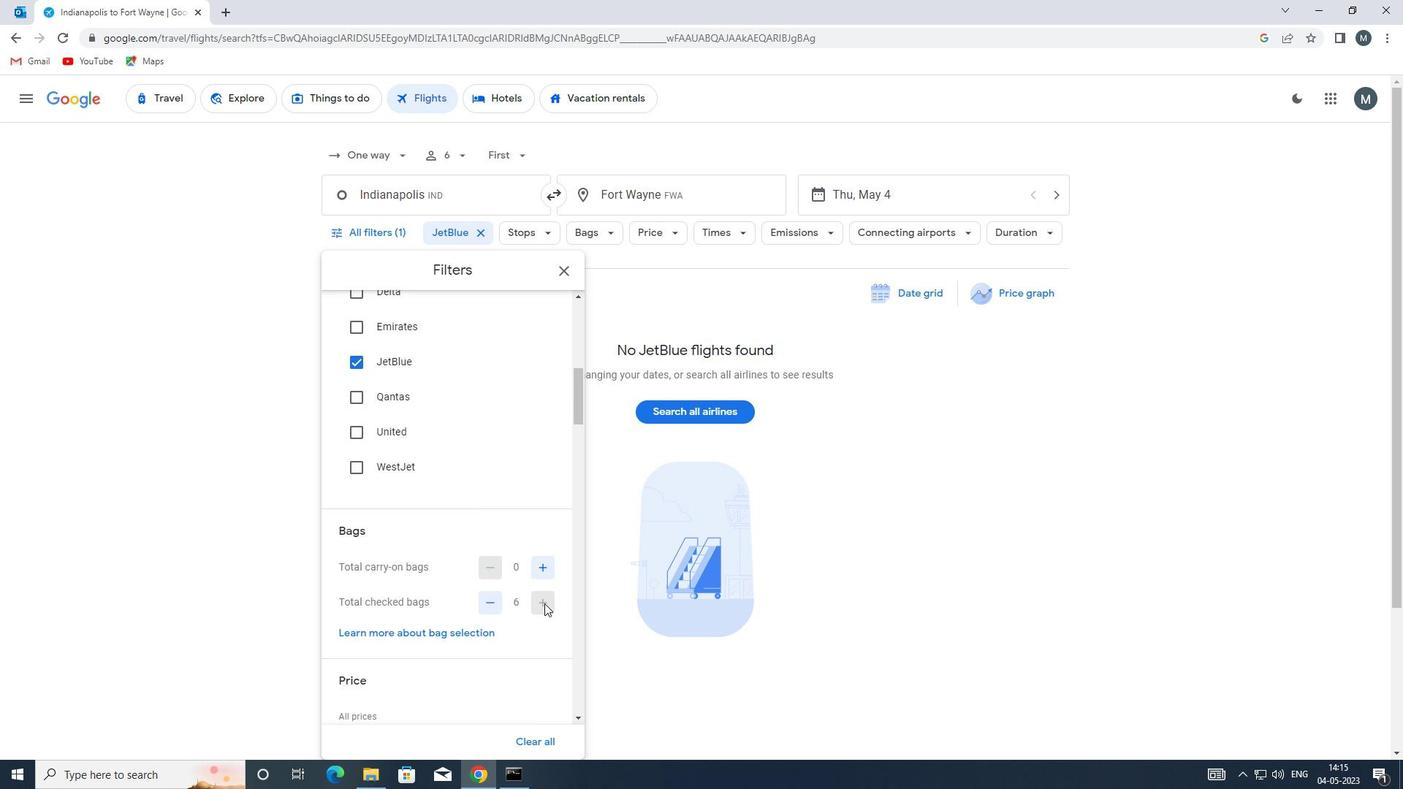 
Action: Mouse moved to (474, 560)
Screenshot: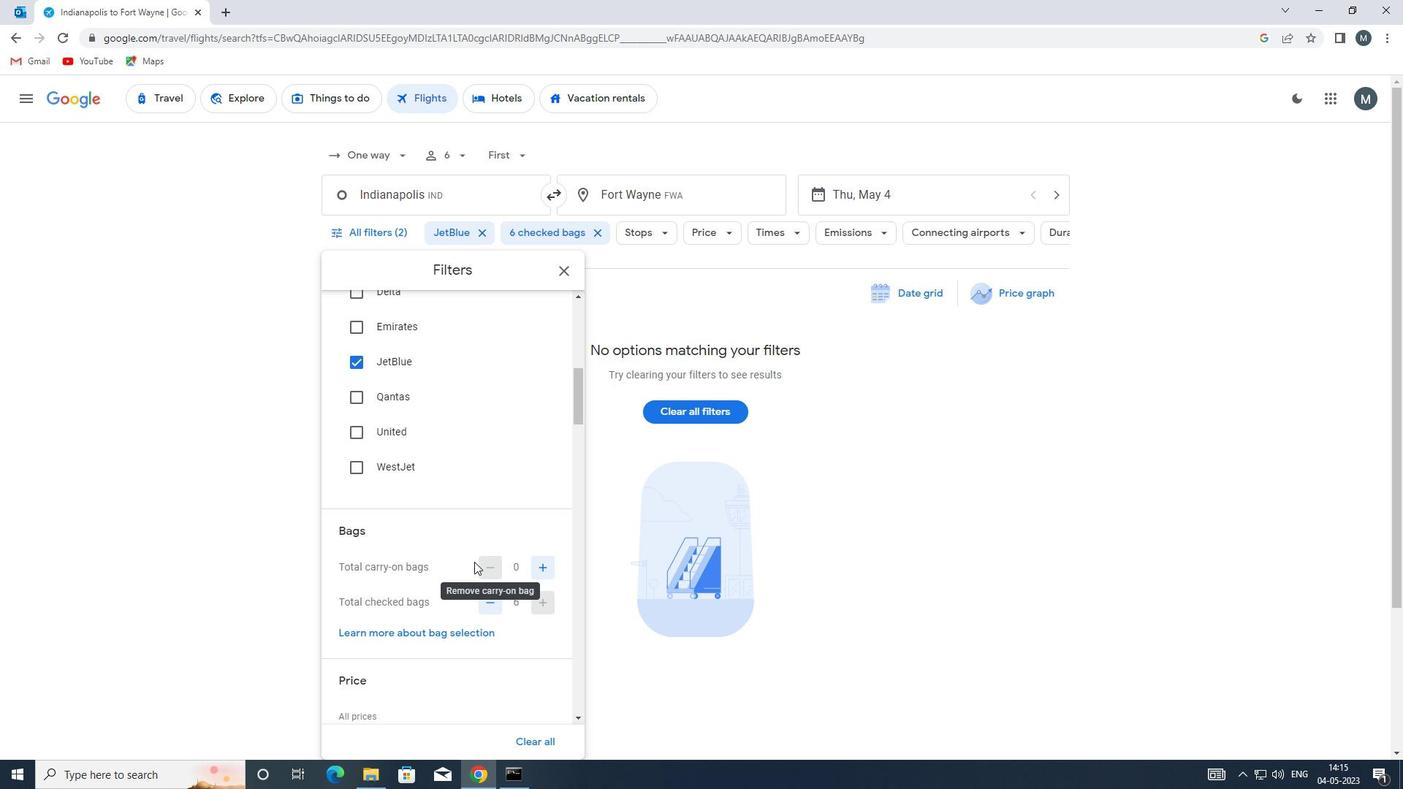 
Action: Mouse scrolled (474, 560) with delta (0, 0)
Screenshot: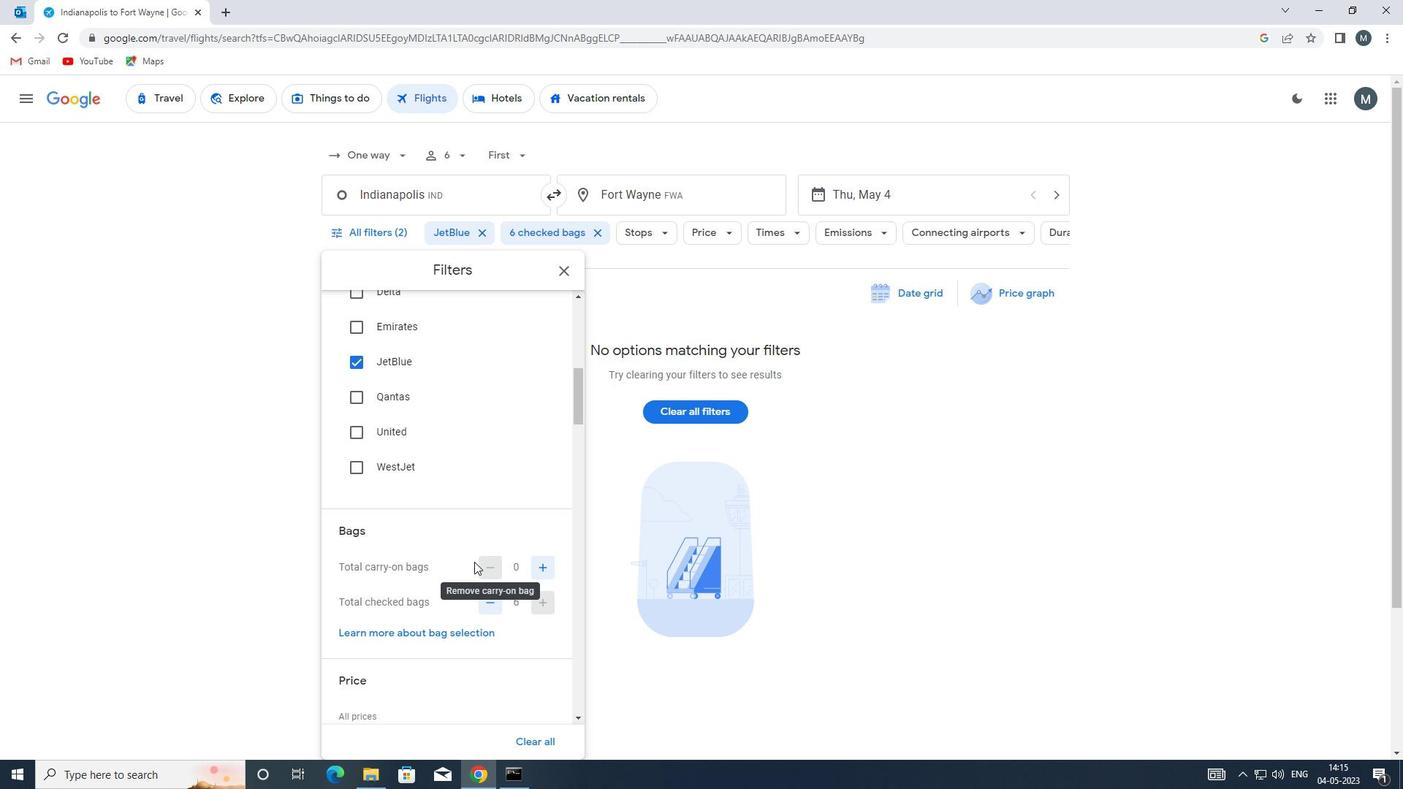 
Action: Mouse scrolled (474, 560) with delta (0, 0)
Screenshot: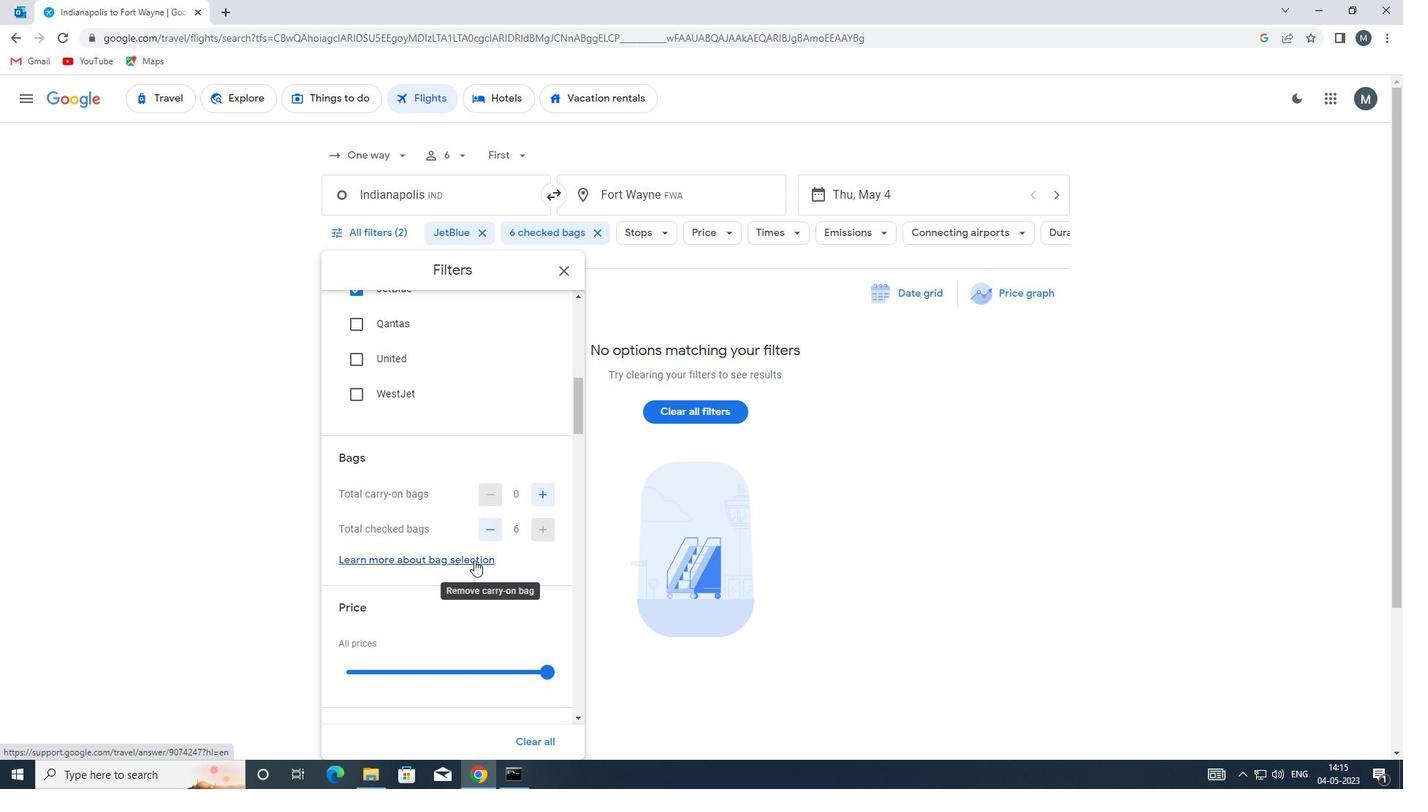 
Action: Mouse moved to (473, 564)
Screenshot: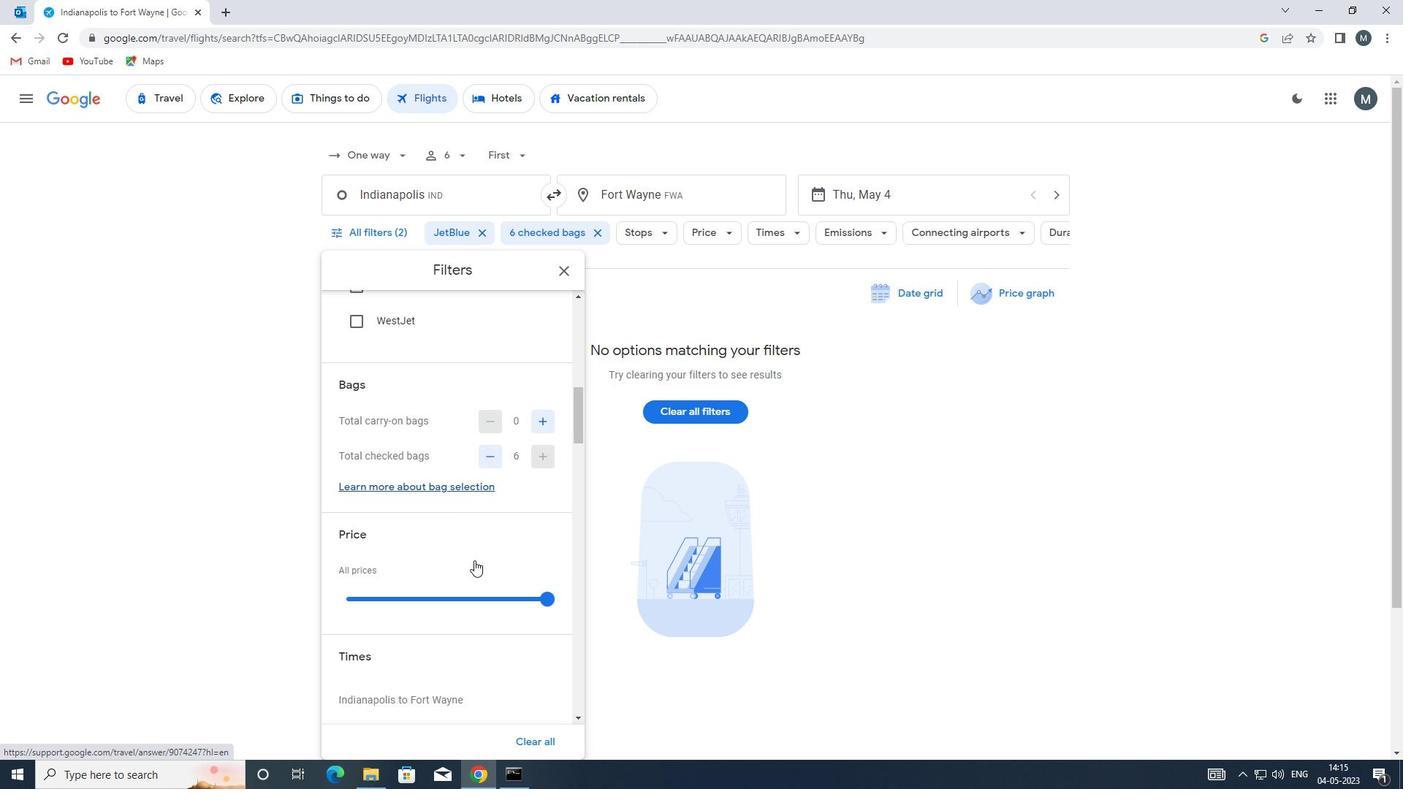 
Action: Mouse scrolled (473, 563) with delta (0, 0)
Screenshot: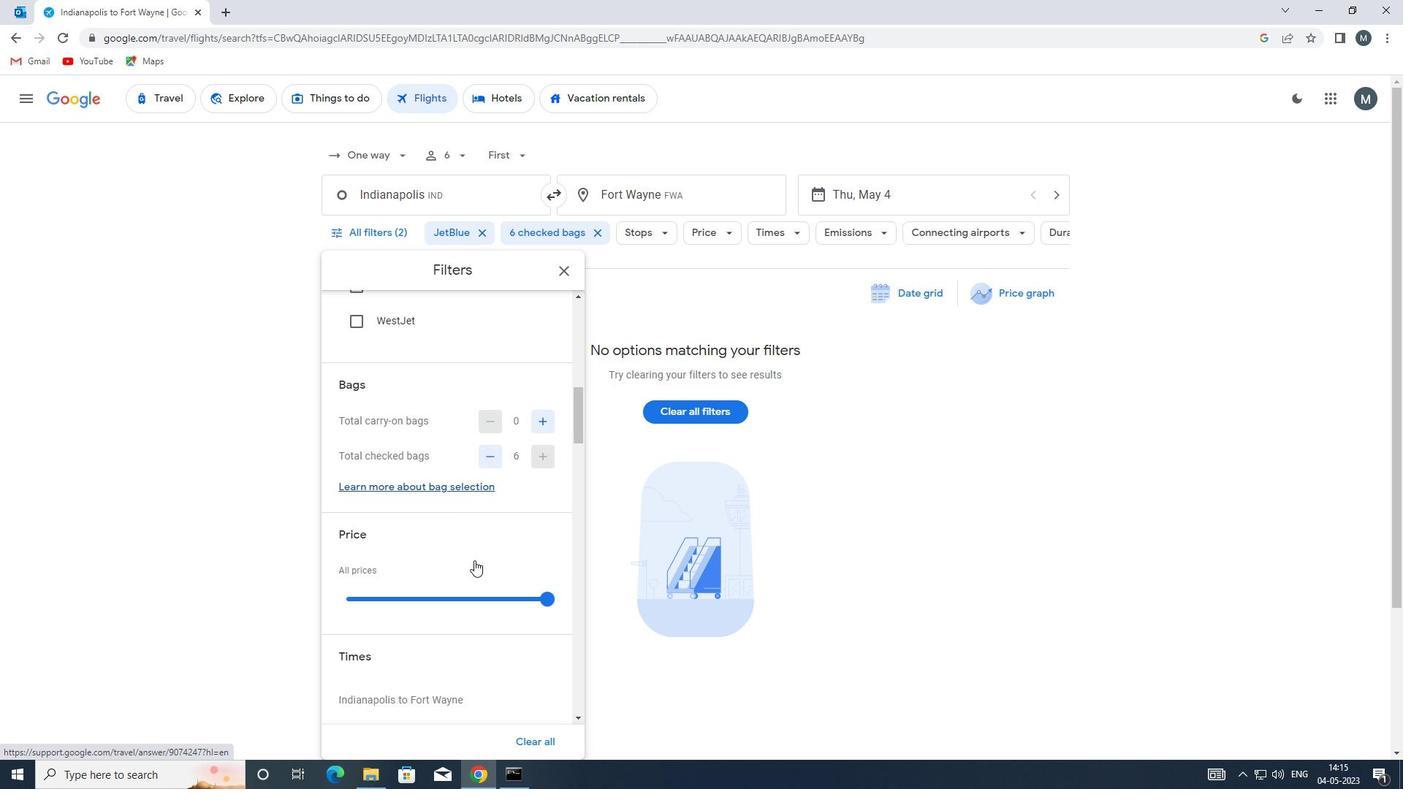 
Action: Mouse moved to (451, 528)
Screenshot: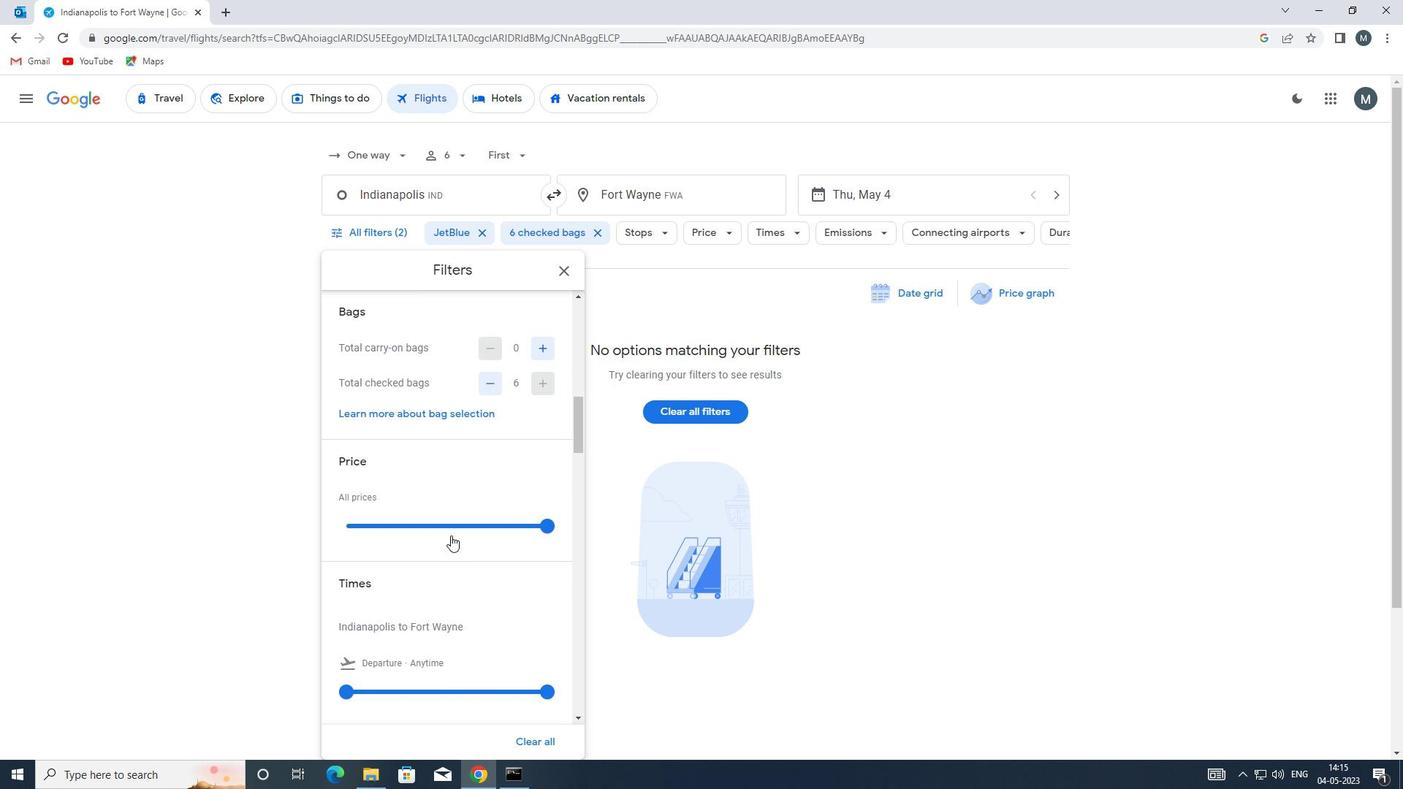 
Action: Mouse pressed left at (451, 528)
Screenshot: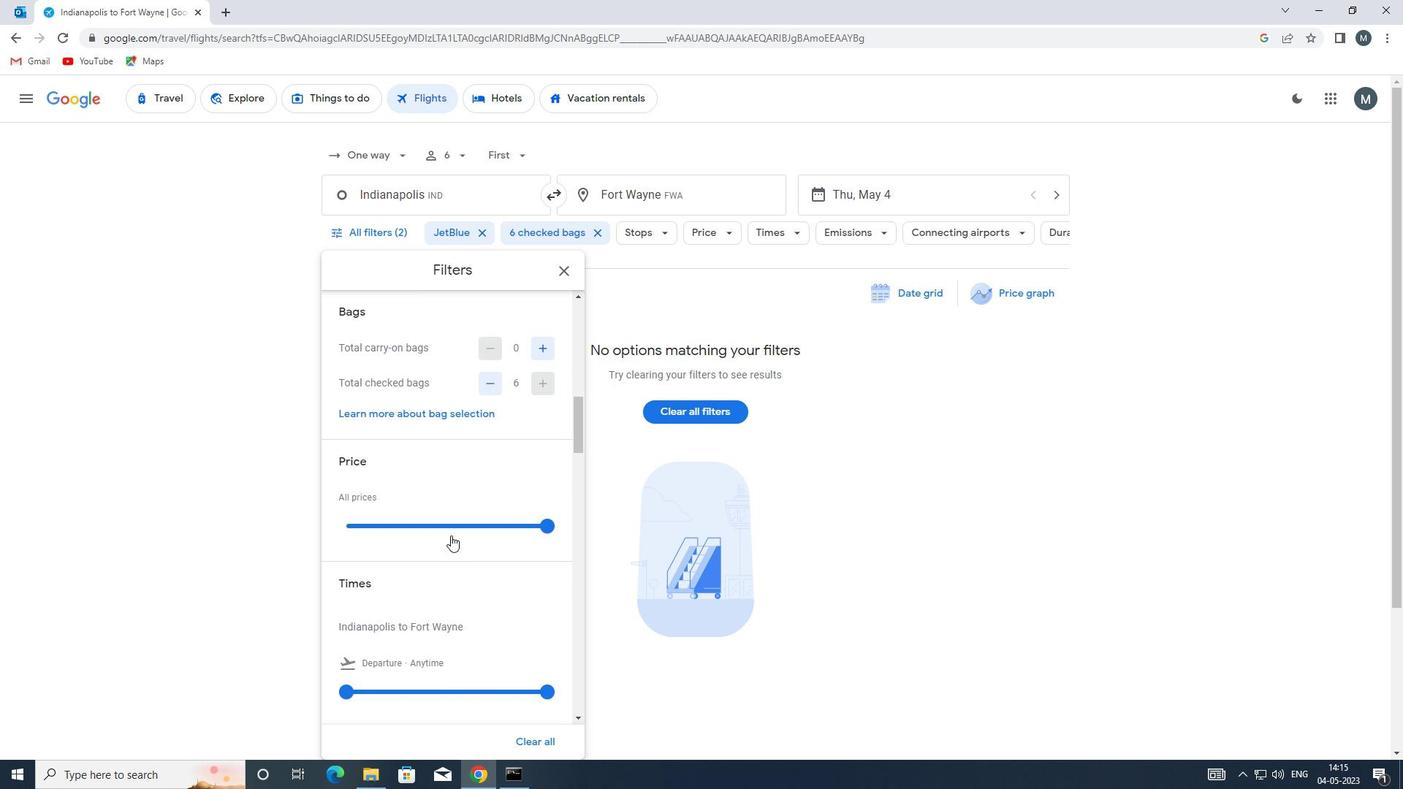 
Action: Mouse pressed left at (451, 528)
Screenshot: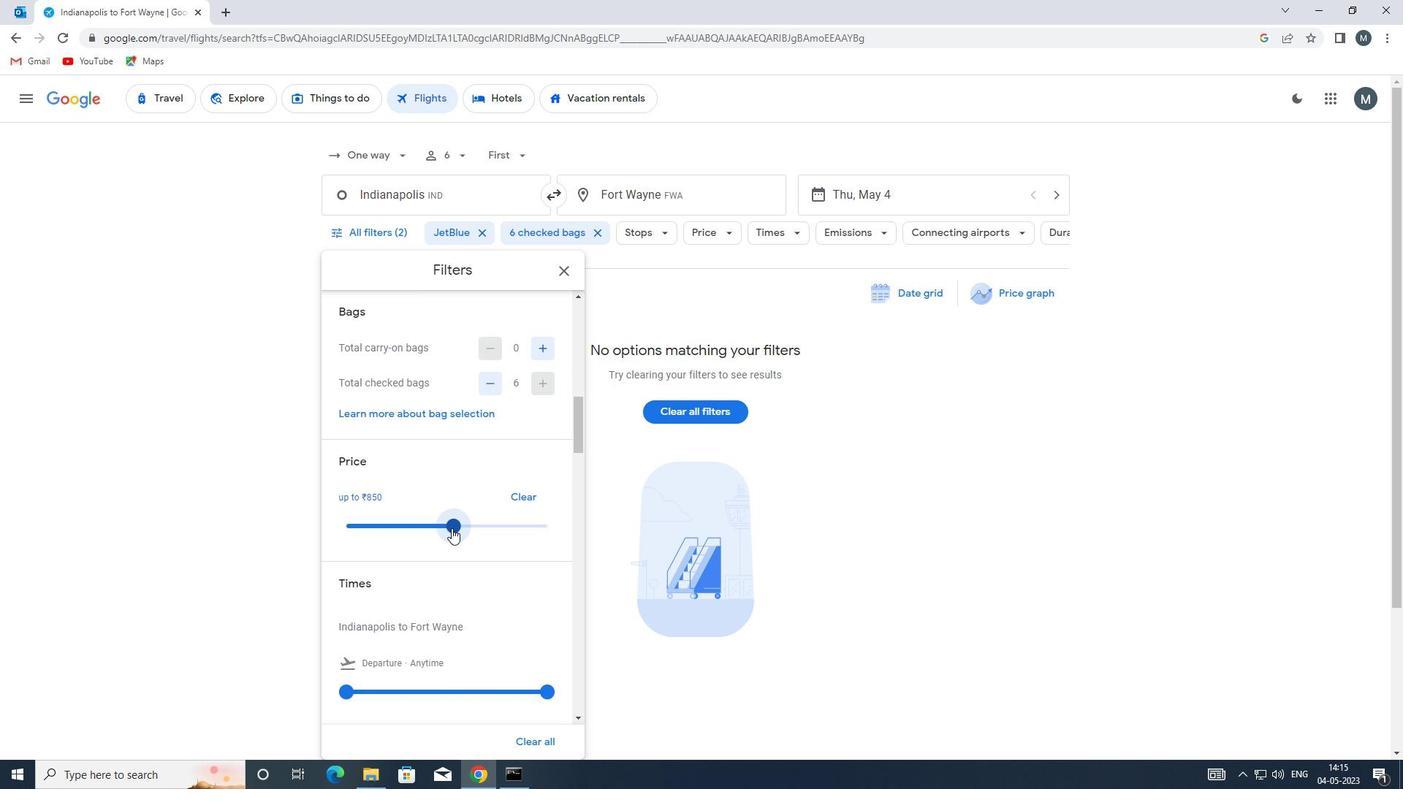 
Action: Mouse moved to (433, 534)
Screenshot: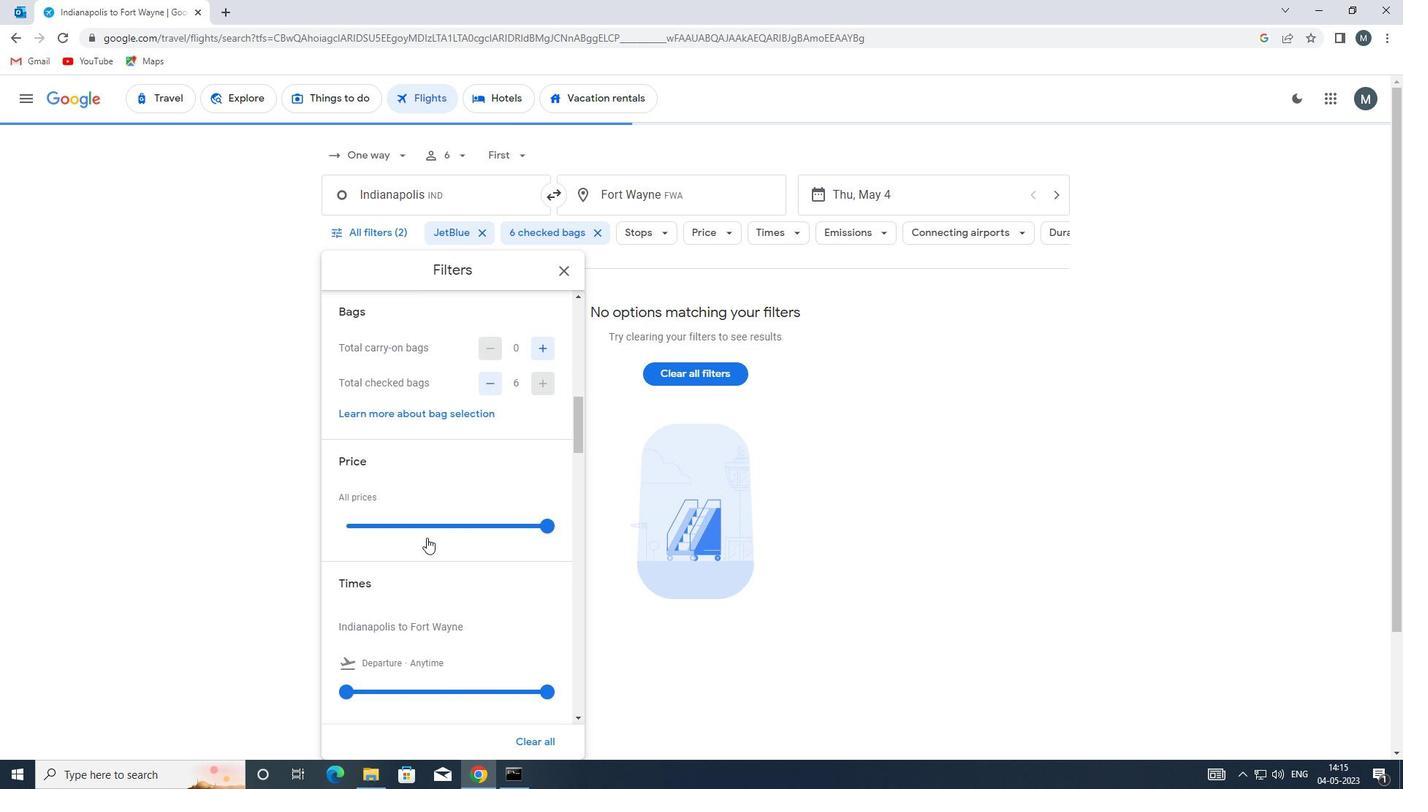 
Action: Mouse scrolled (433, 533) with delta (0, 0)
Screenshot: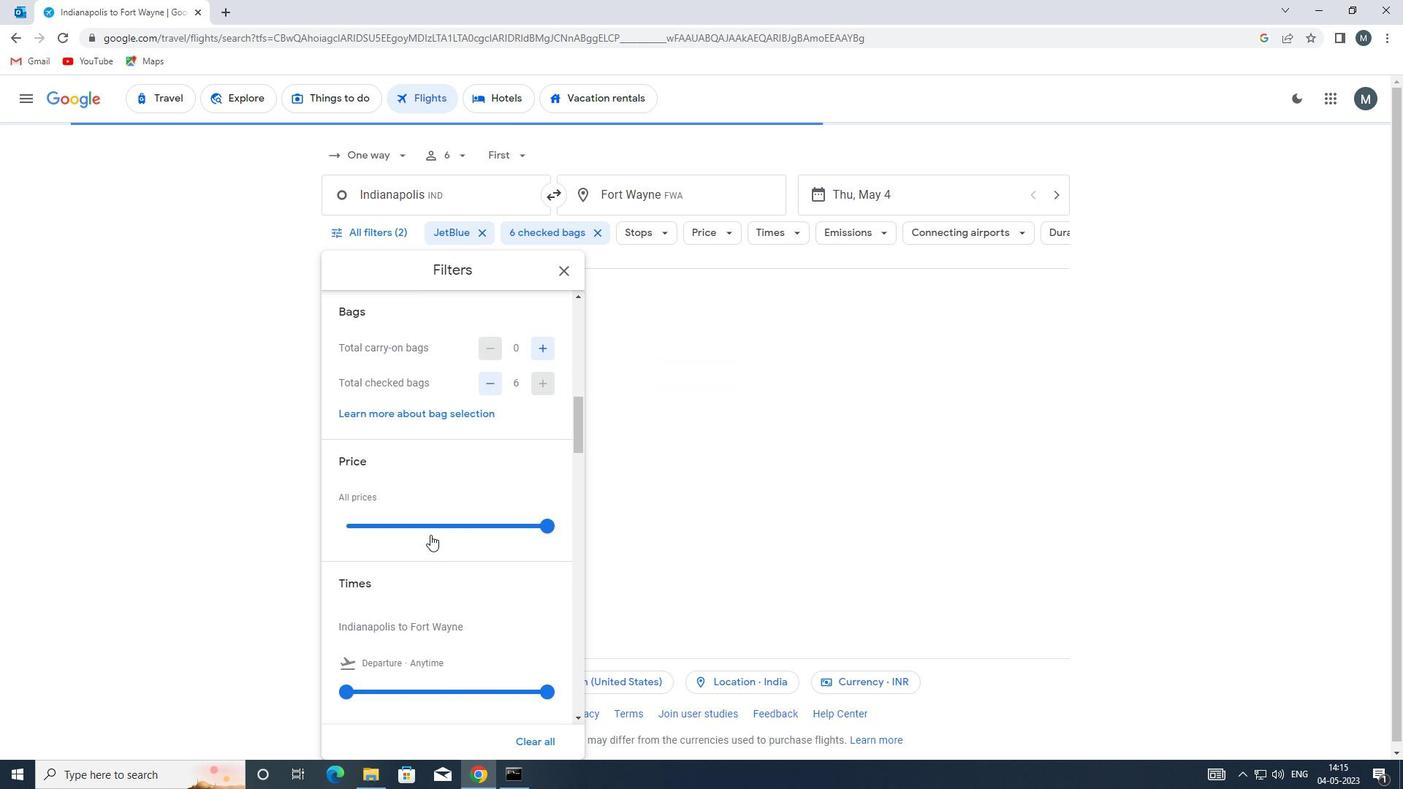 
Action: Mouse scrolled (433, 533) with delta (0, 0)
Screenshot: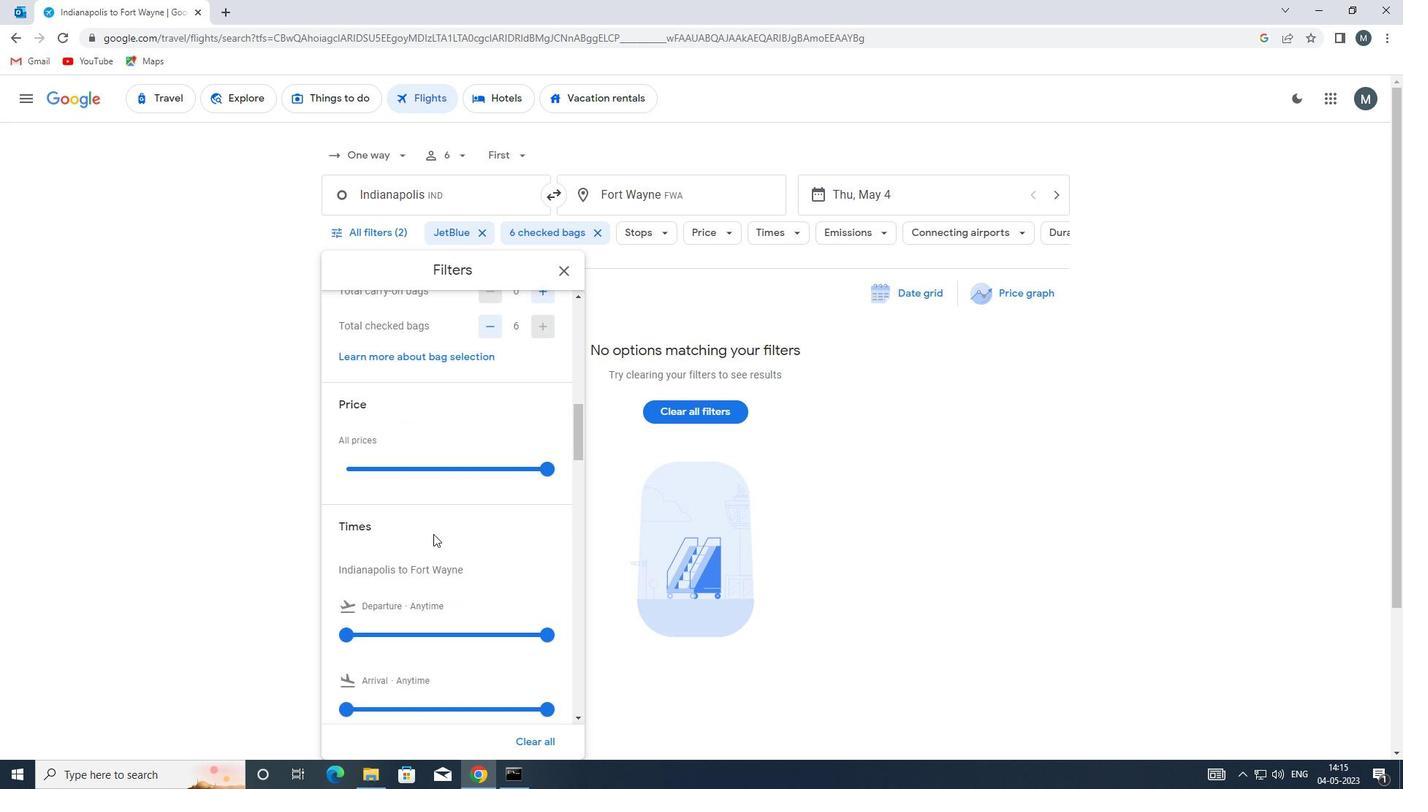 
Action: Mouse moved to (350, 541)
Screenshot: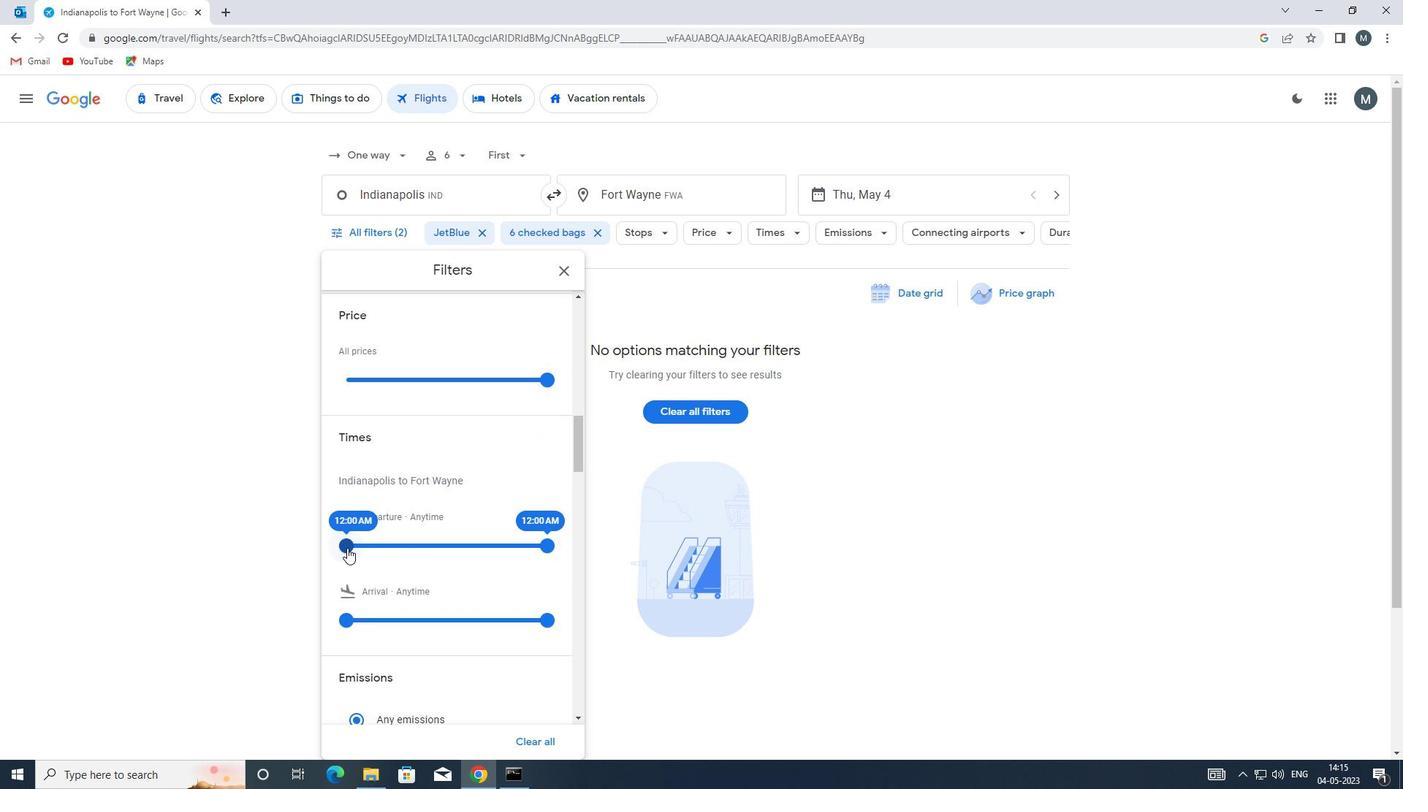 
Action: Mouse pressed left at (350, 541)
Screenshot: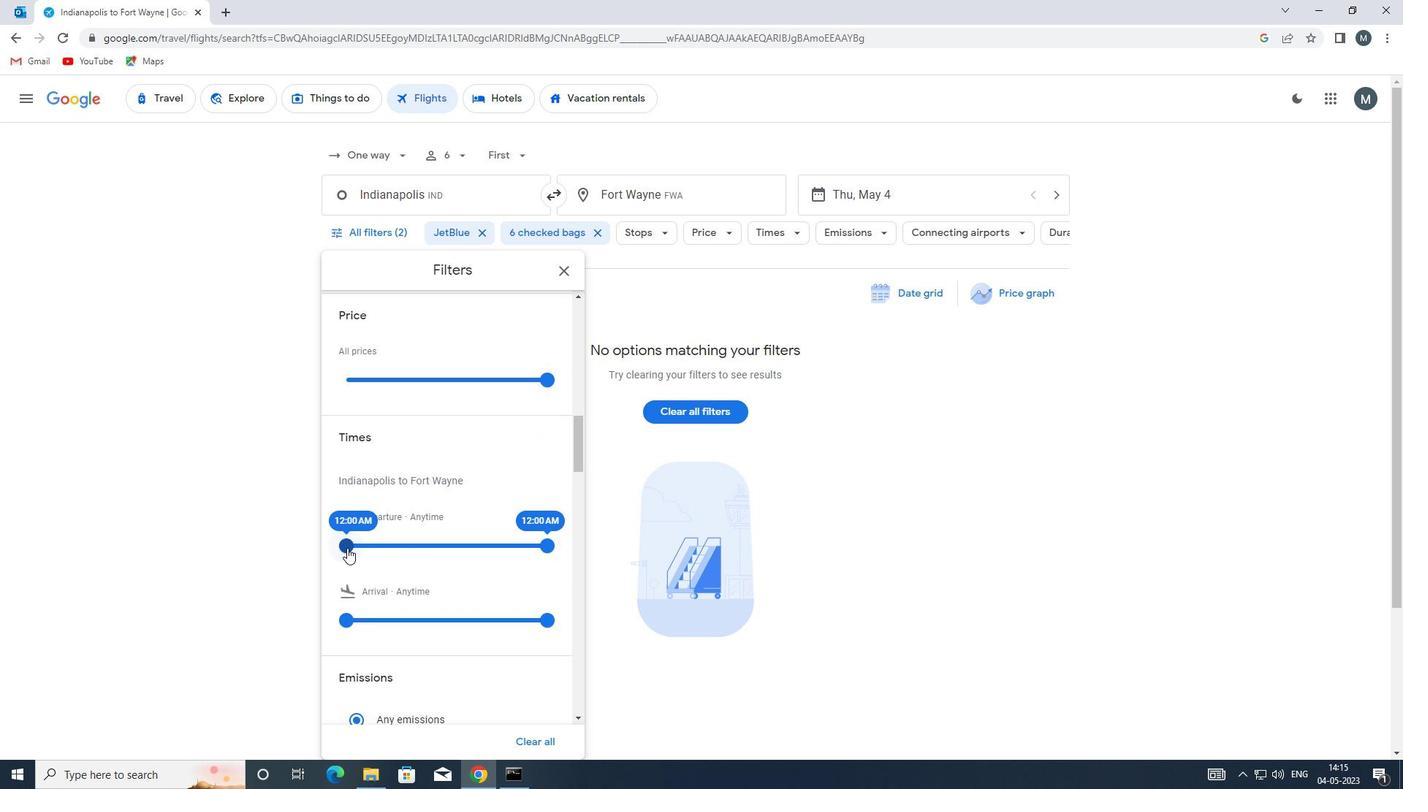 
Action: Mouse moved to (513, 549)
Screenshot: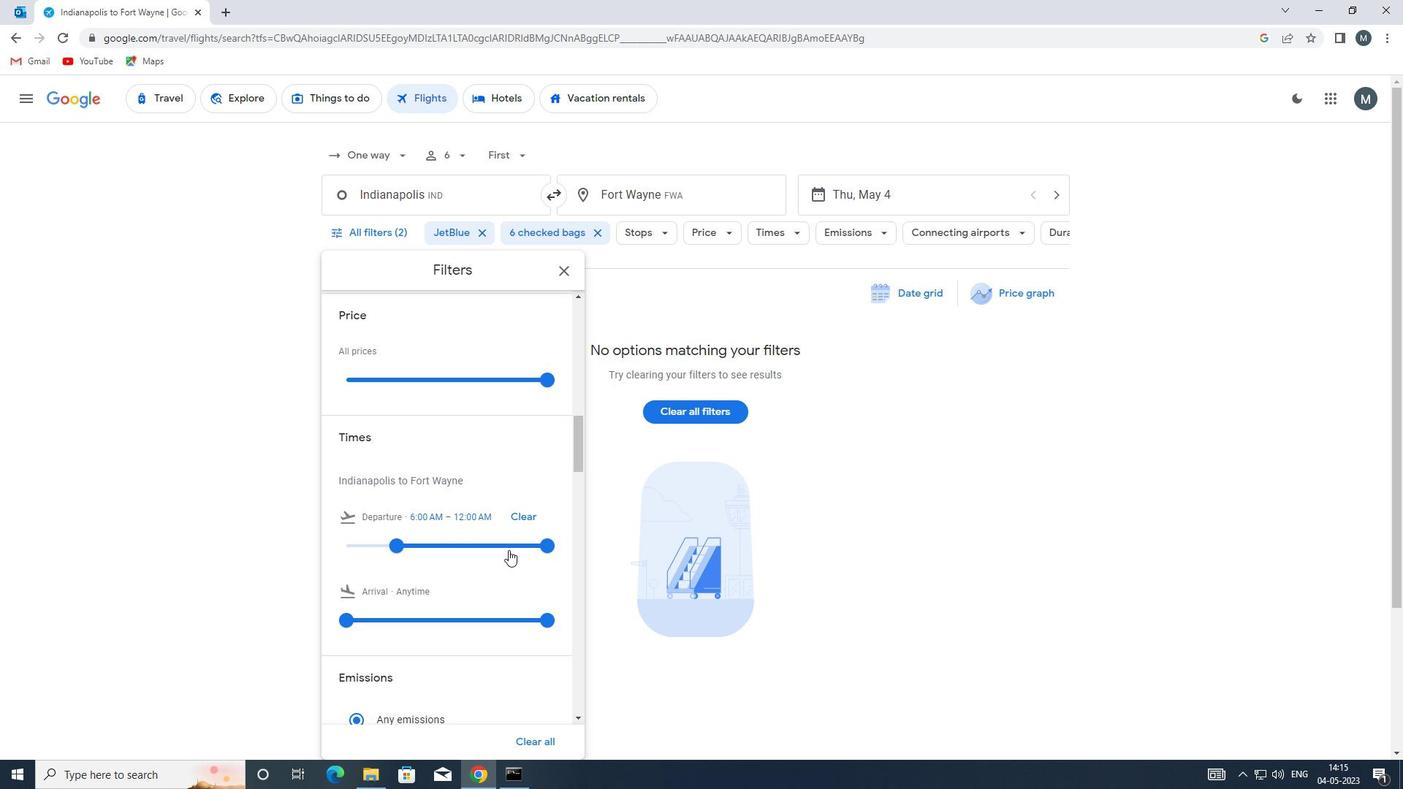 
Action: Mouse pressed left at (513, 549)
Screenshot: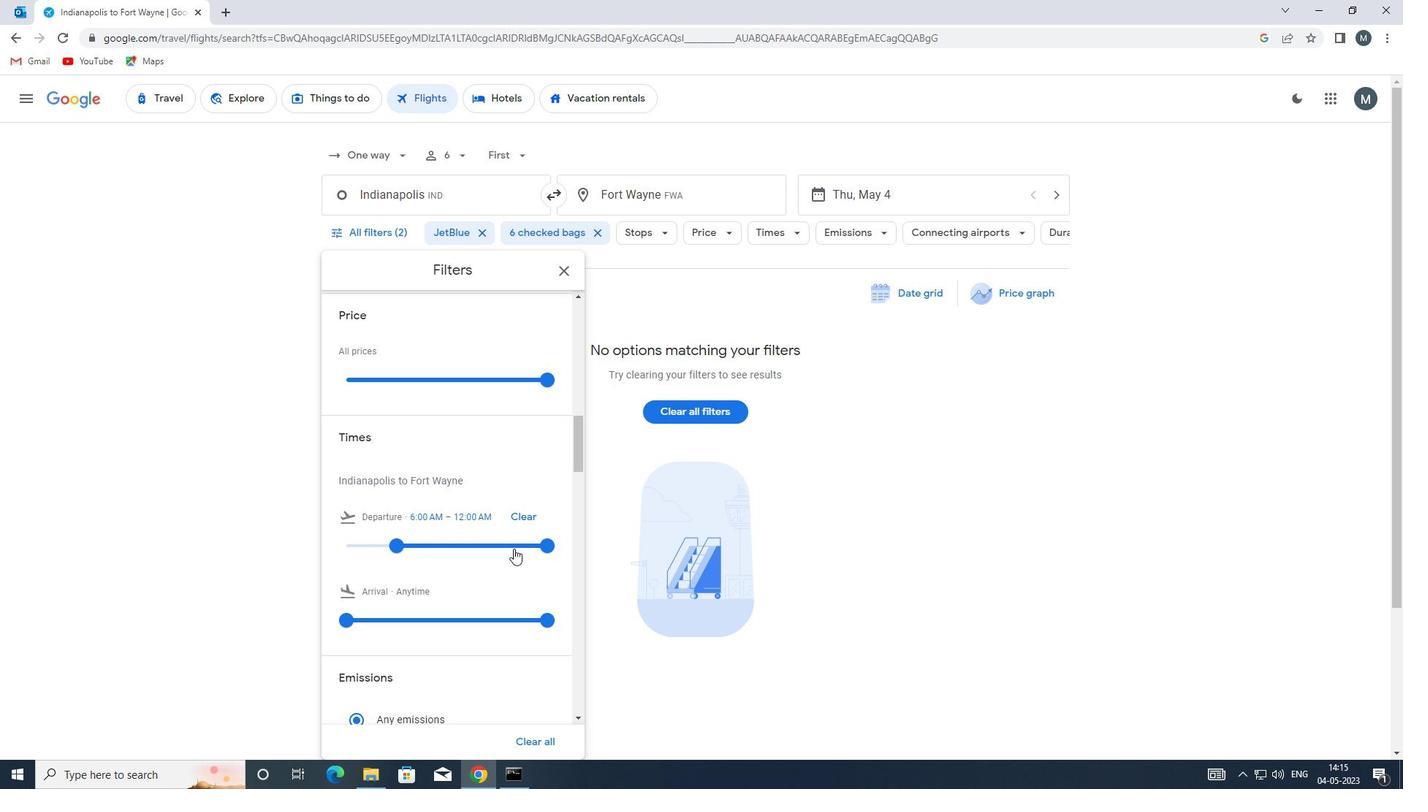 
Action: Mouse moved to (395, 547)
Screenshot: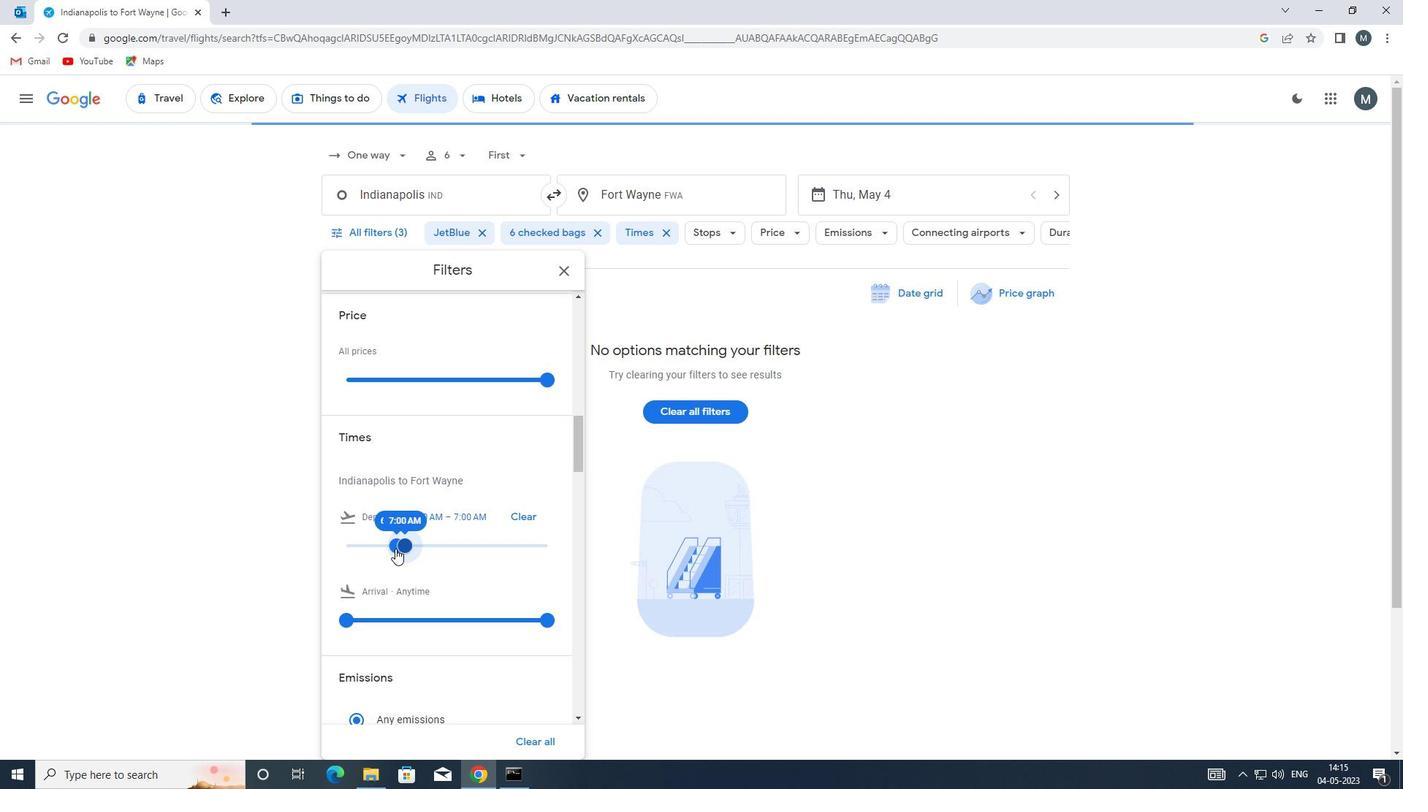 
Action: Mouse scrolled (395, 546) with delta (0, 0)
Screenshot: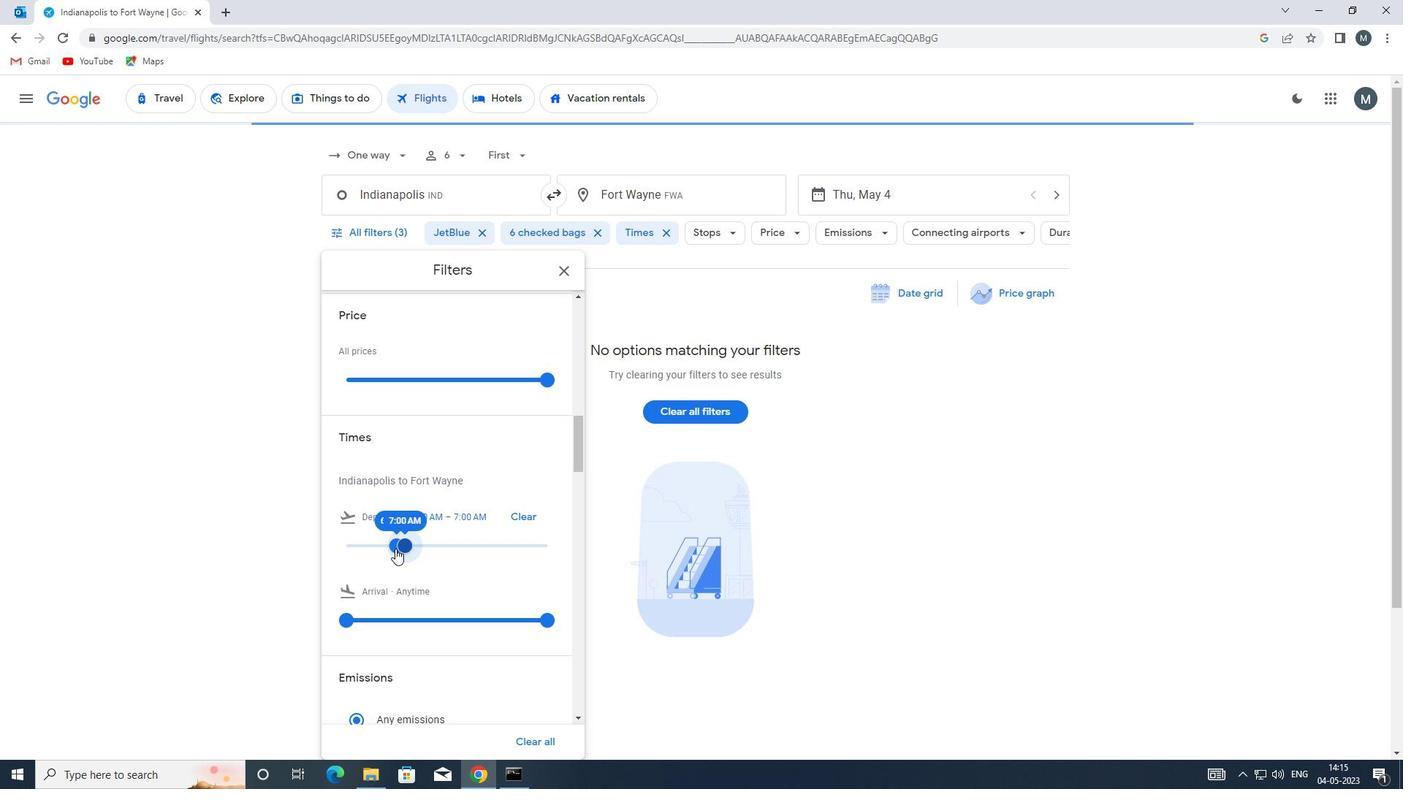 
Action: Mouse moved to (568, 266)
Screenshot: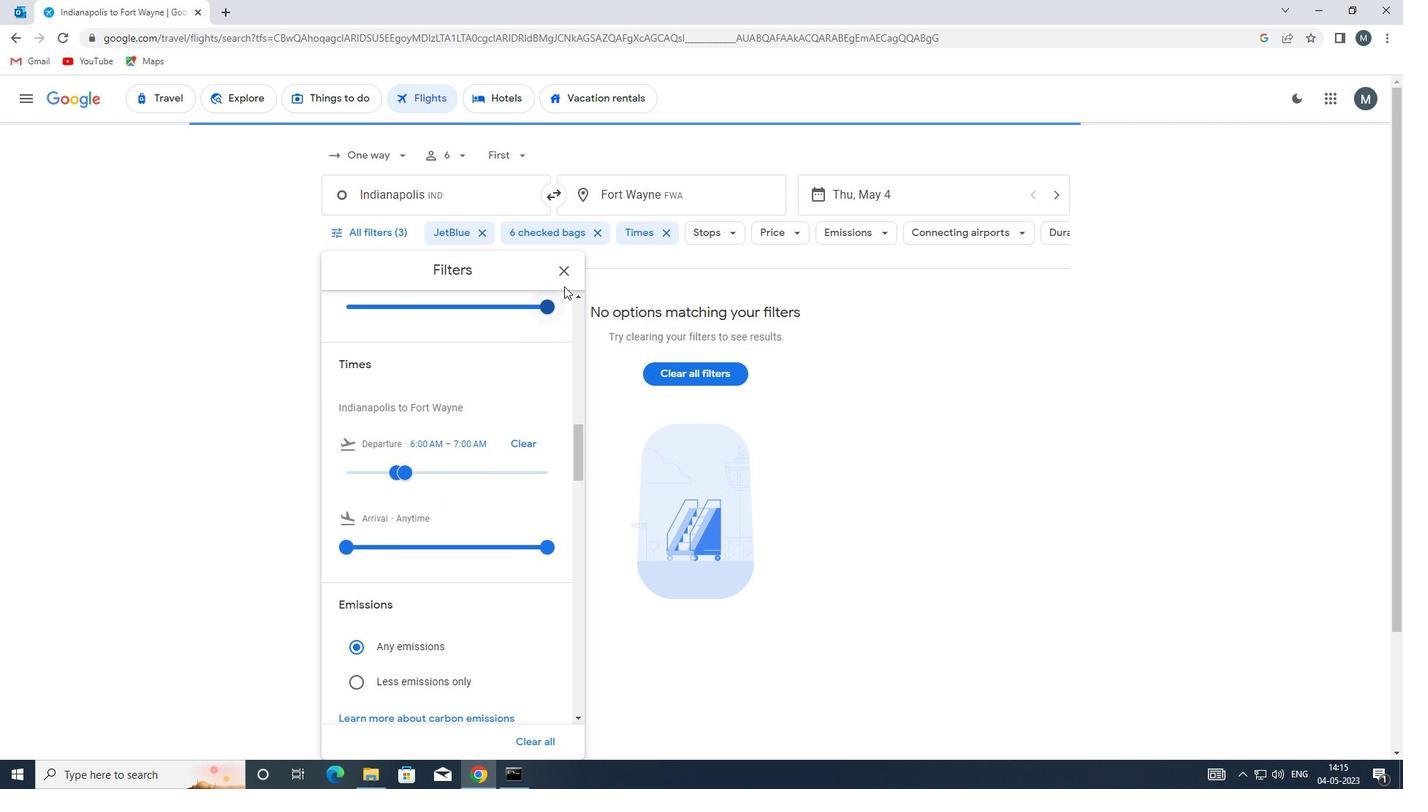 
Action: Mouse pressed left at (568, 266)
Screenshot: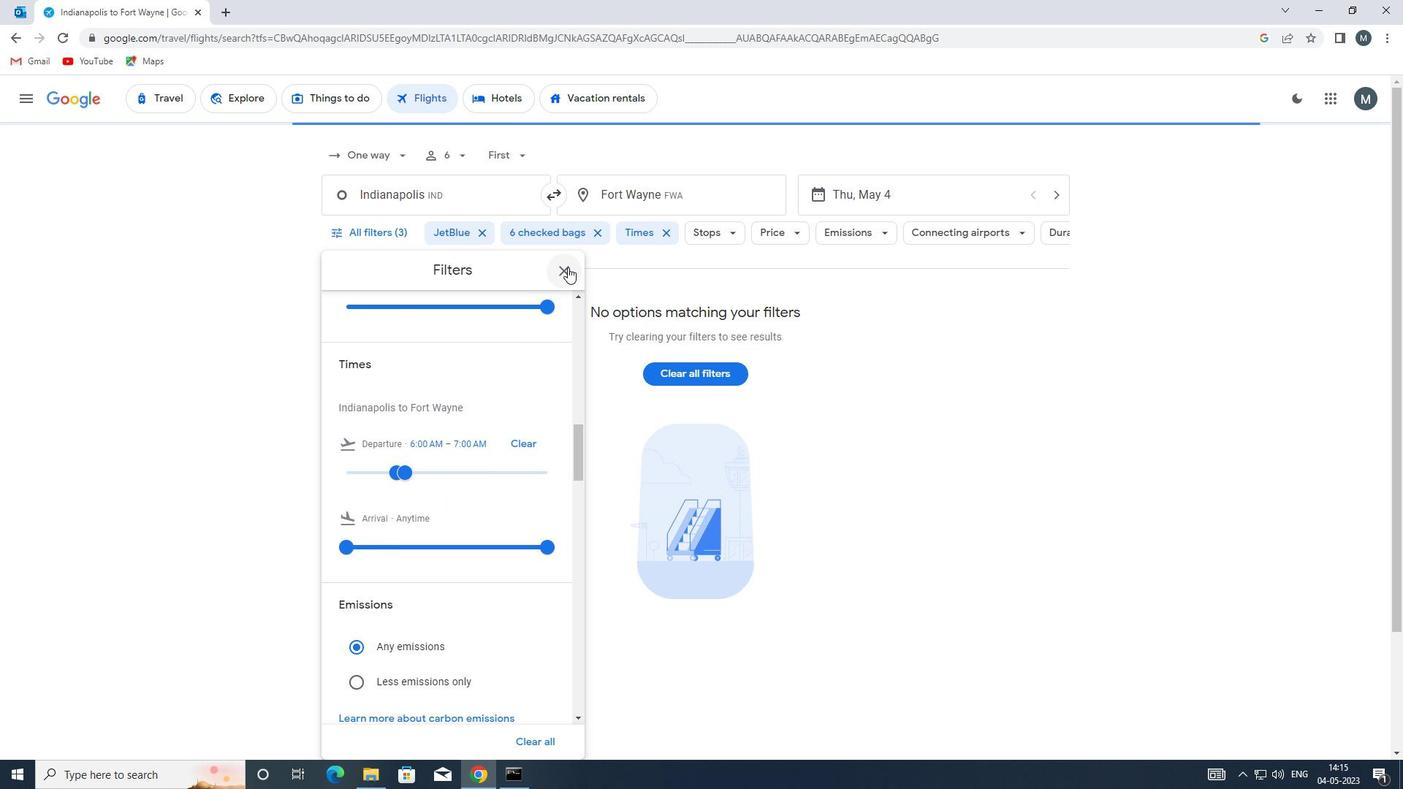 
Action: Mouse moved to (564, 276)
Screenshot: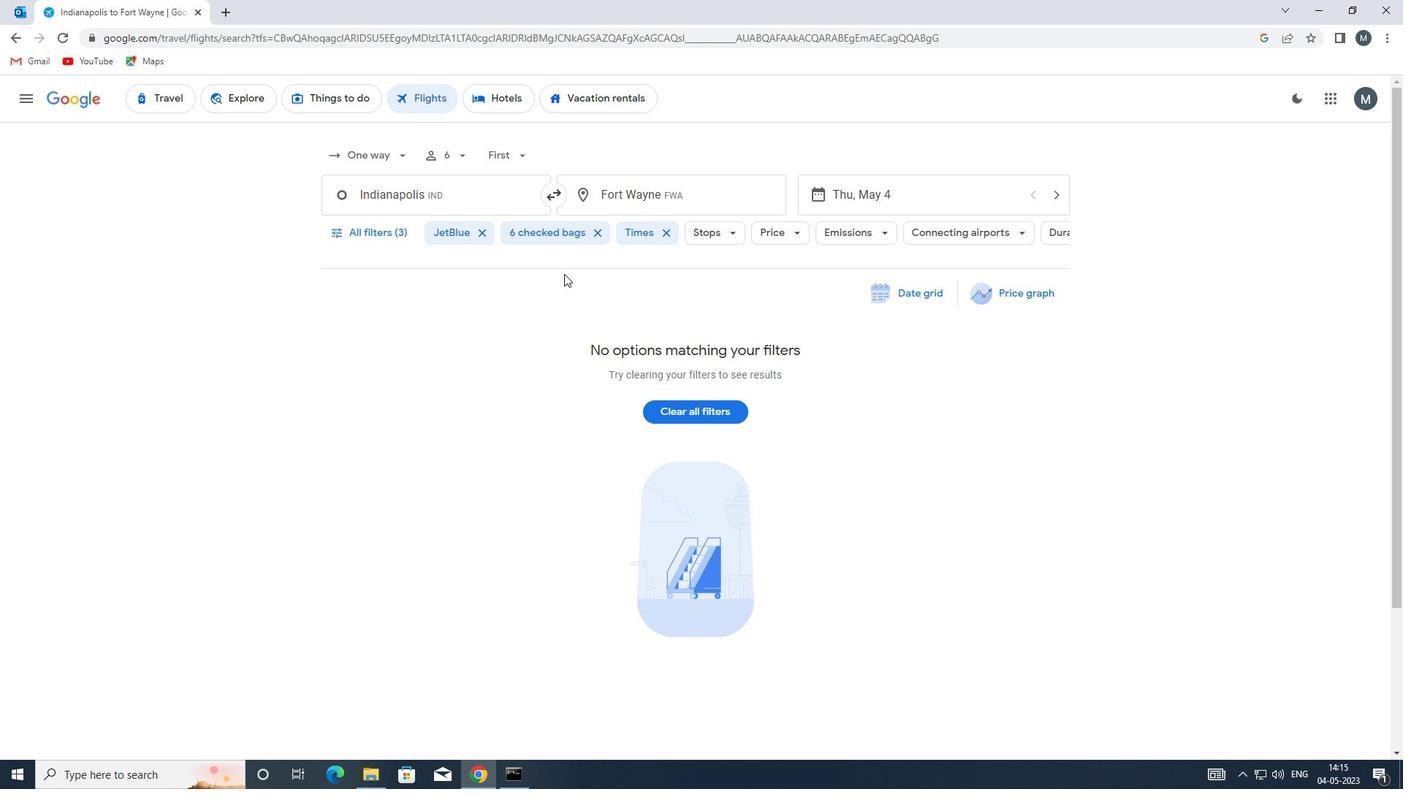 
Action: Key pressed <Key.f9>
Screenshot: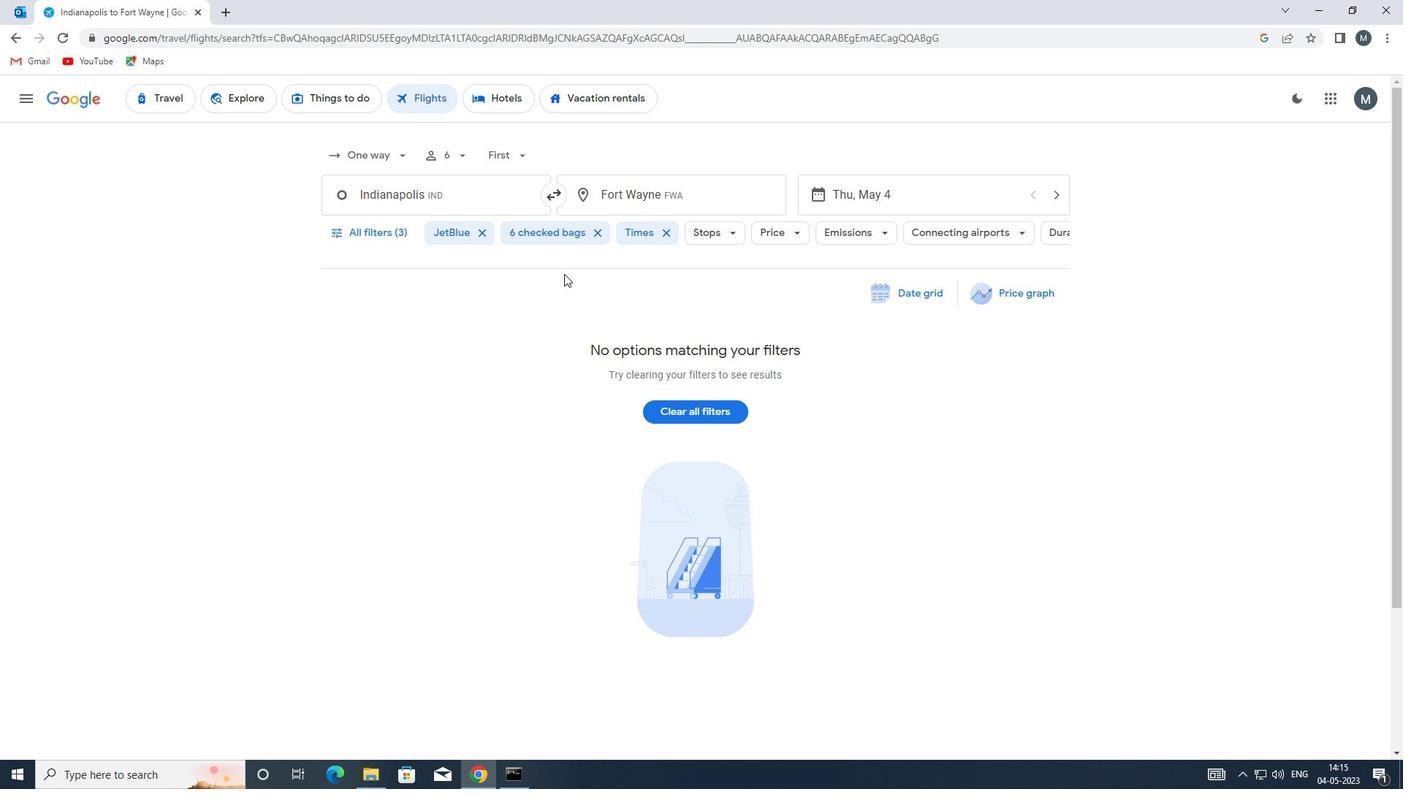 
Action: Mouse moved to (562, 280)
Screenshot: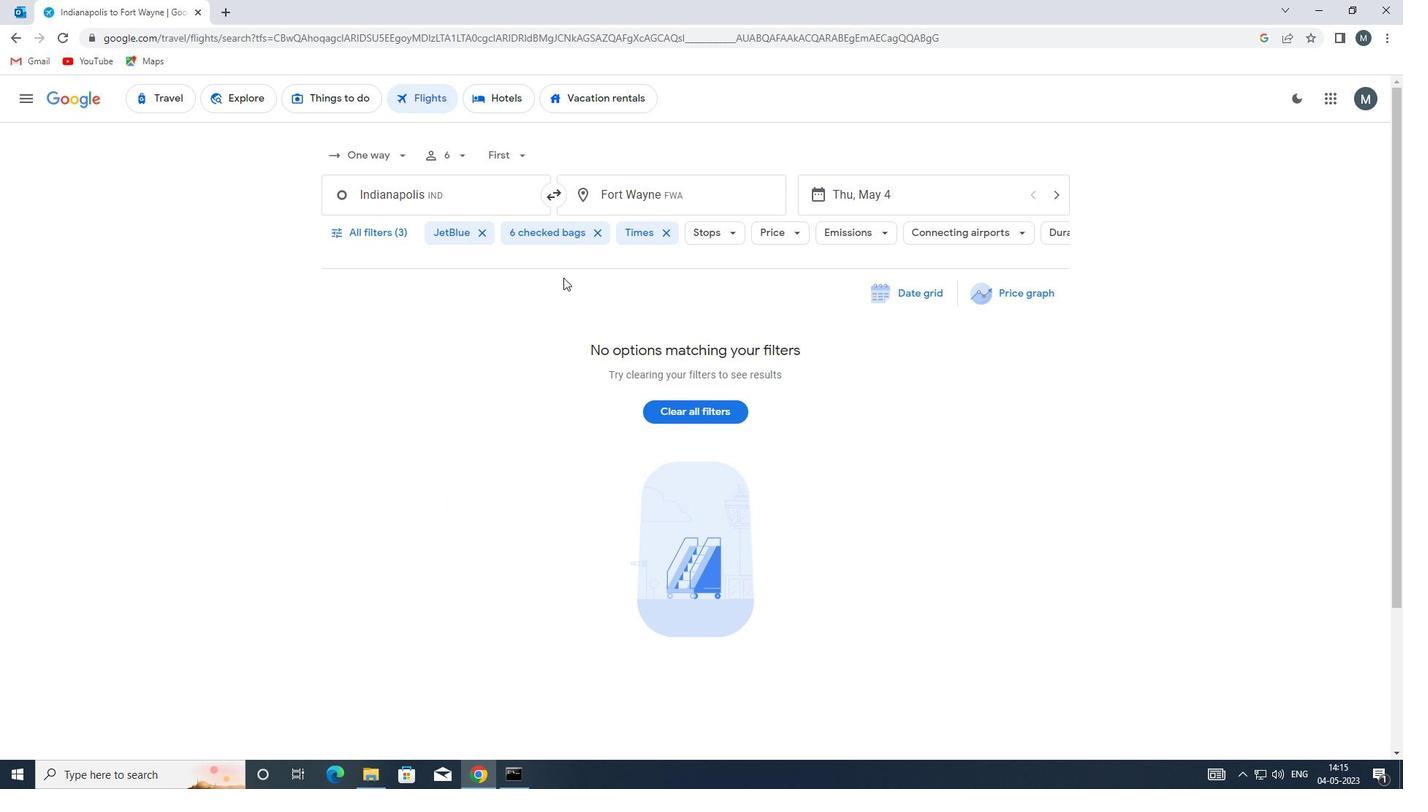 
Action: Key pressed <Key.f9><Key.f9>
Screenshot: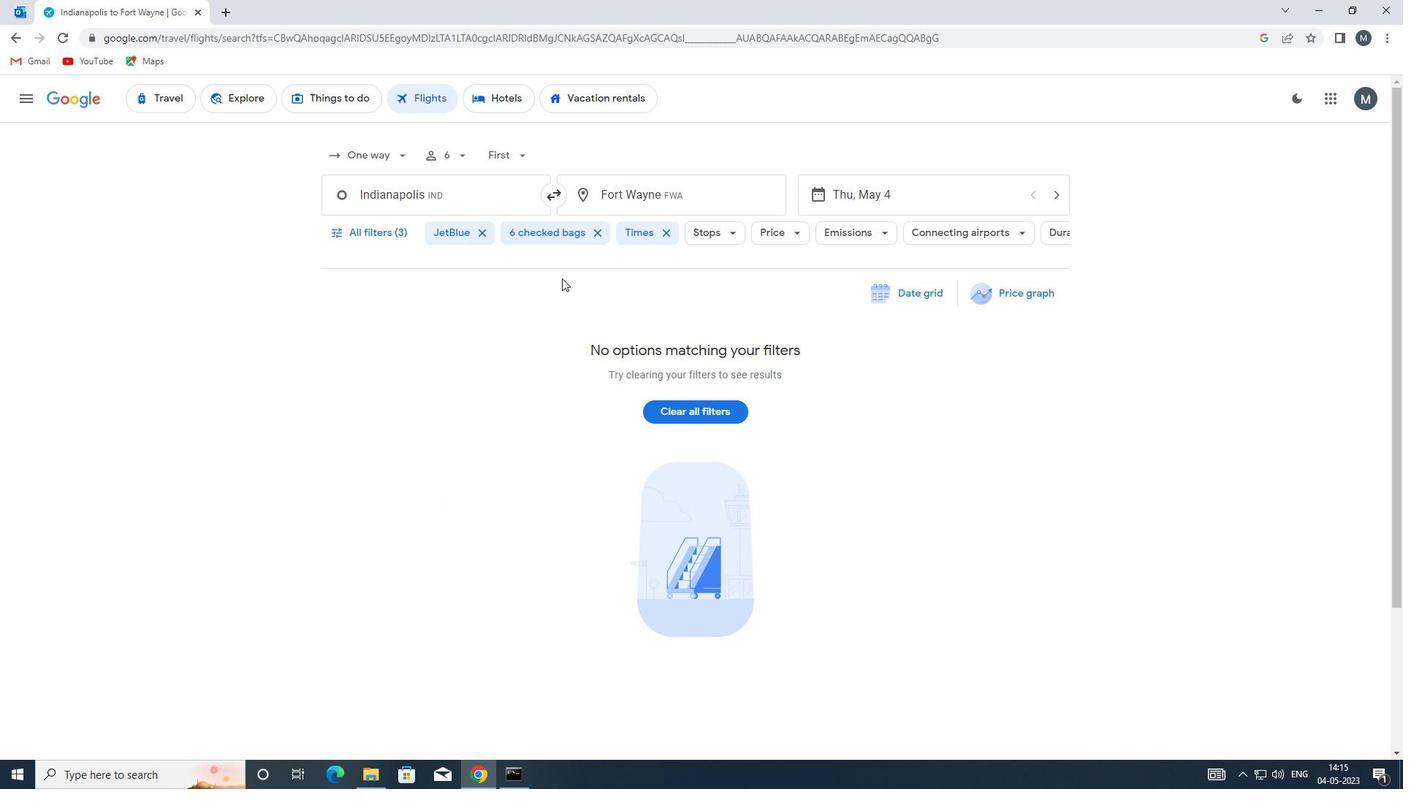 
